 Task: Find connections with filter location Chennevières-sur-Marne with filter topic #mentalhealthwith filter profile language Spanish with filter current company Cyber Security Updates with filter school Jobs For Women with filter industry Renewable Energy Equipment Manufacturing with filter service category Interaction Design with filter keywords title Nail Technician
Action: Mouse moved to (618, 81)
Screenshot: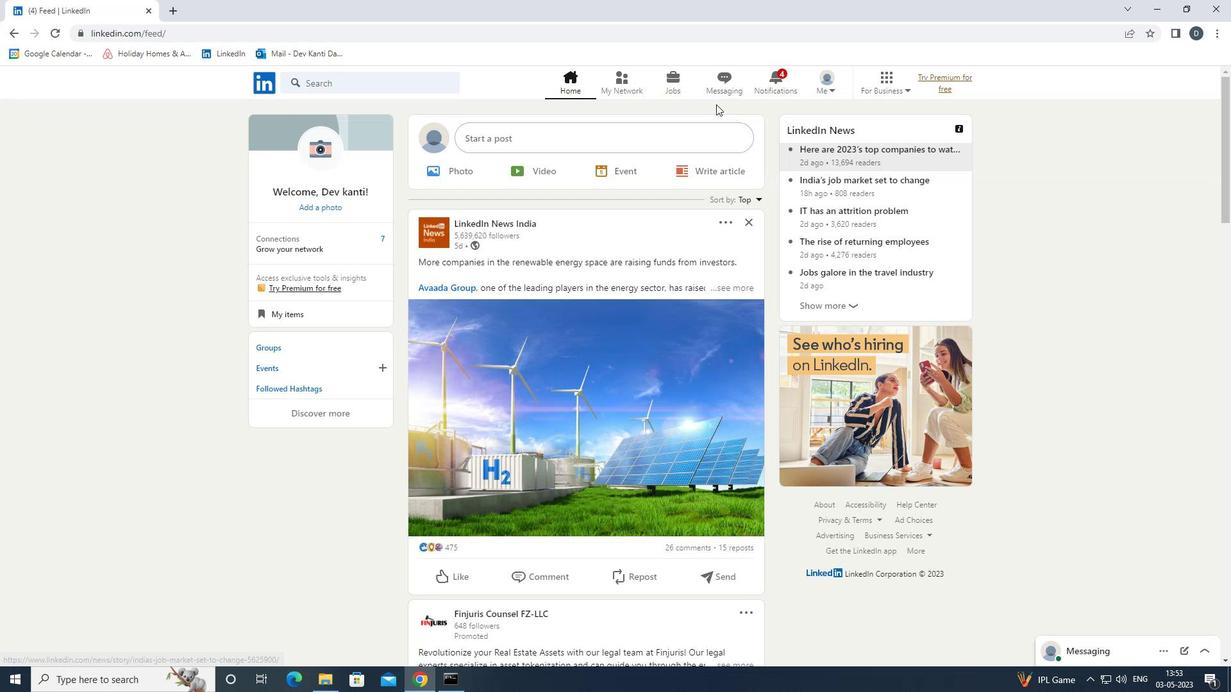 
Action: Mouse pressed left at (618, 81)
Screenshot: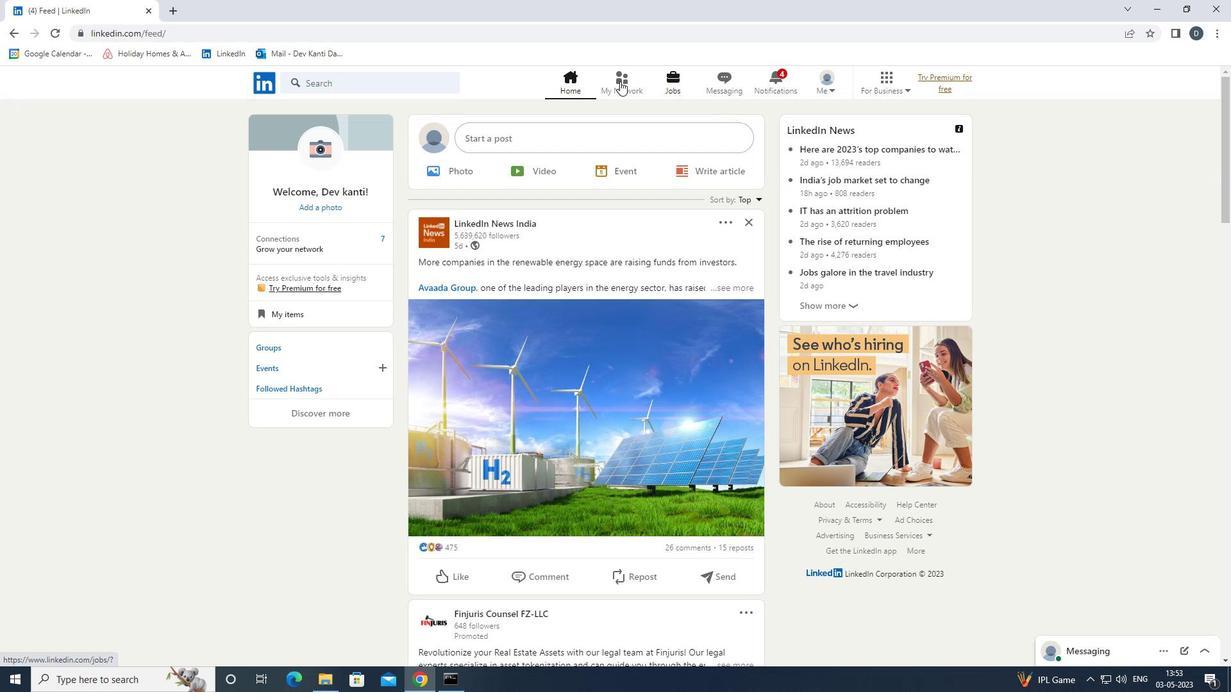 
Action: Mouse moved to (426, 151)
Screenshot: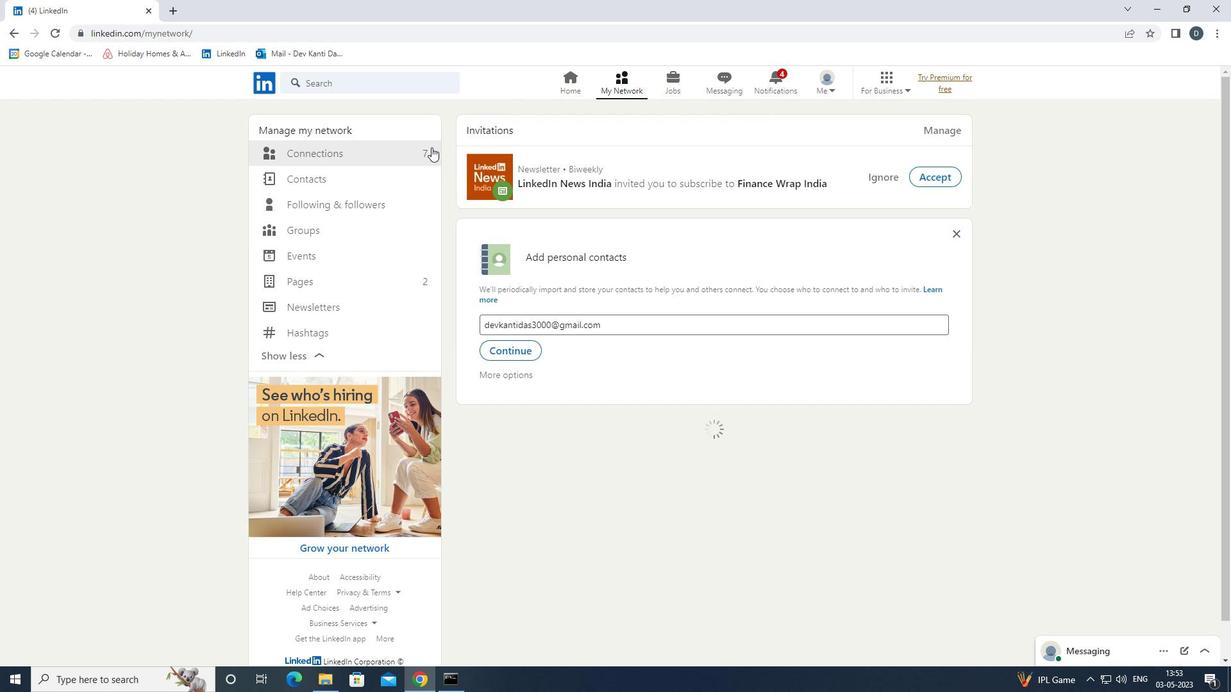 
Action: Mouse pressed left at (426, 151)
Screenshot: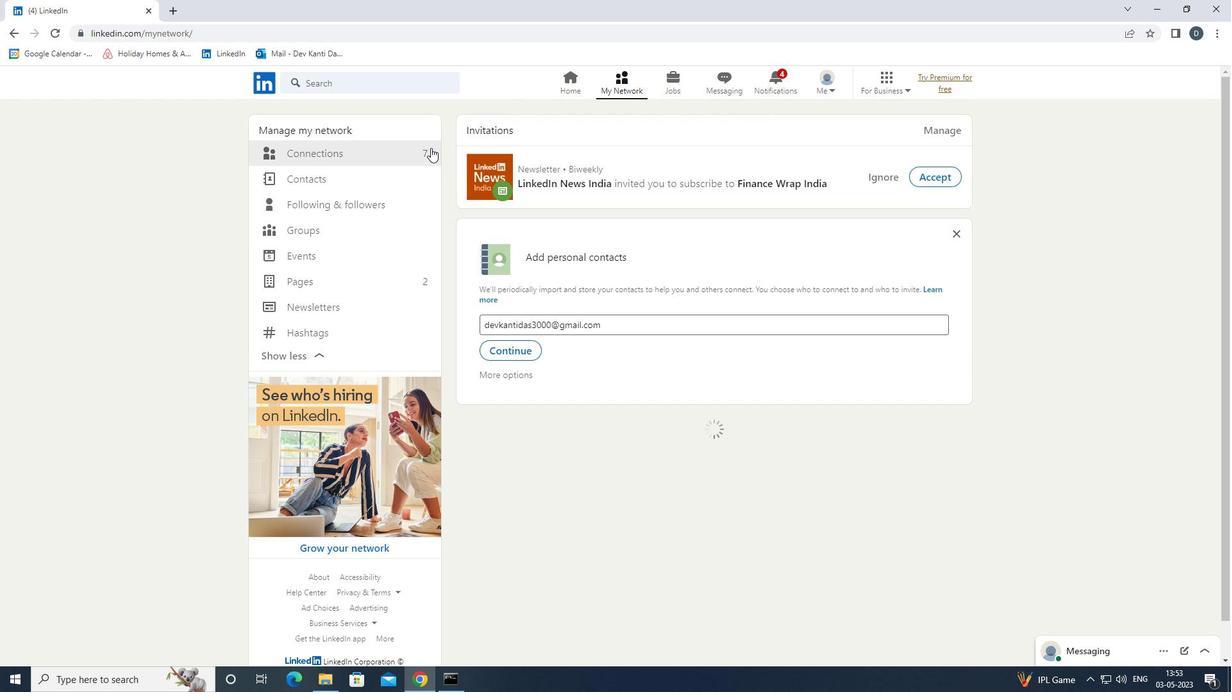 
Action: Mouse moved to (705, 148)
Screenshot: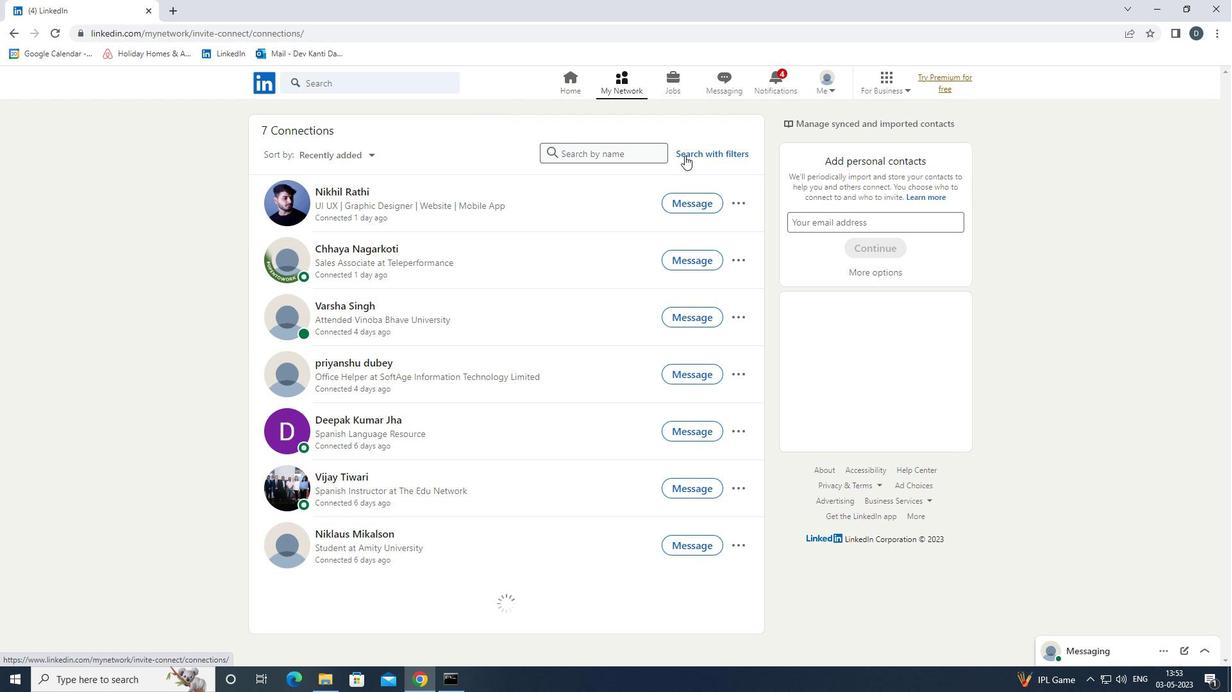 
Action: Mouse pressed left at (705, 148)
Screenshot: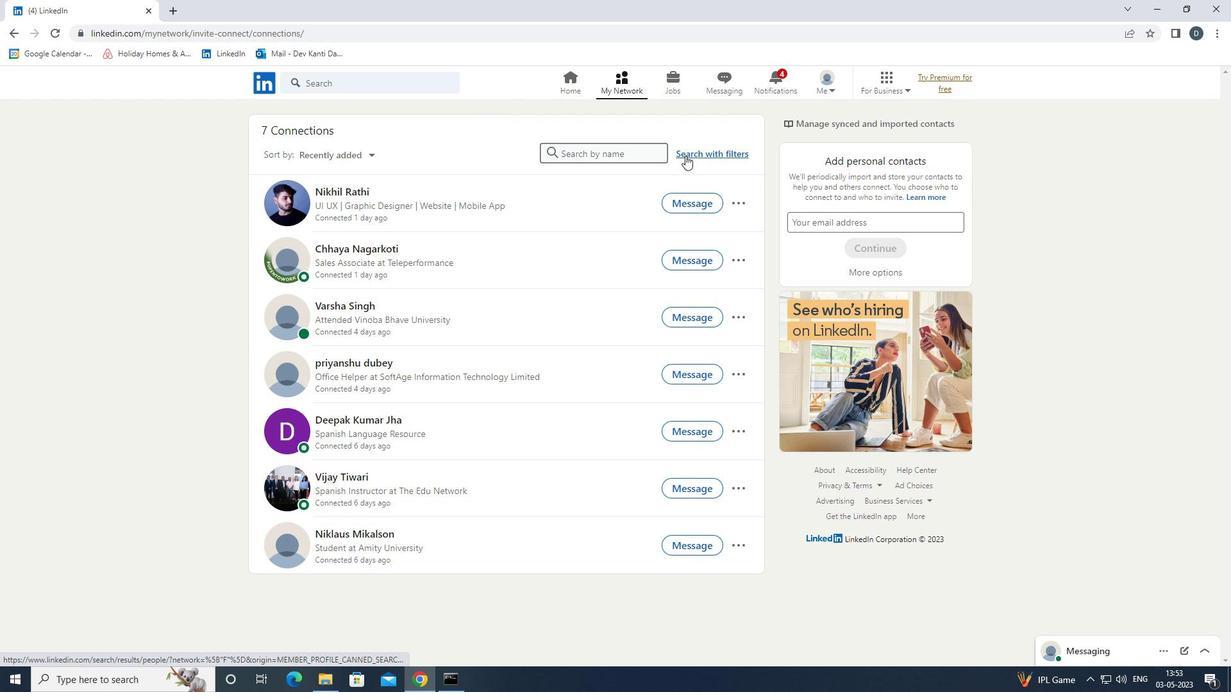
Action: Mouse moved to (645, 117)
Screenshot: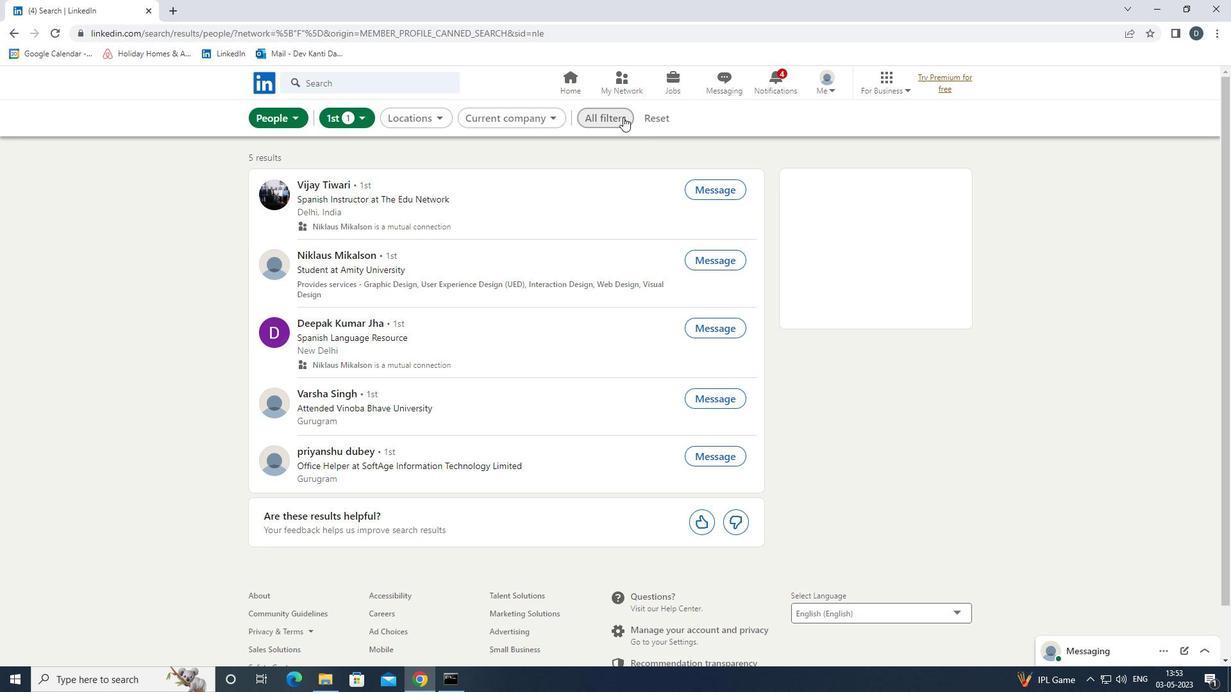 
Action: Mouse pressed left at (645, 117)
Screenshot: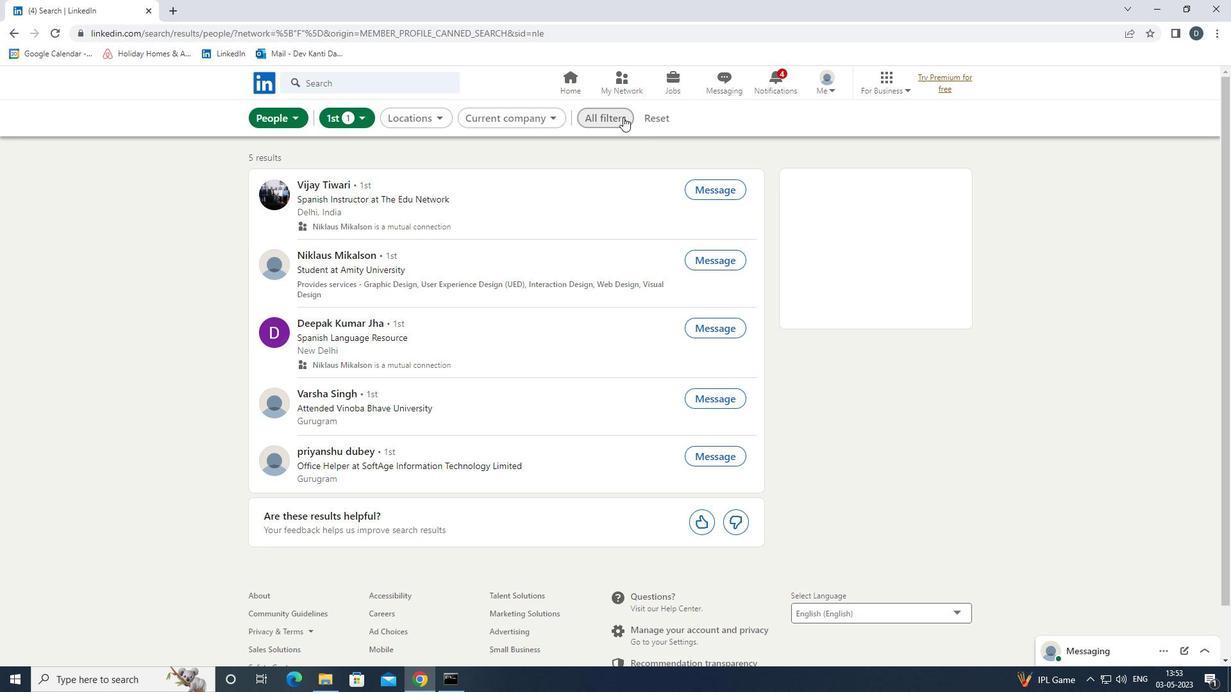
Action: Mouse moved to (623, 116)
Screenshot: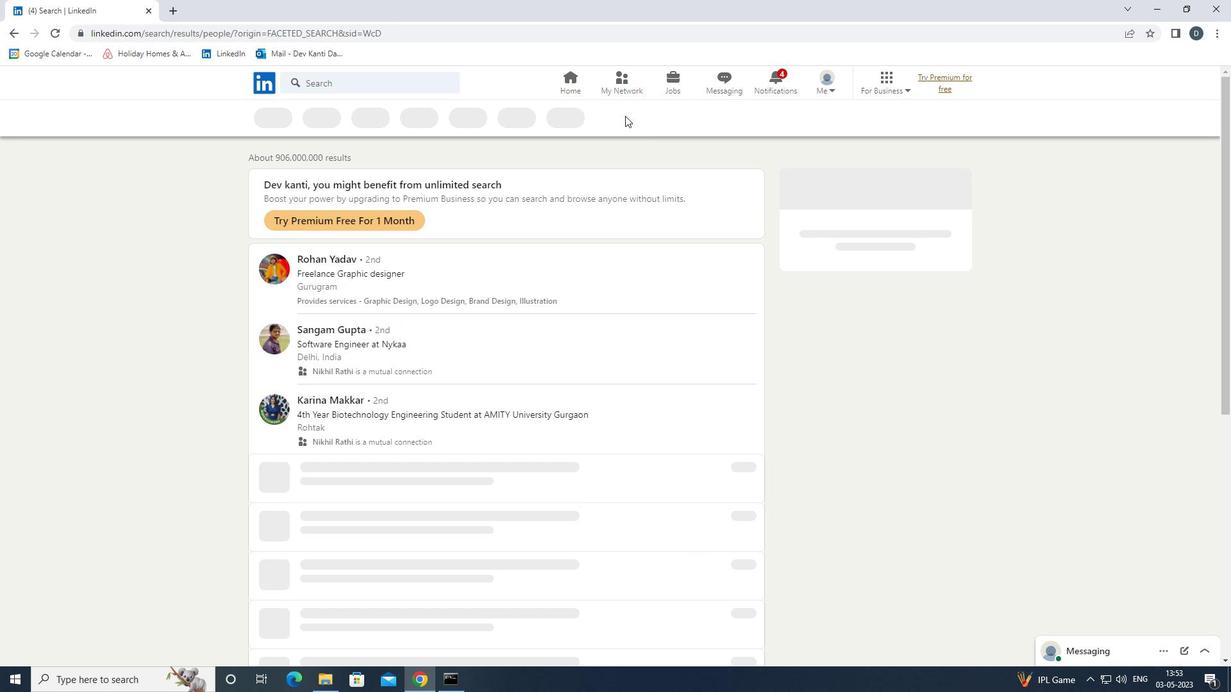 
Action: Mouse pressed left at (623, 116)
Screenshot: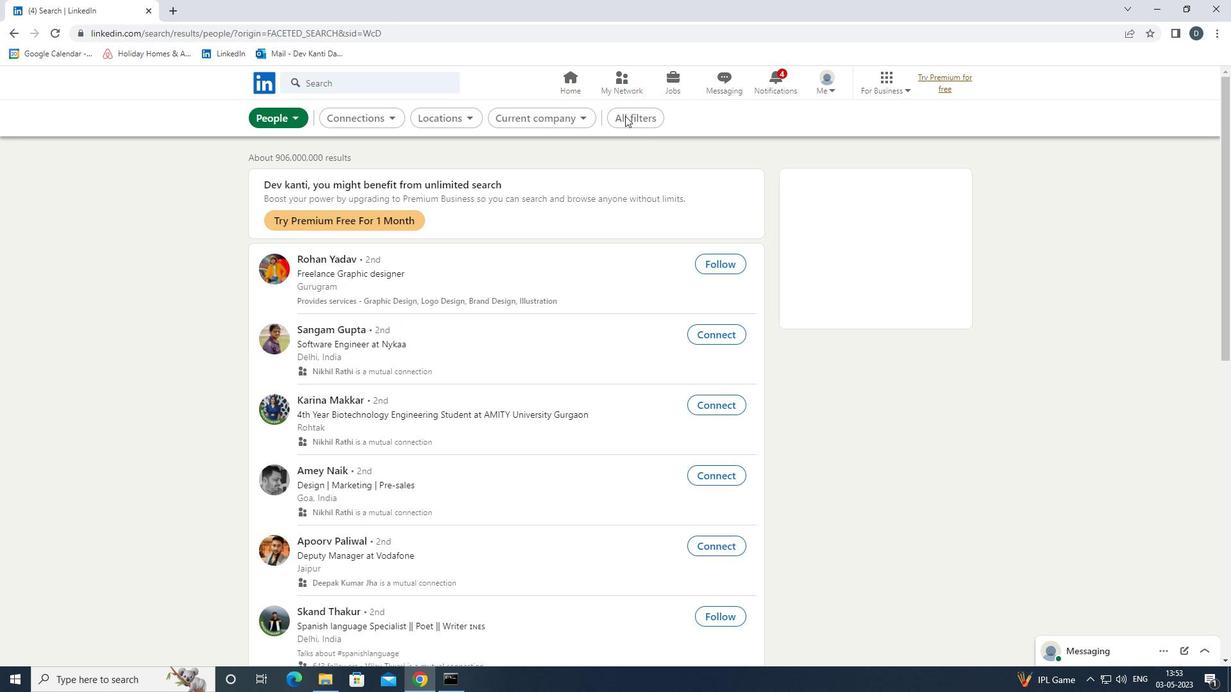 
Action: Mouse moved to (1061, 401)
Screenshot: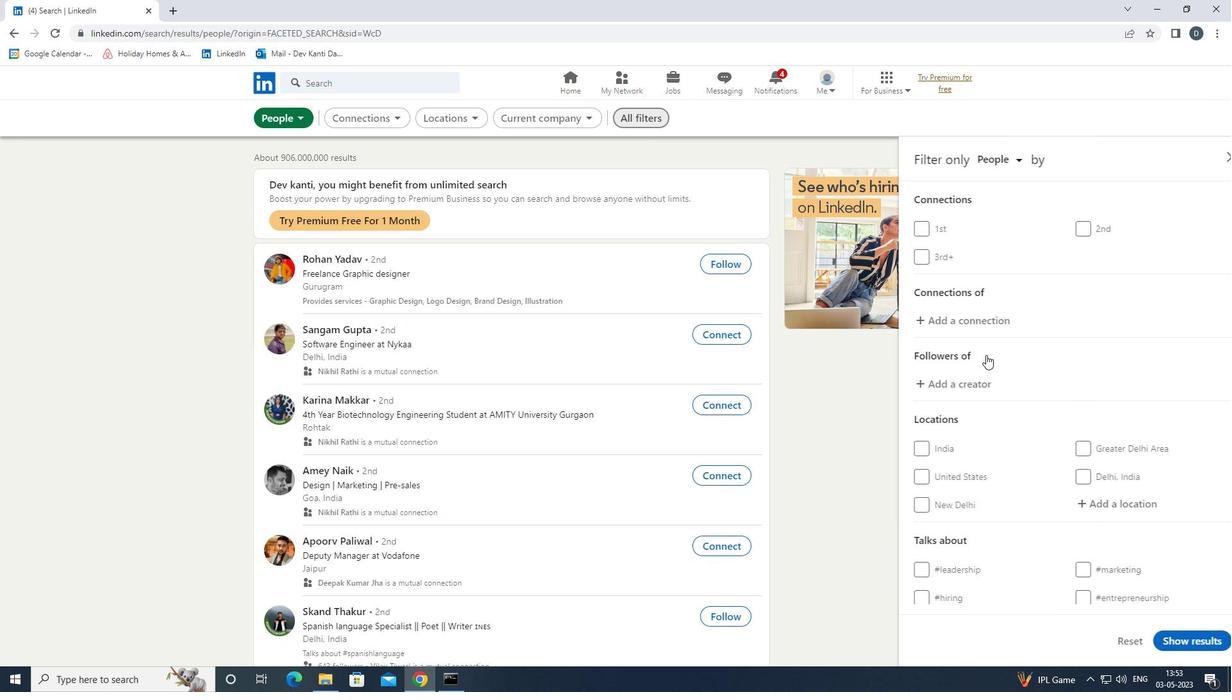 
Action: Mouse scrolled (1061, 400) with delta (0, 0)
Screenshot: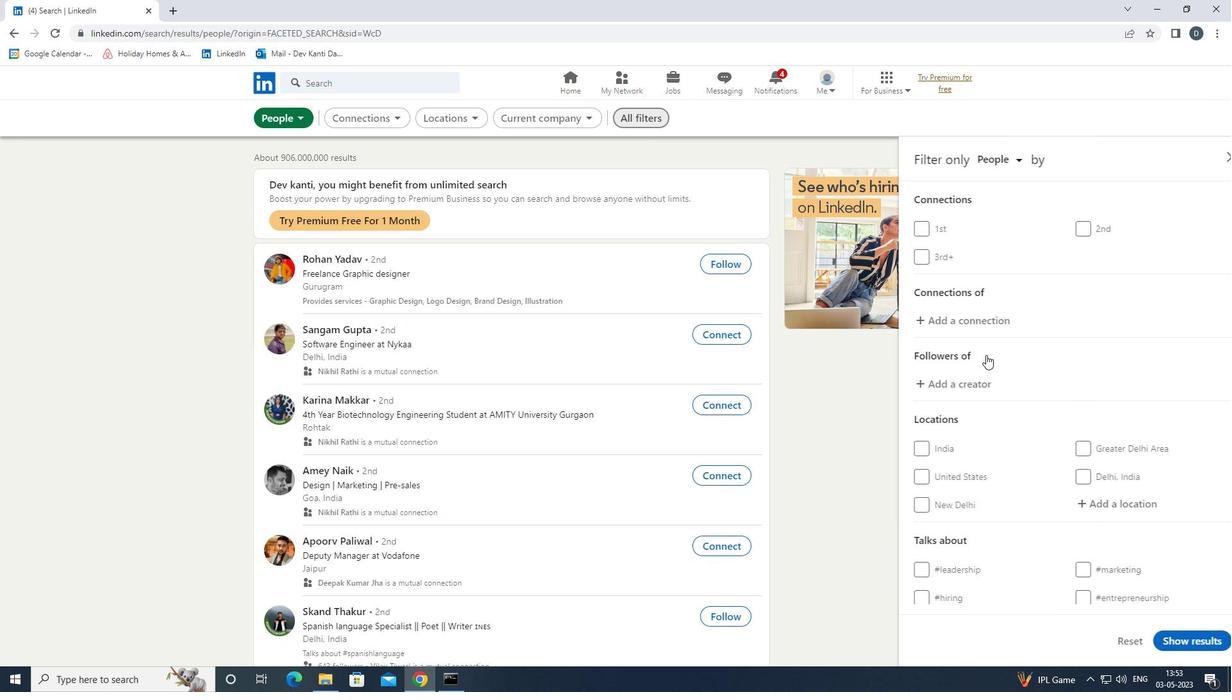 
Action: Mouse moved to (1065, 403)
Screenshot: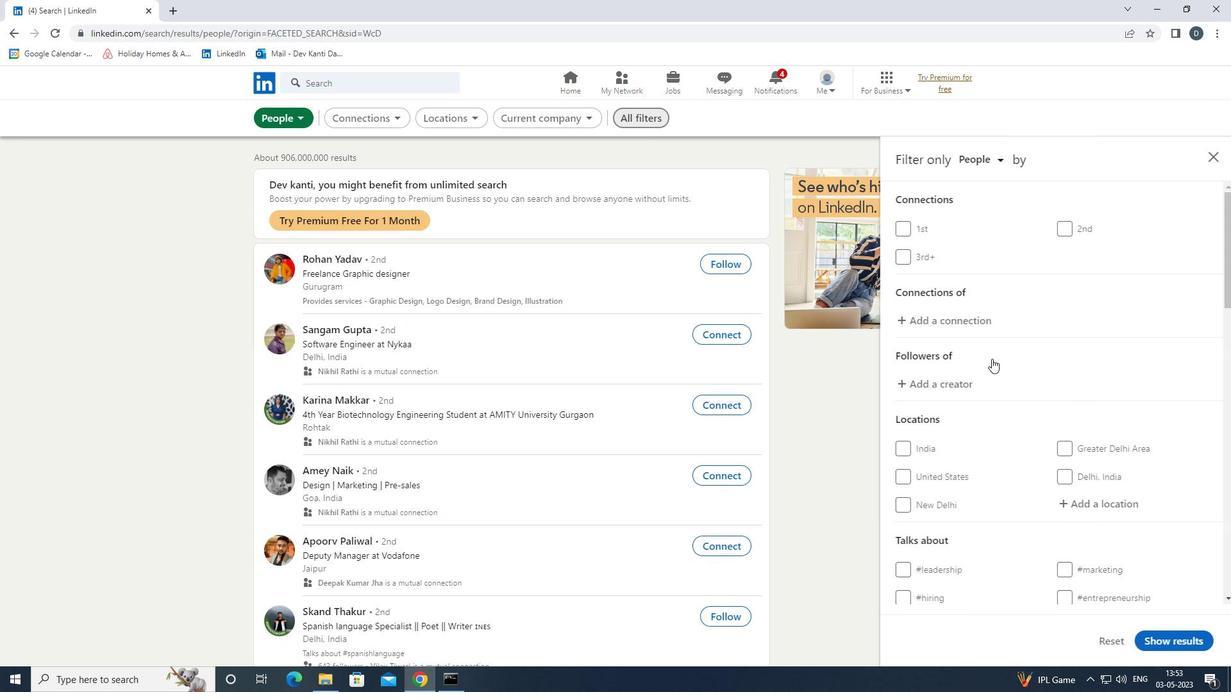 
Action: Mouse scrolled (1065, 402) with delta (0, 0)
Screenshot: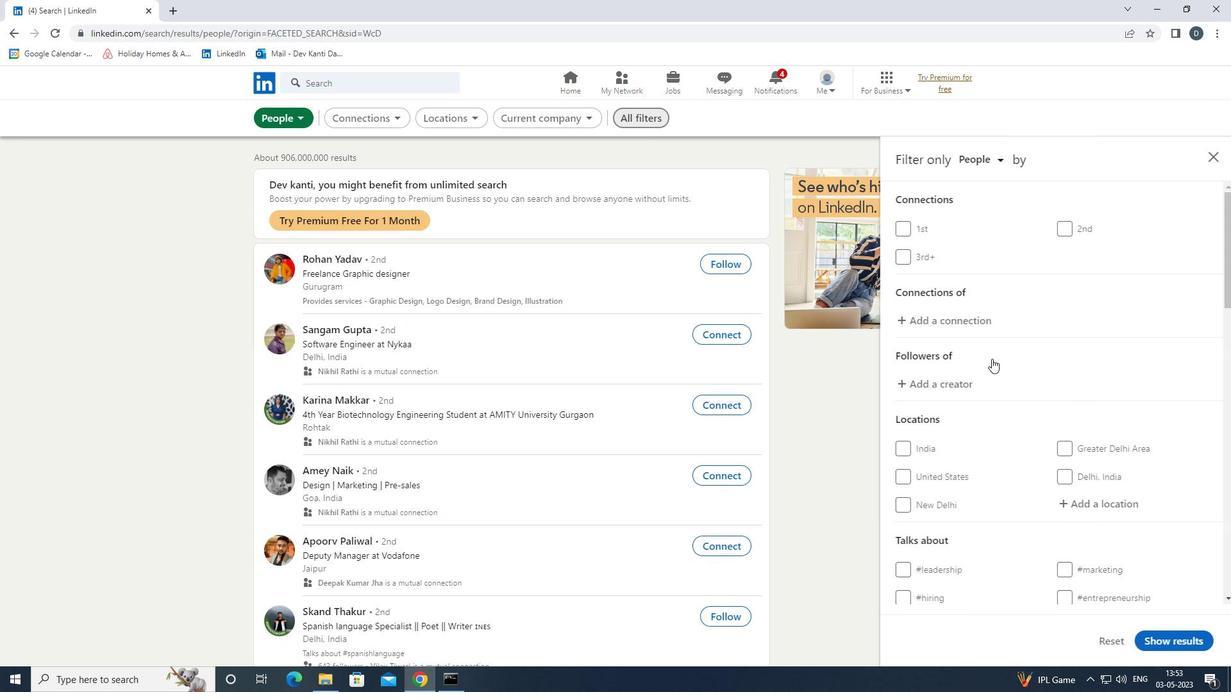 
Action: Mouse moved to (1089, 372)
Screenshot: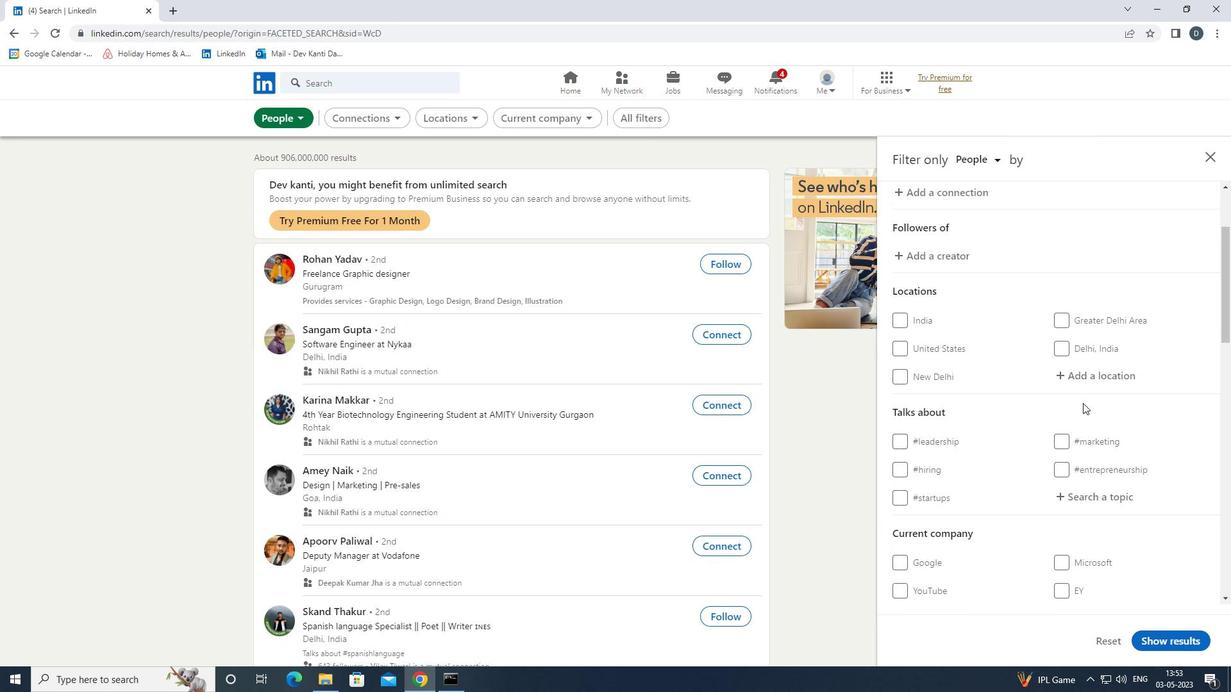 
Action: Mouse pressed left at (1089, 372)
Screenshot: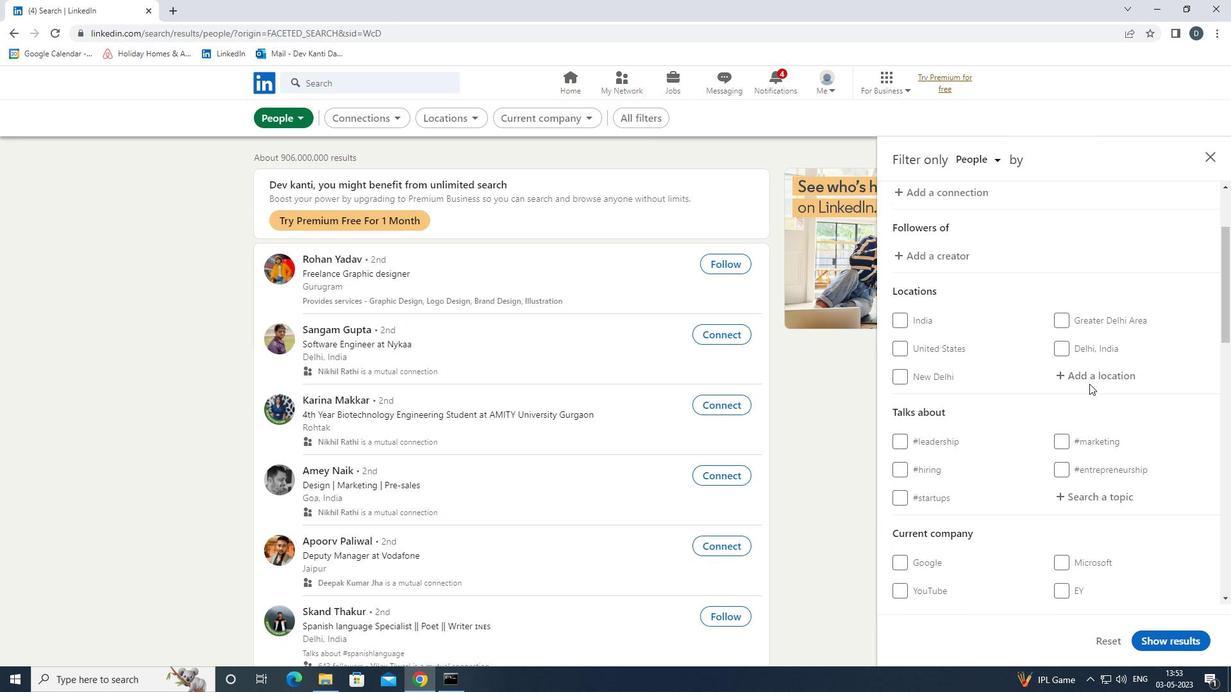 
Action: Mouse moved to (1089, 372)
Screenshot: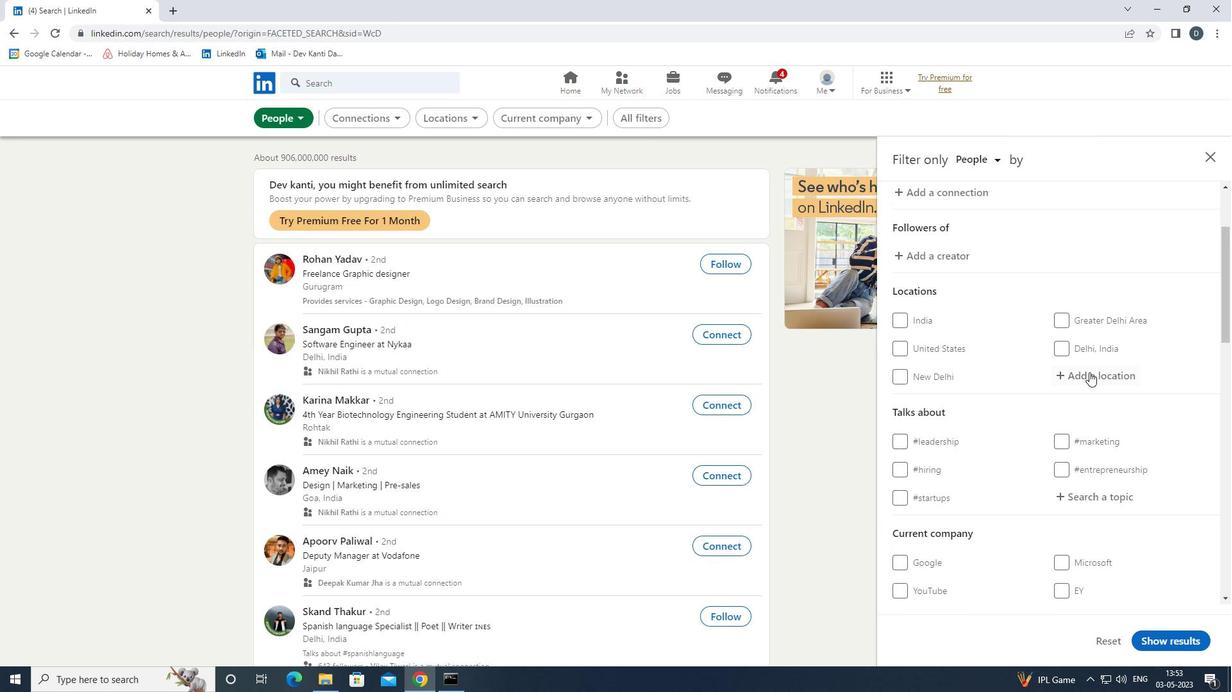 
Action: Key pressed <Key.shift>CHENNEVIERES<Key.down><Key.enter>
Screenshot: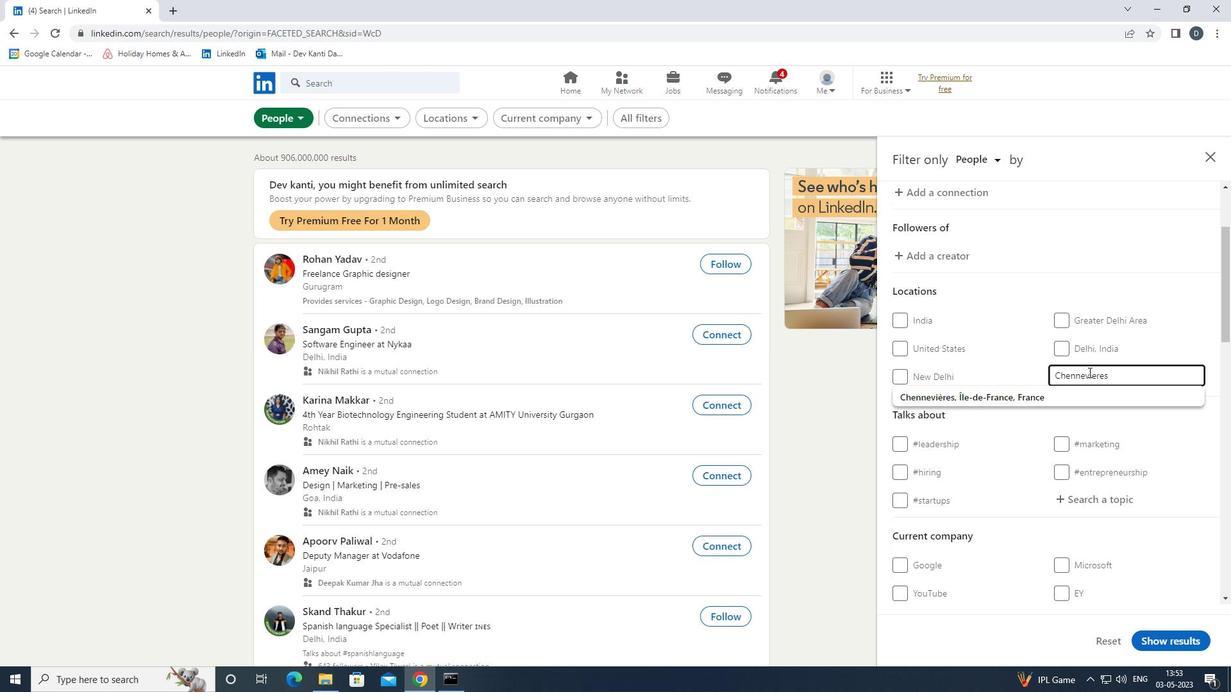 
Action: Mouse moved to (983, 232)
Screenshot: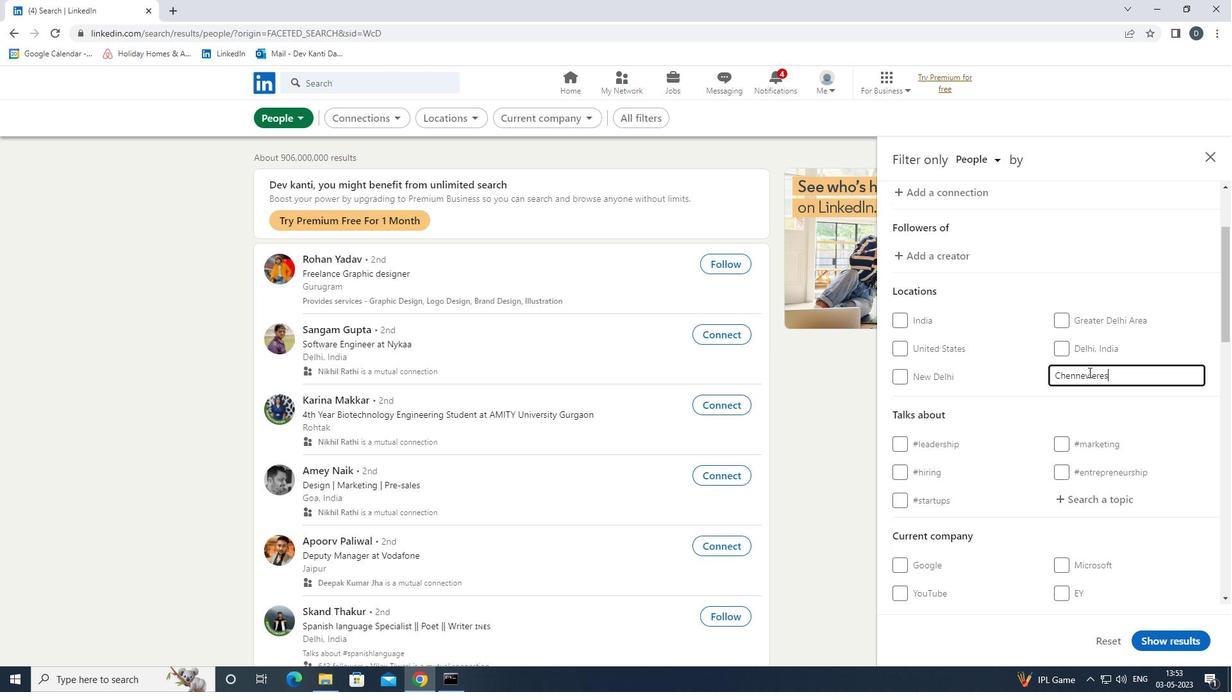 
Action: Mouse scrolled (983, 232) with delta (0, 0)
Screenshot: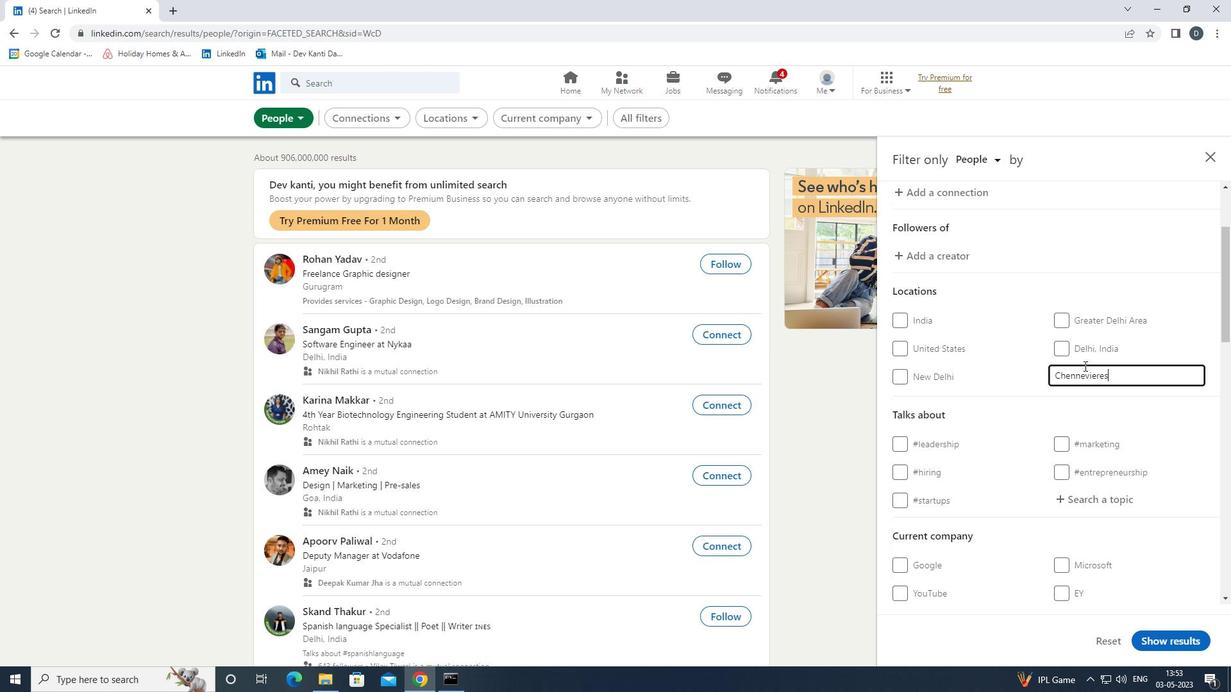 
Action: Mouse scrolled (983, 232) with delta (0, 0)
Screenshot: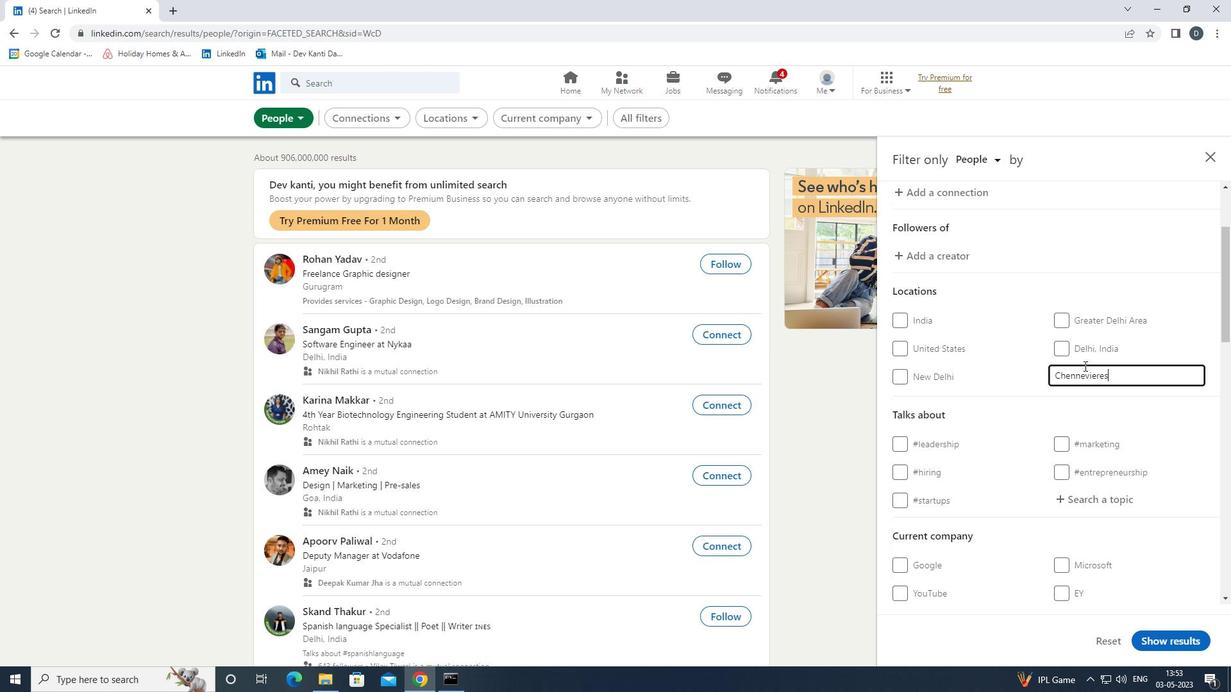 
Action: Mouse moved to (1097, 371)
Screenshot: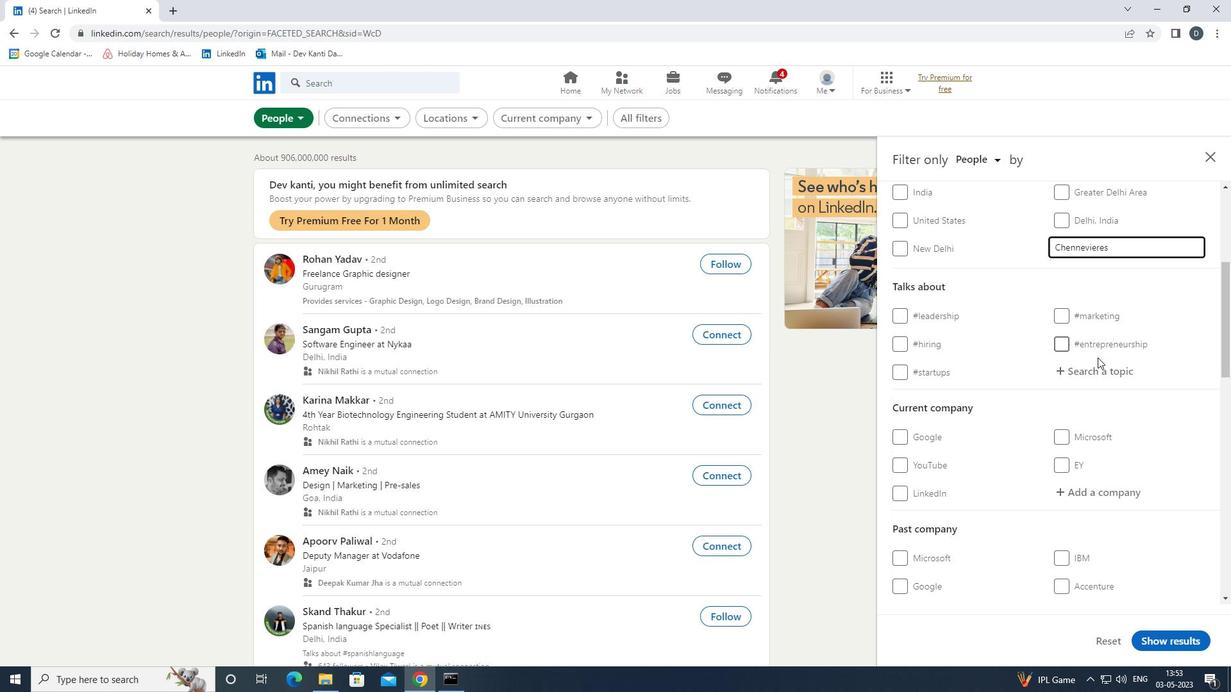 
Action: Mouse pressed left at (1097, 371)
Screenshot: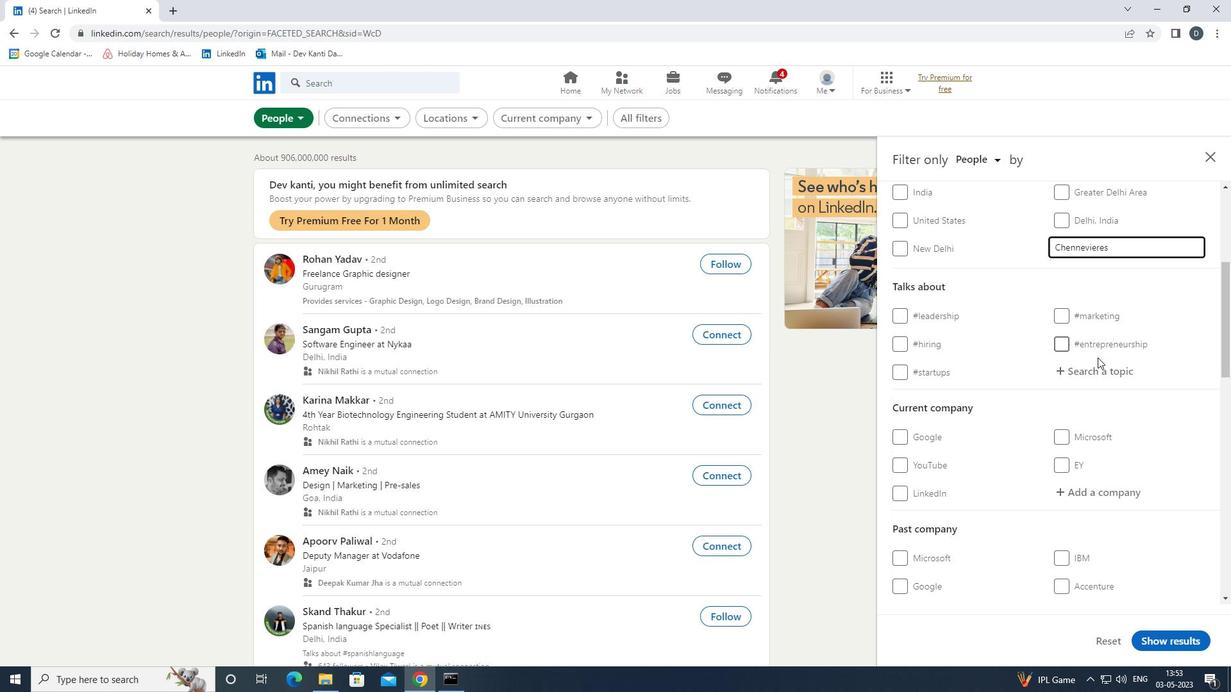 
Action: Mouse moved to (1132, 256)
Screenshot: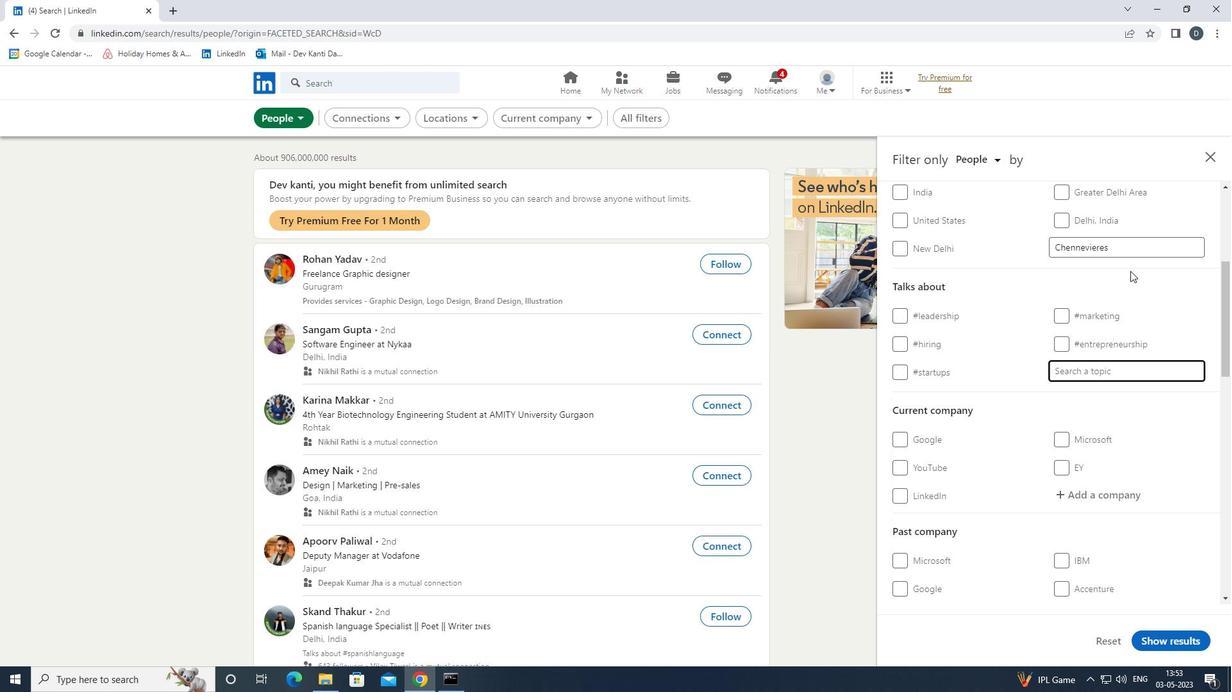 
Action: Mouse pressed left at (1132, 256)
Screenshot: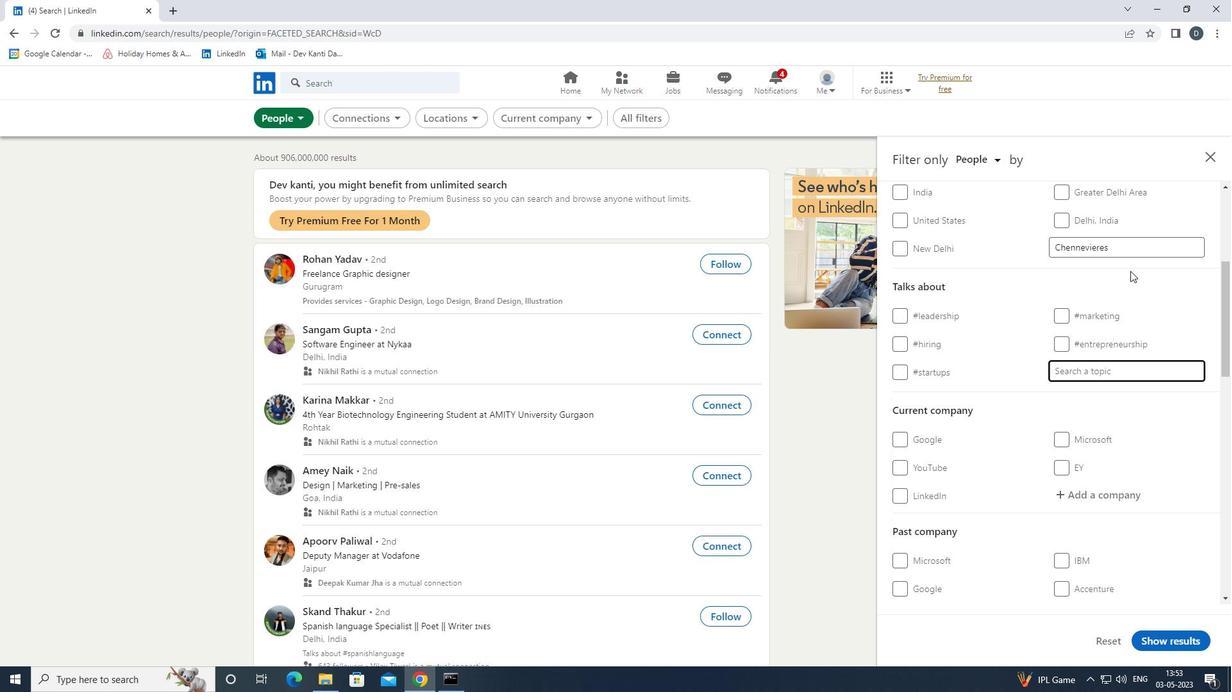 
Action: Key pressed <Key.down><Key.enter>
Screenshot: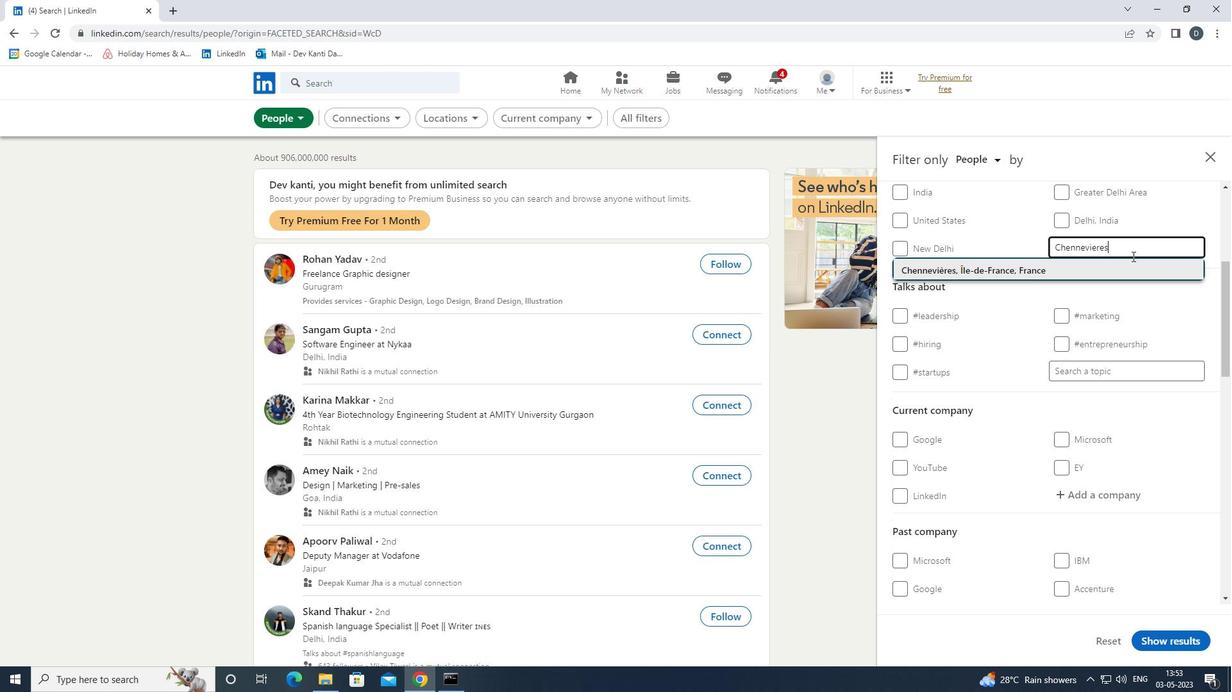
Action: Mouse moved to (1105, 409)
Screenshot: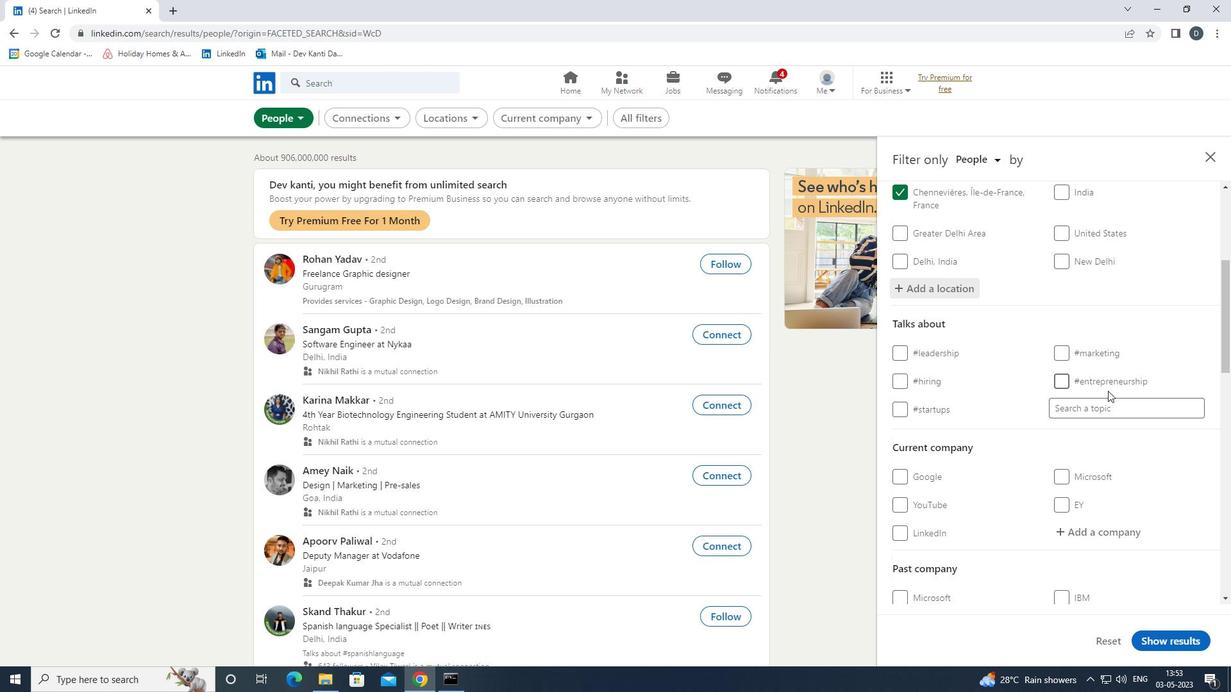 
Action: Mouse pressed left at (1105, 409)
Screenshot: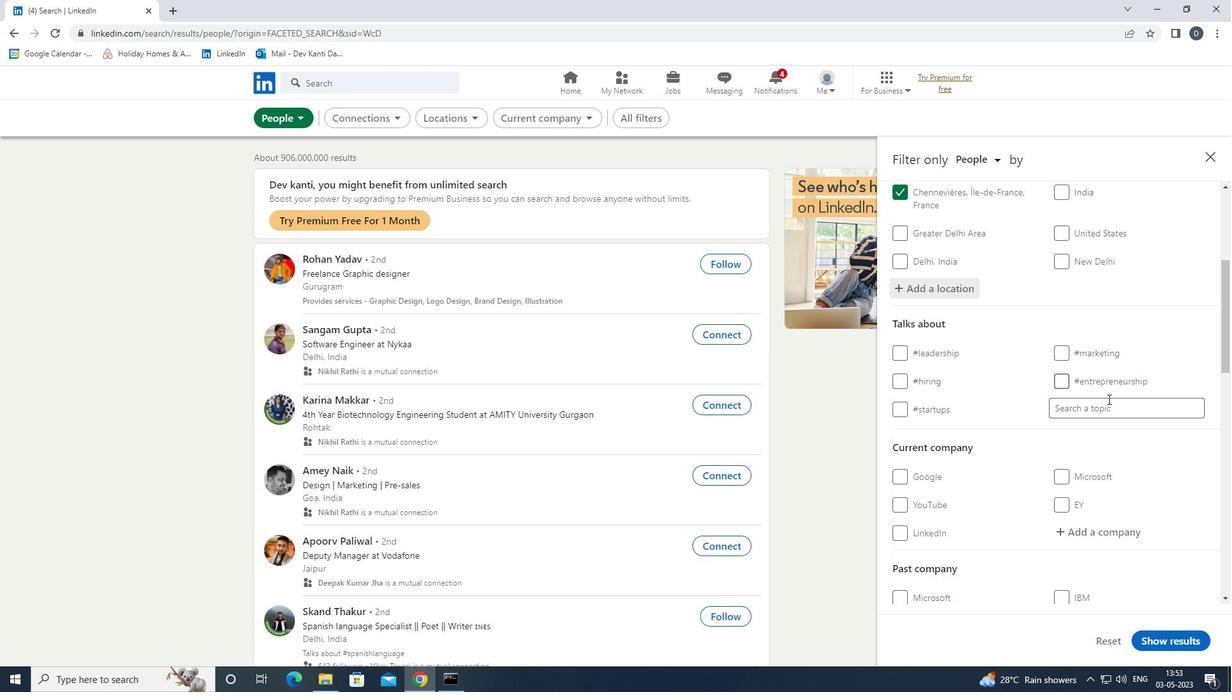 
Action: Mouse moved to (1104, 409)
Screenshot: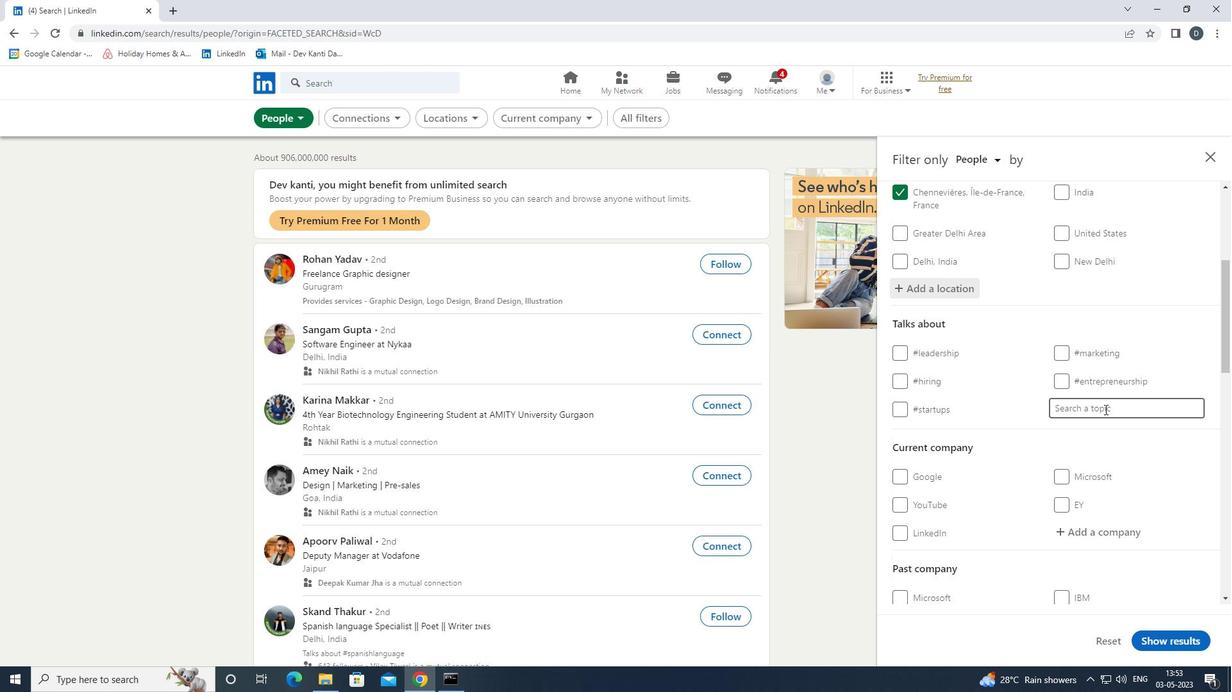 
Action: Key pressed MENTALHEALTH<Key.down><Key.enter>
Screenshot: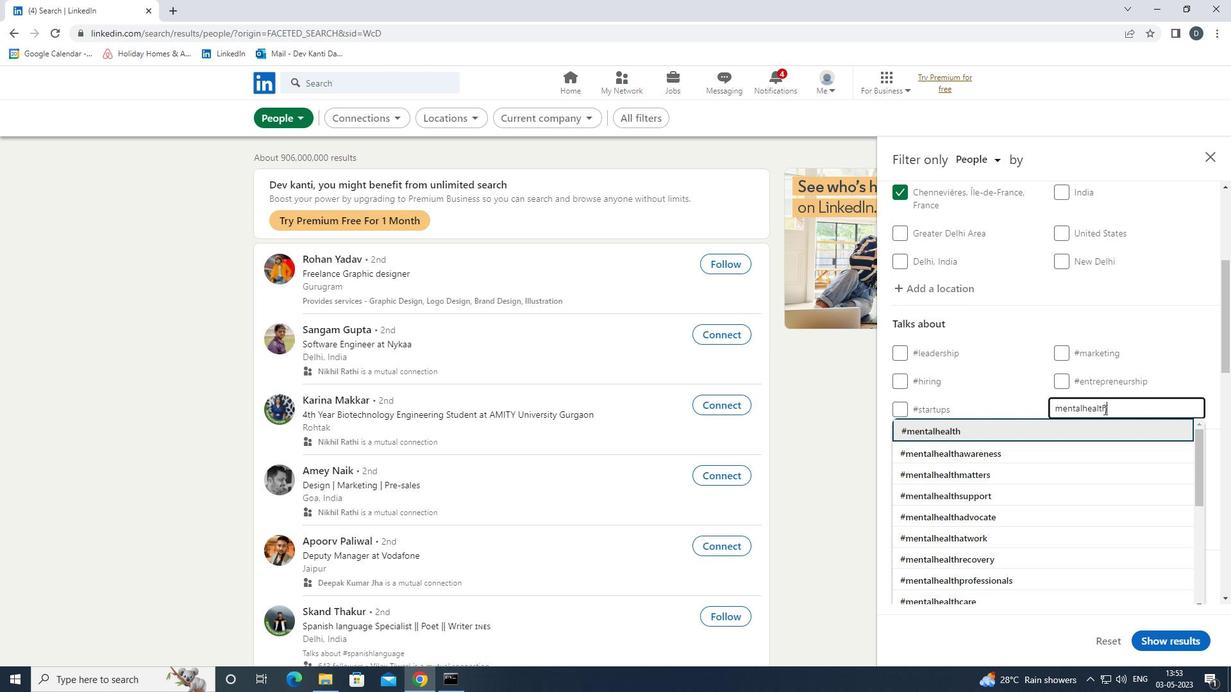 
Action: Mouse moved to (1106, 418)
Screenshot: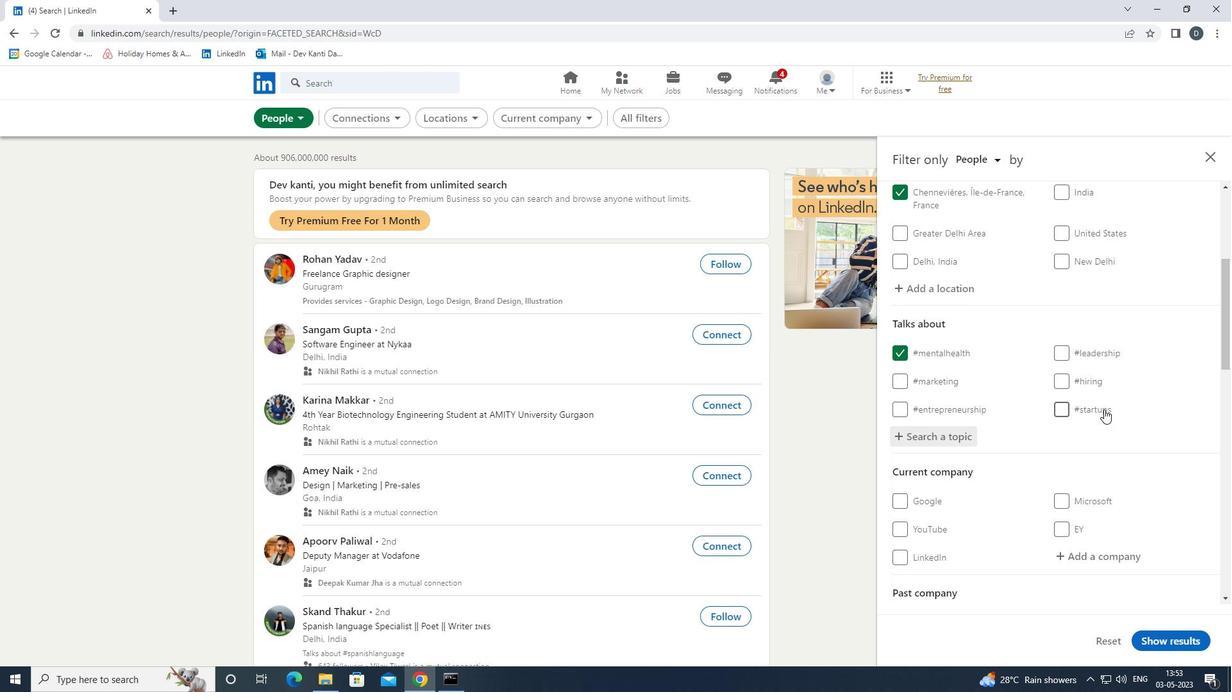 
Action: Mouse scrolled (1106, 417) with delta (0, 0)
Screenshot: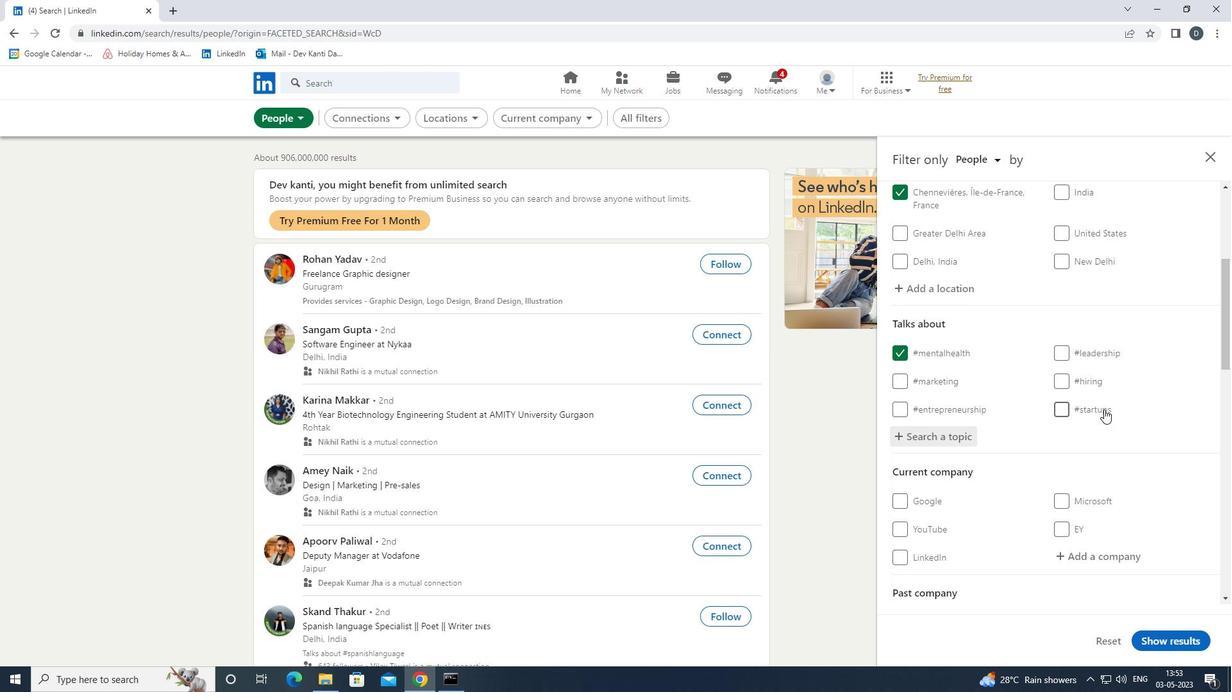 
Action: Mouse moved to (1106, 420)
Screenshot: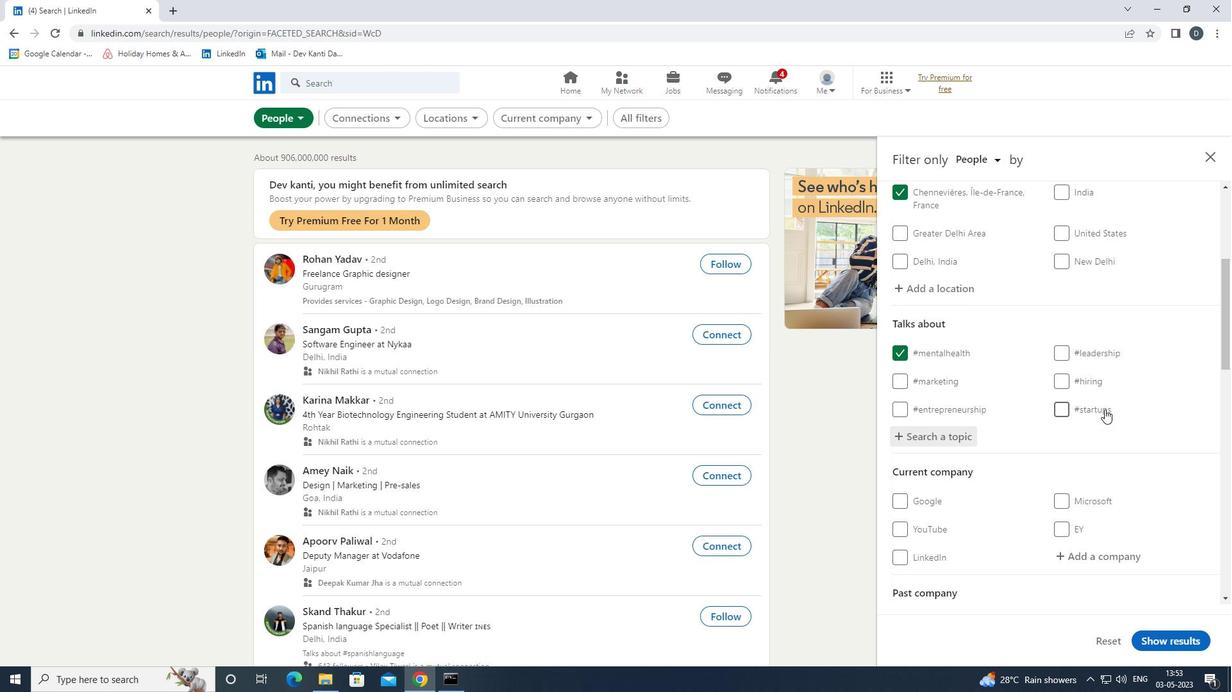 
Action: Mouse scrolled (1106, 419) with delta (0, 0)
Screenshot: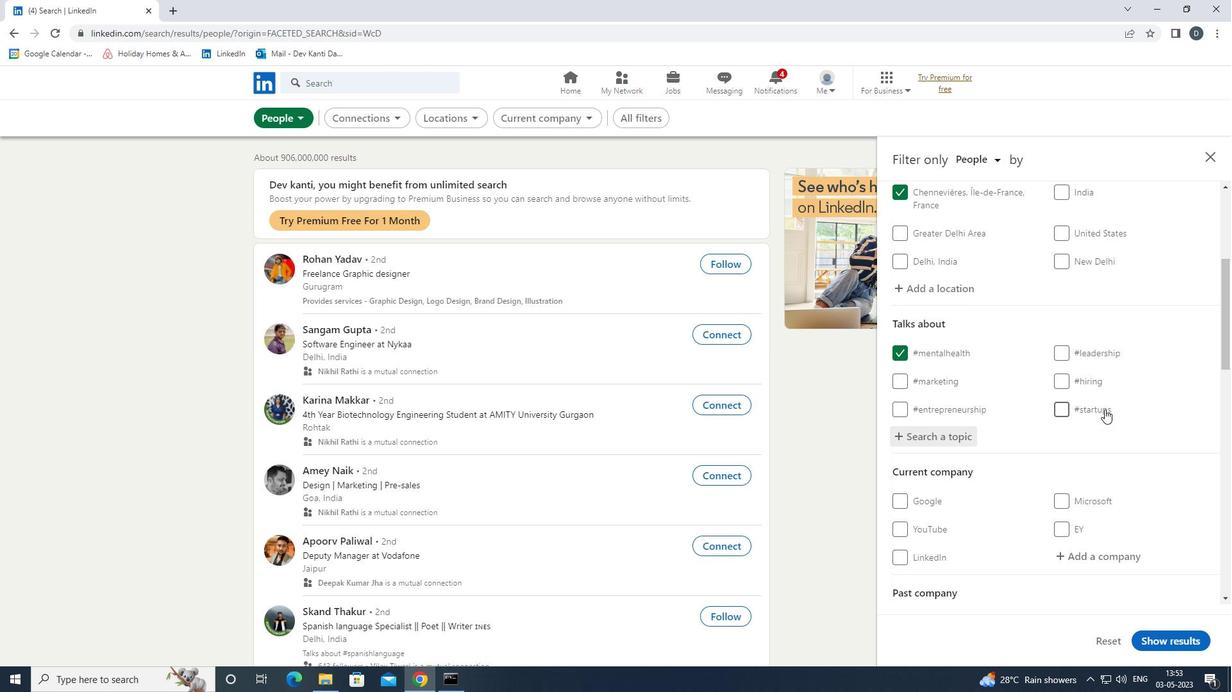 
Action: Mouse scrolled (1106, 419) with delta (0, 0)
Screenshot: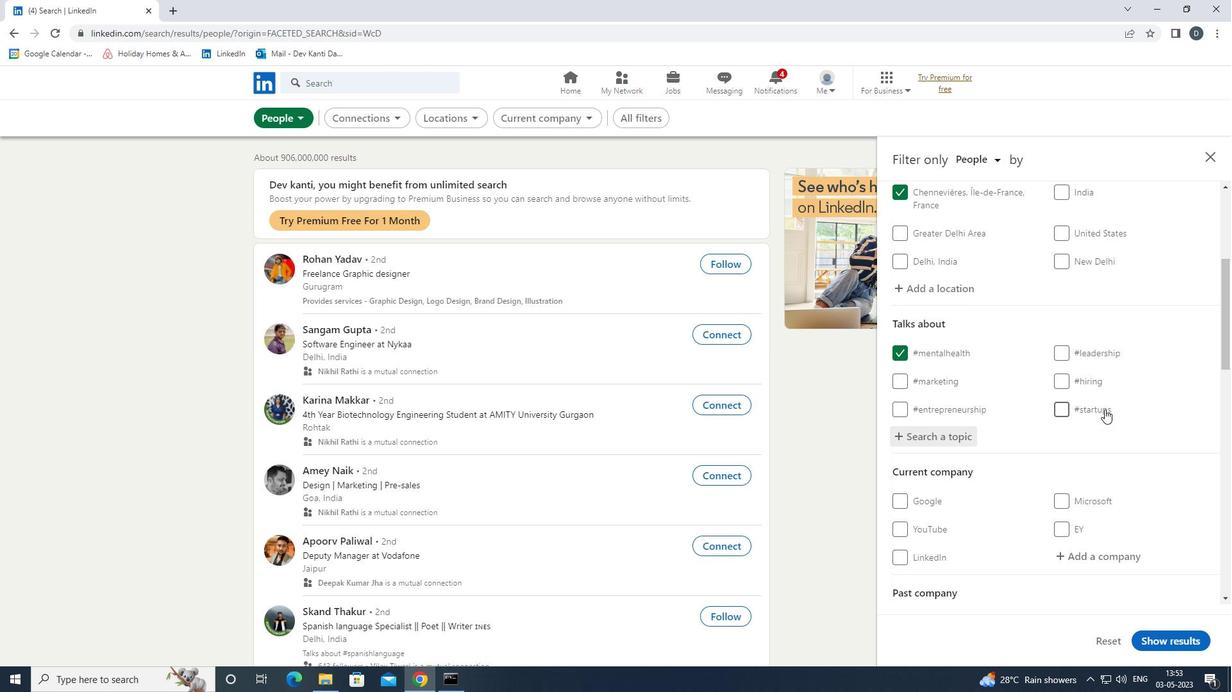 
Action: Mouse moved to (1082, 410)
Screenshot: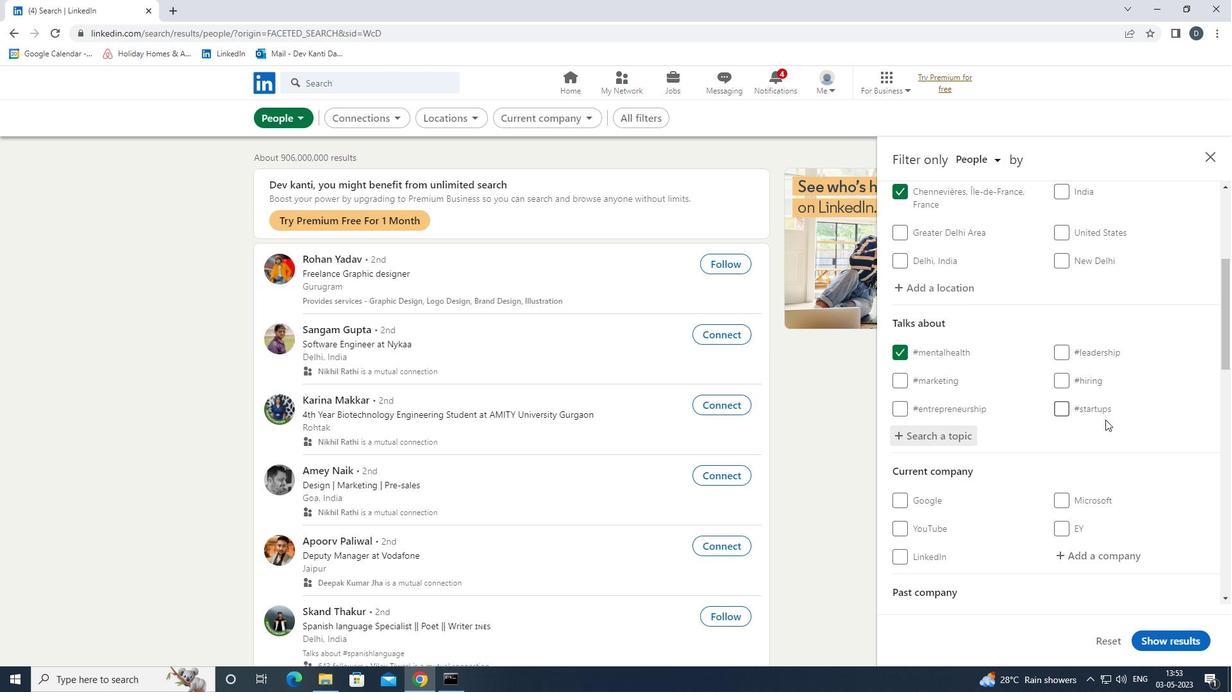 
Action: Mouse scrolled (1082, 409) with delta (0, 0)
Screenshot: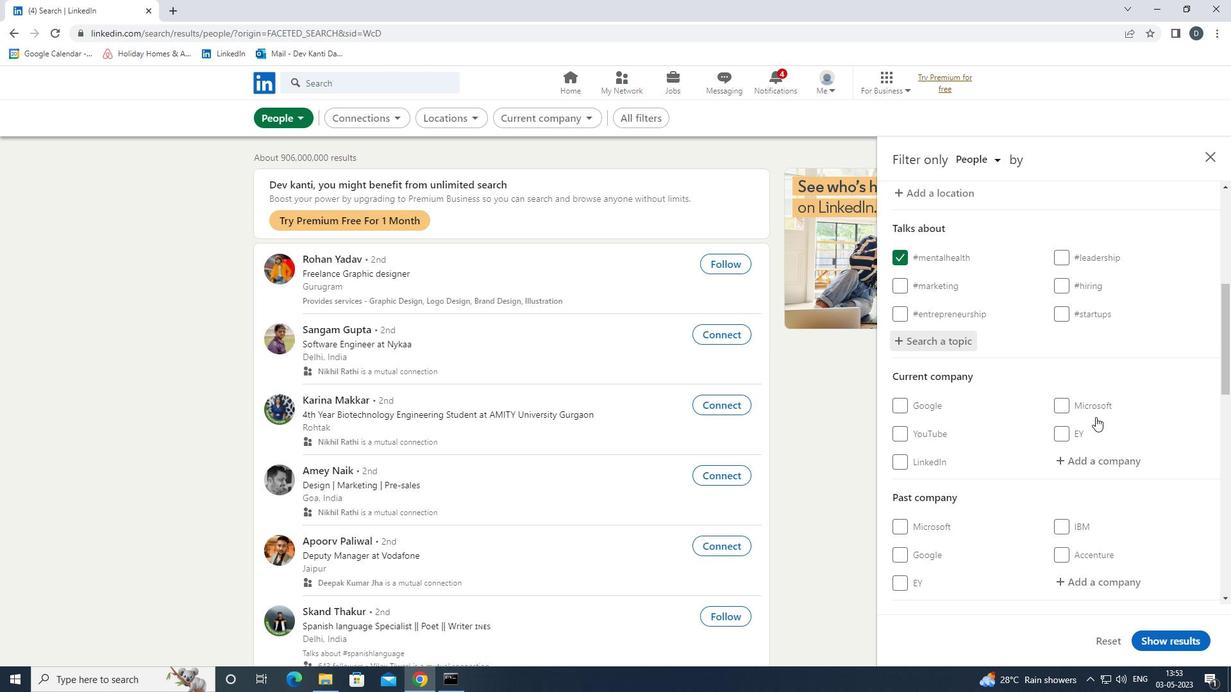 
Action: Mouse scrolled (1082, 409) with delta (0, 0)
Screenshot: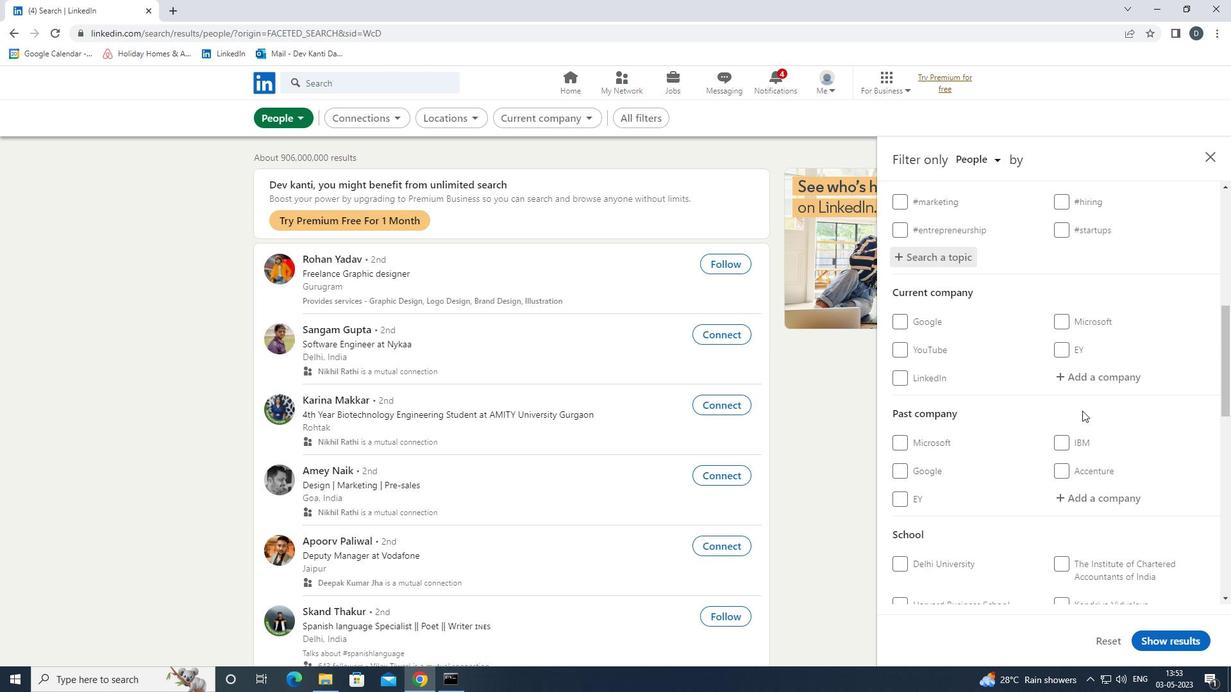 
Action: Mouse scrolled (1082, 409) with delta (0, 0)
Screenshot: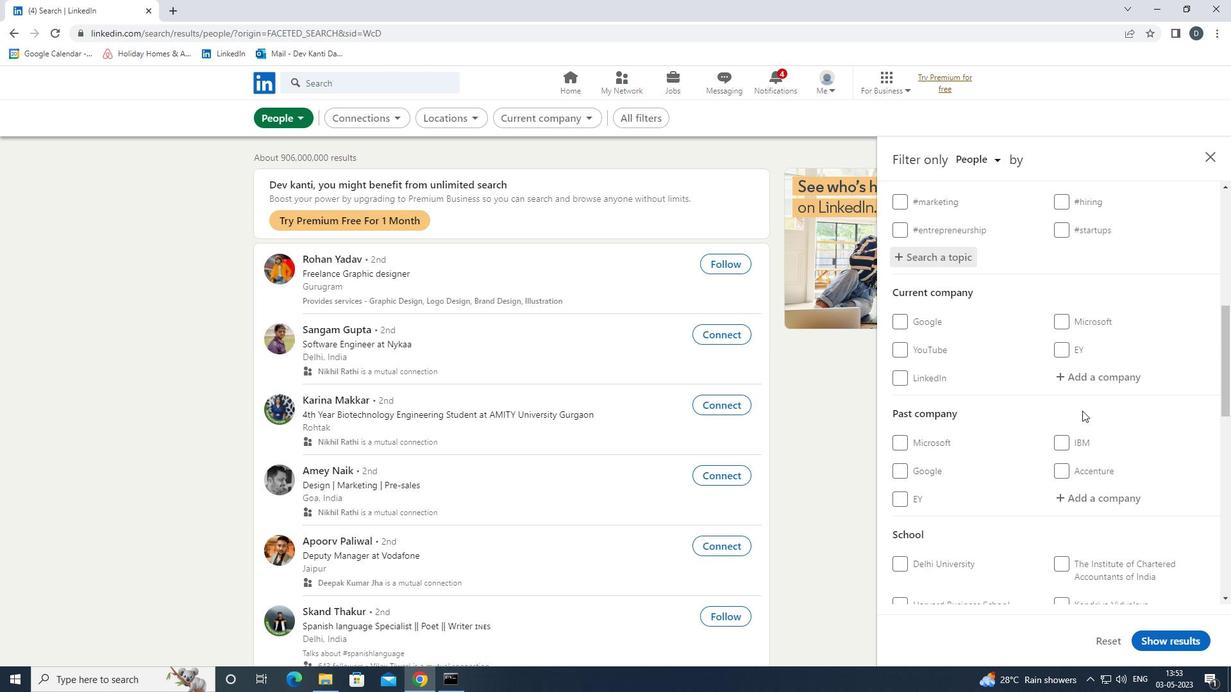 
Action: Mouse scrolled (1082, 409) with delta (0, 0)
Screenshot: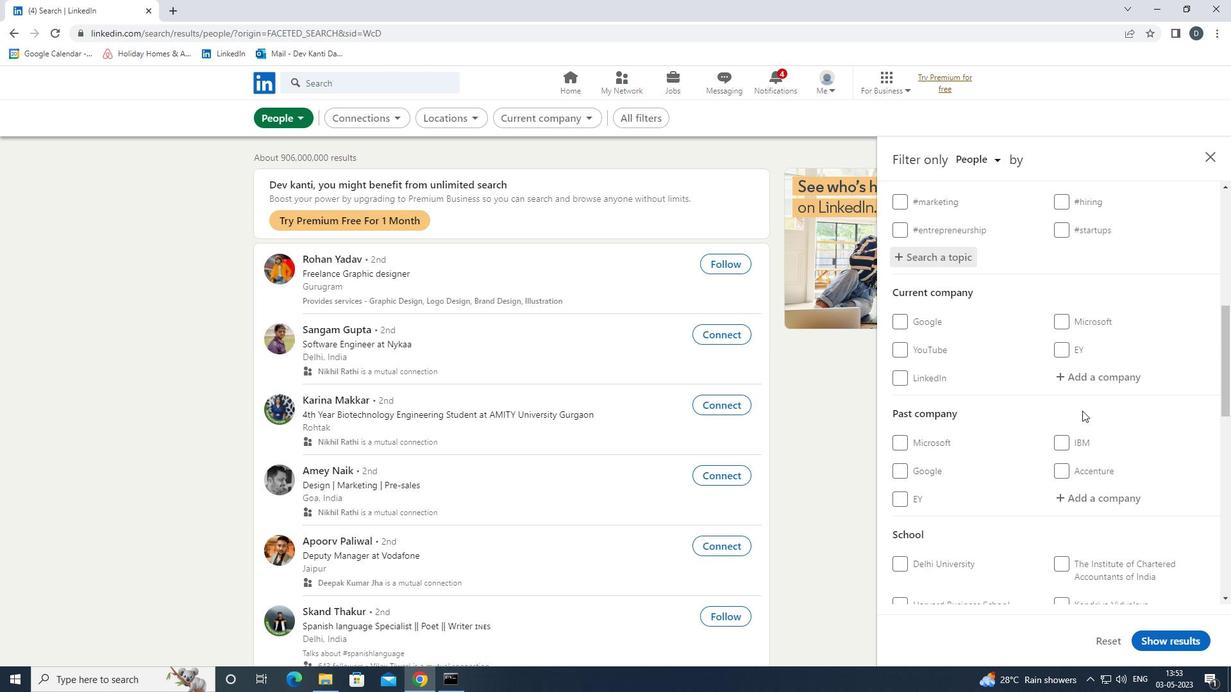 
Action: Mouse scrolled (1082, 409) with delta (0, 0)
Screenshot: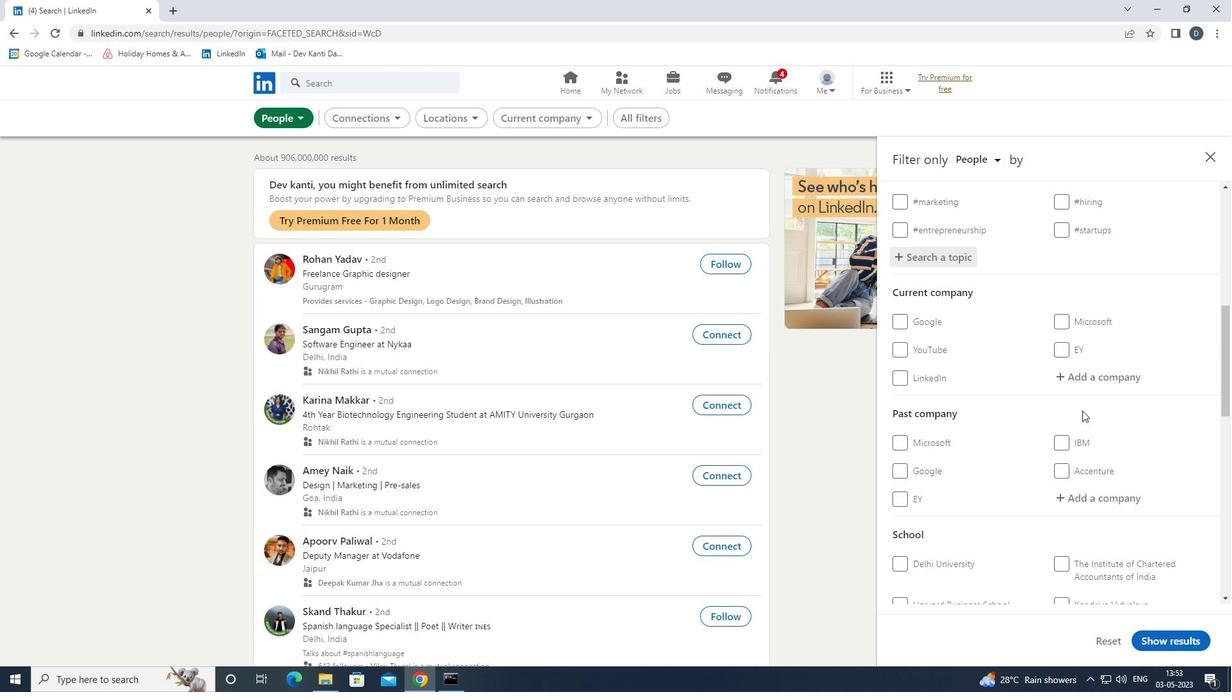 
Action: Mouse moved to (931, 544)
Screenshot: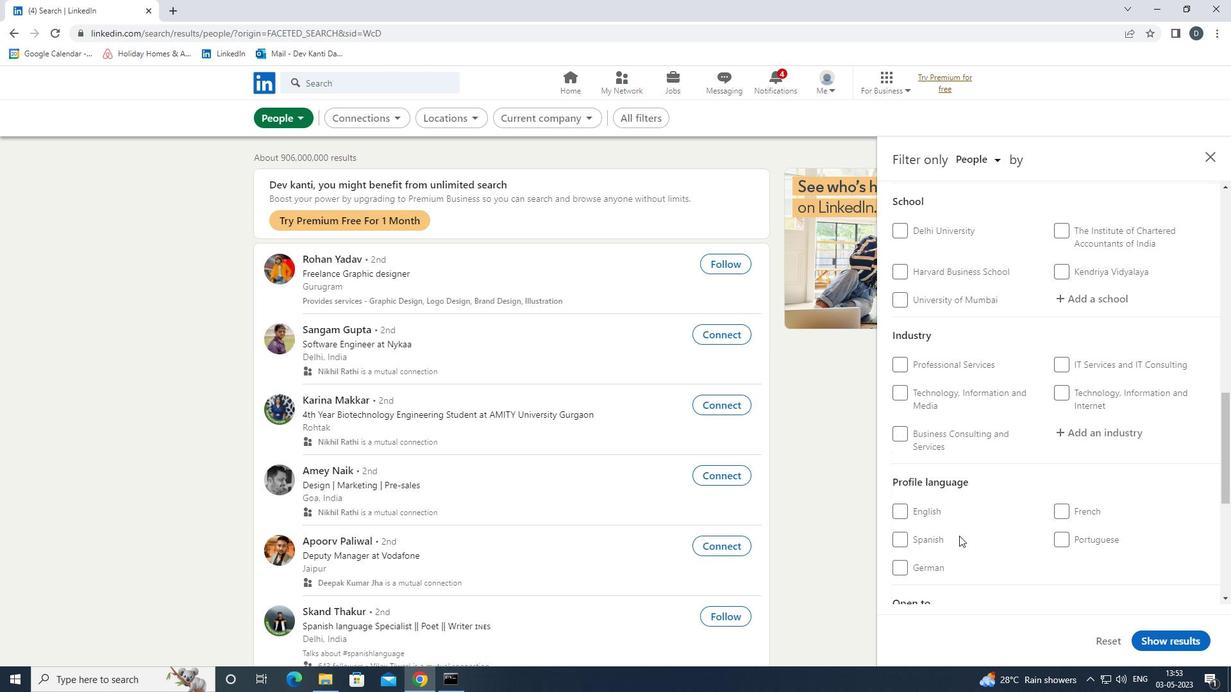 
Action: Mouse pressed left at (931, 544)
Screenshot: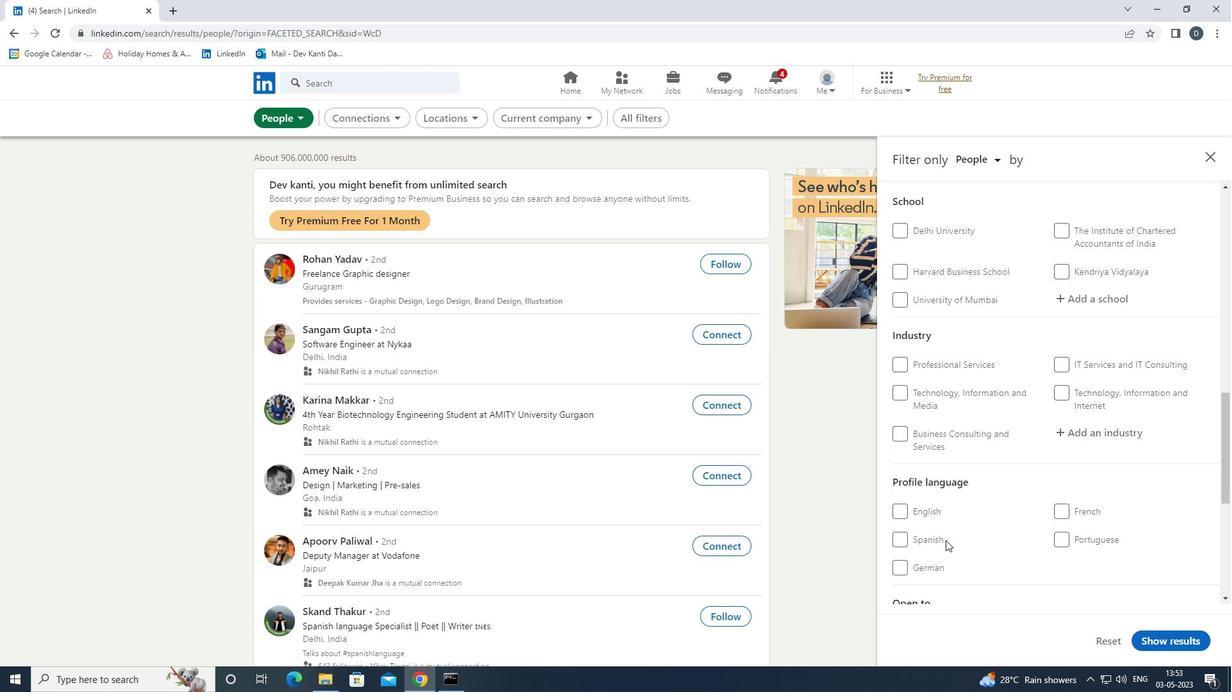 
Action: Mouse moved to (932, 544)
Screenshot: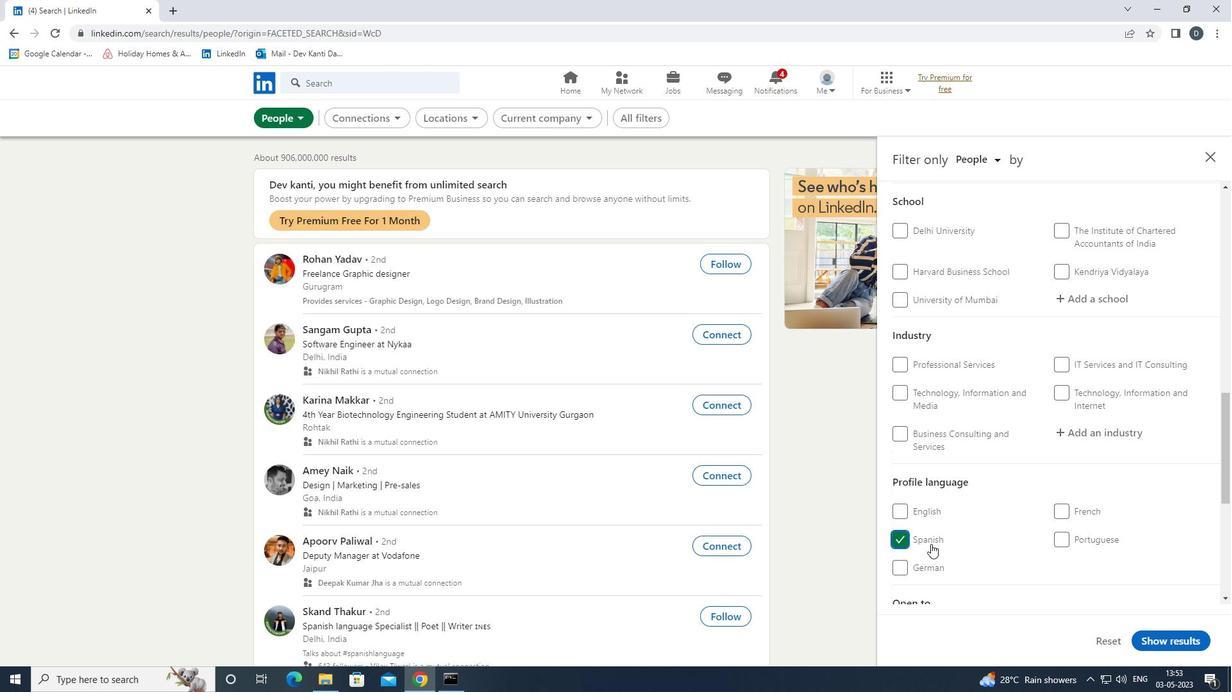 
Action: Mouse scrolled (932, 545) with delta (0, 0)
Screenshot: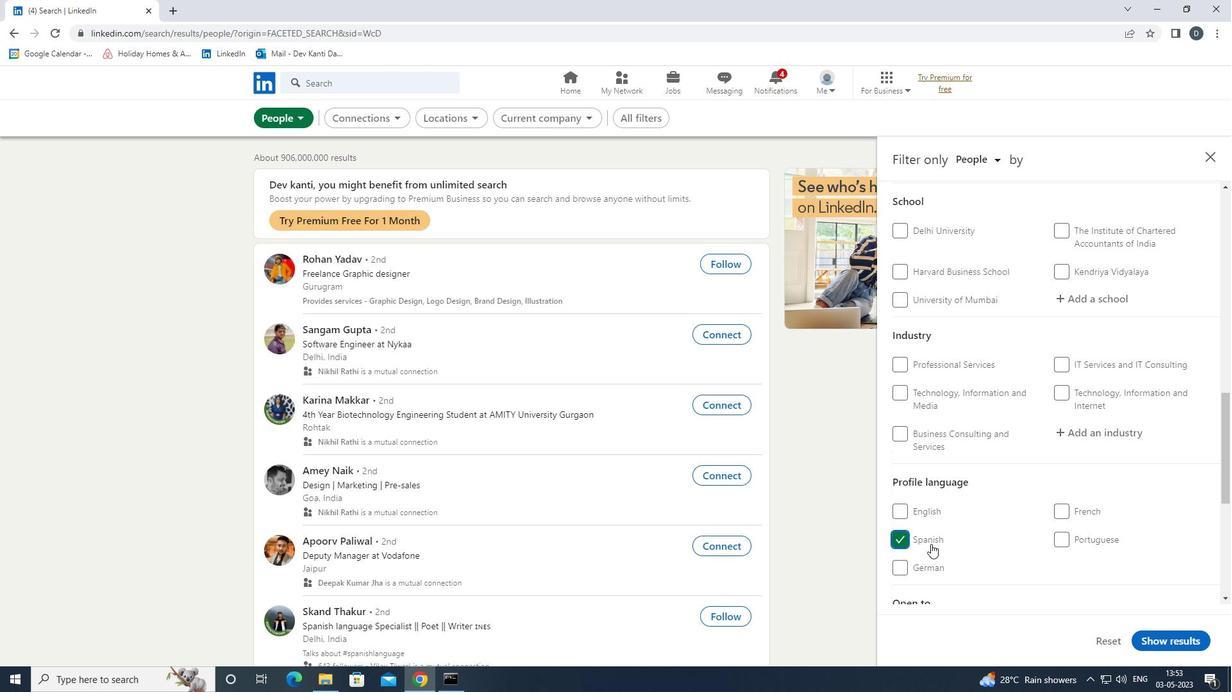 
Action: Mouse scrolled (932, 545) with delta (0, 0)
Screenshot: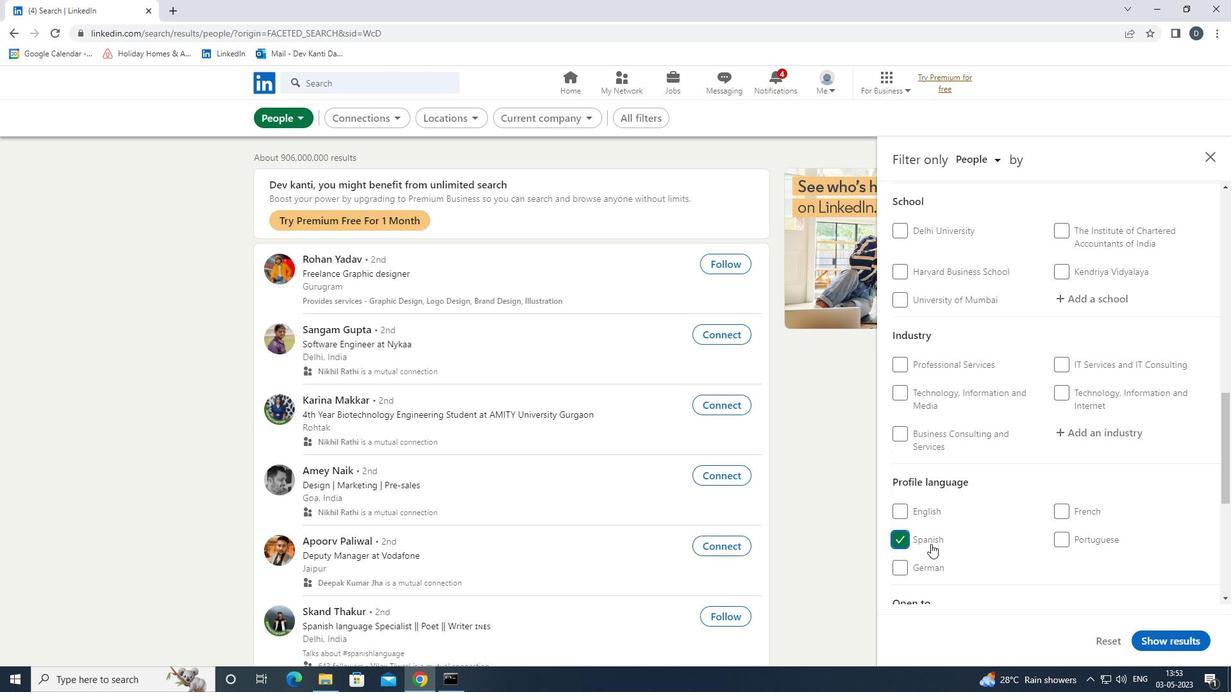 
Action: Mouse scrolled (932, 545) with delta (0, 0)
Screenshot: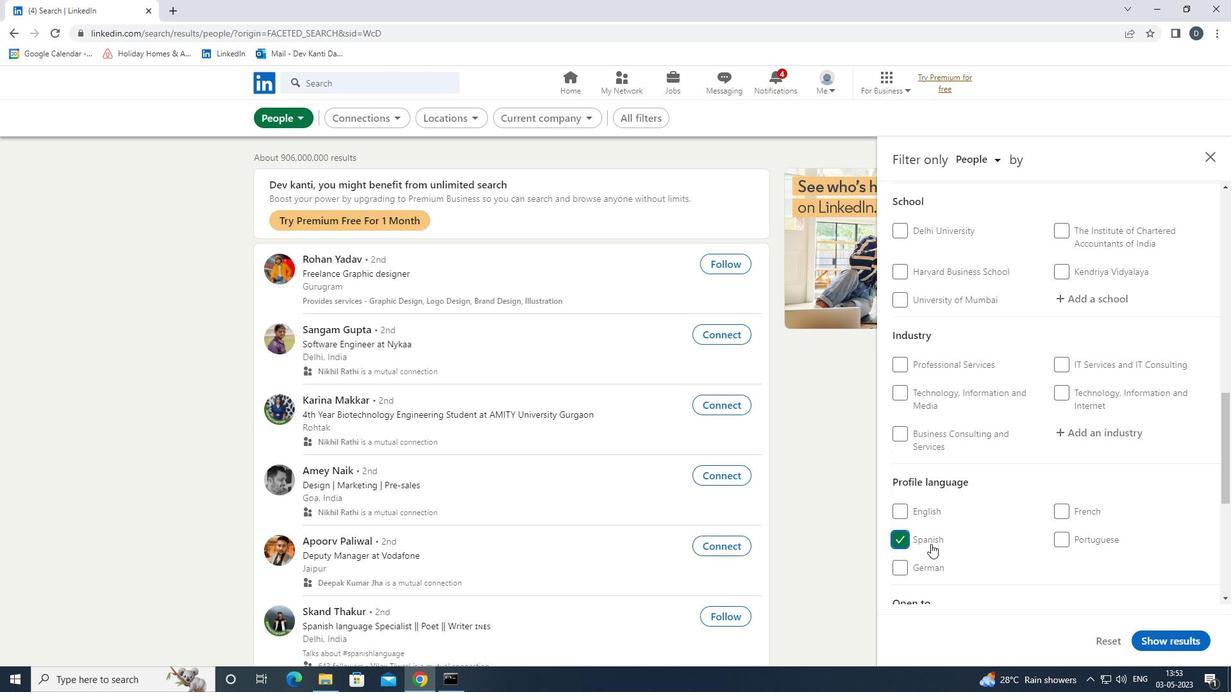 
Action: Mouse scrolled (932, 545) with delta (0, 0)
Screenshot: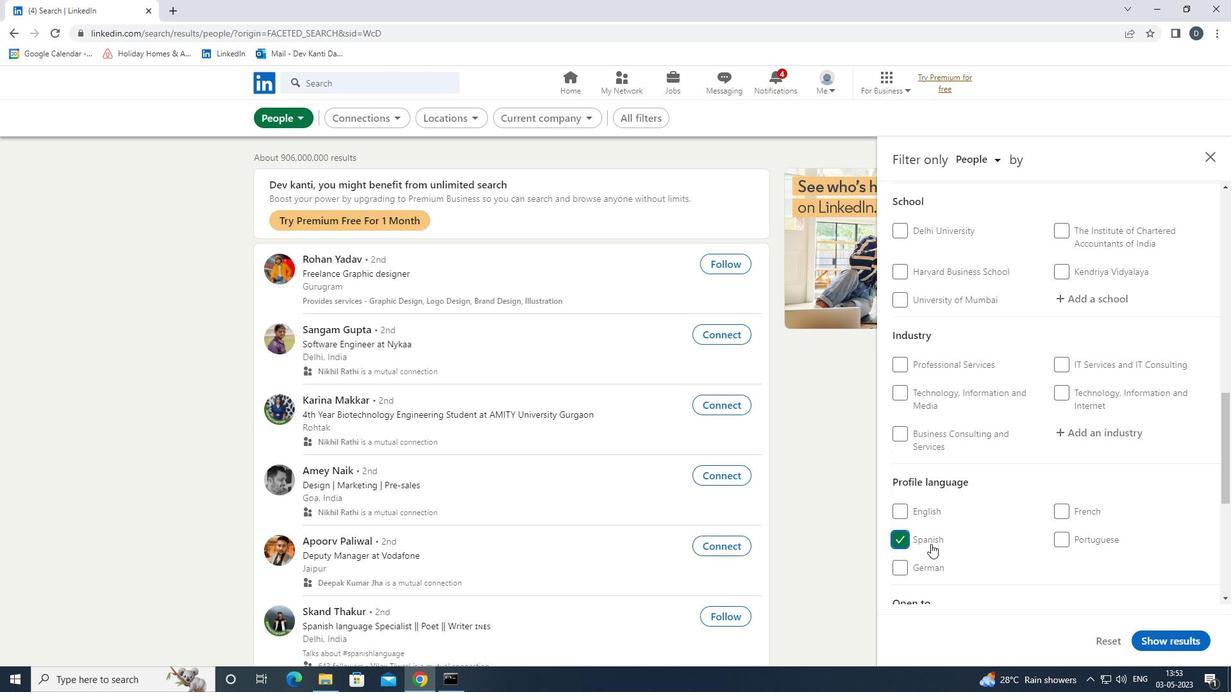 
Action: Mouse scrolled (932, 545) with delta (0, 0)
Screenshot: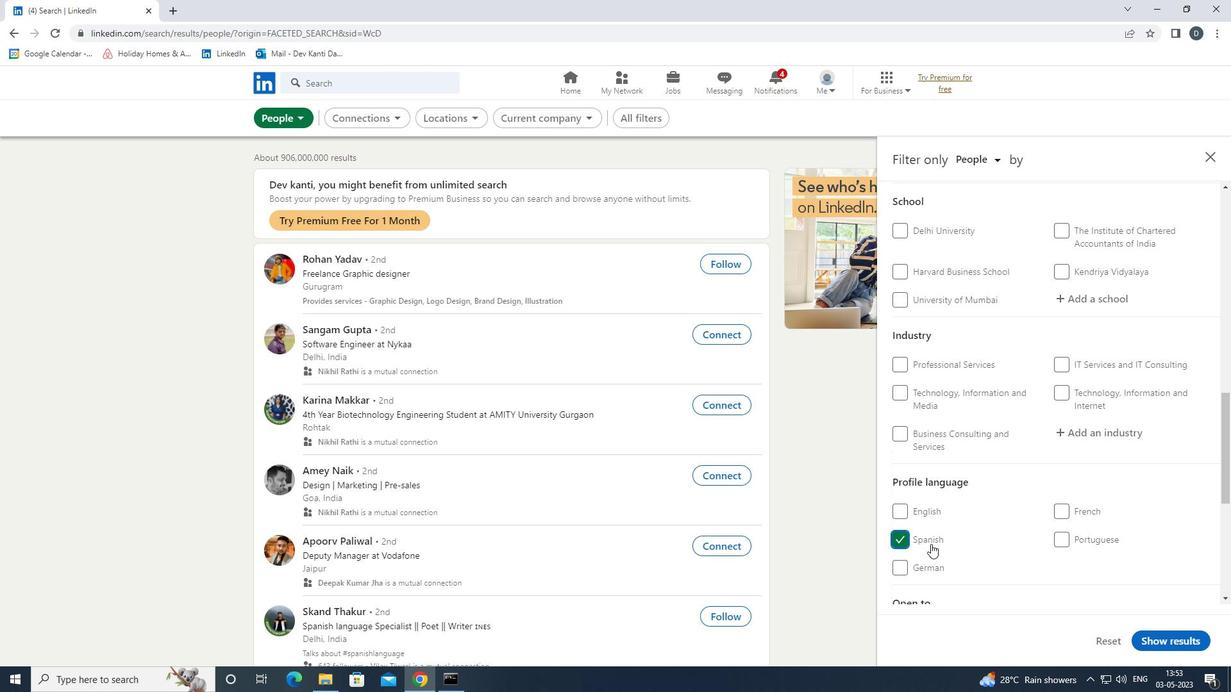 
Action: Mouse scrolled (932, 545) with delta (0, 0)
Screenshot: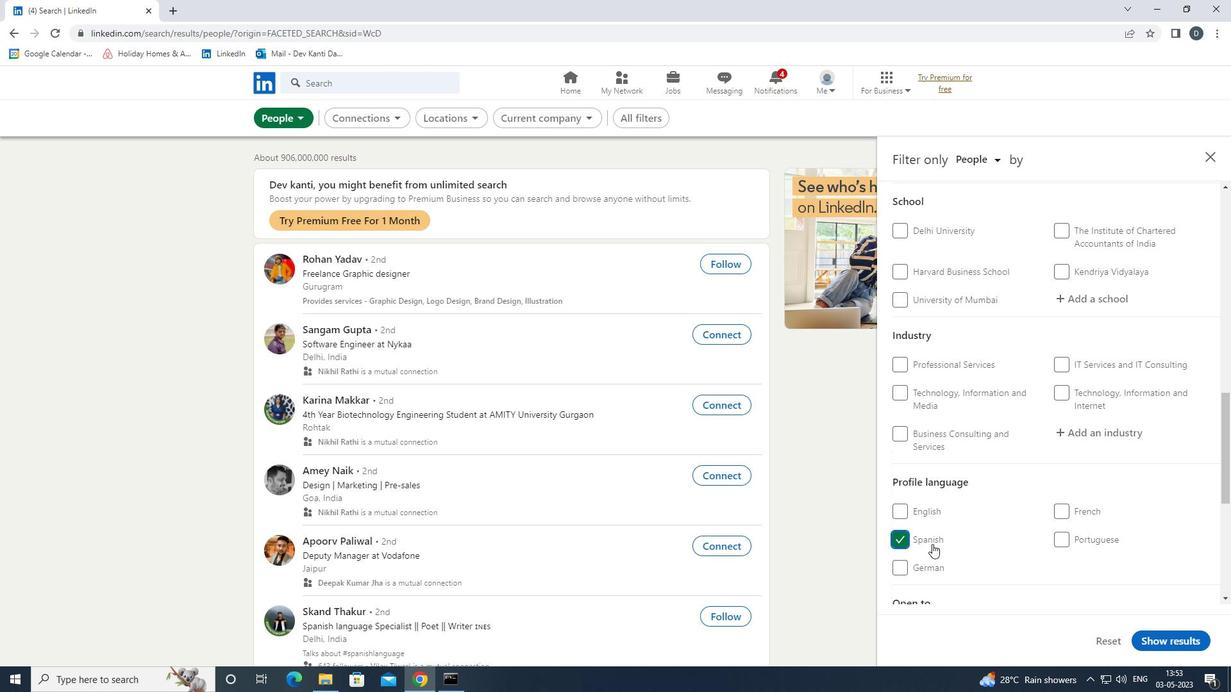 
Action: Mouse moved to (1111, 427)
Screenshot: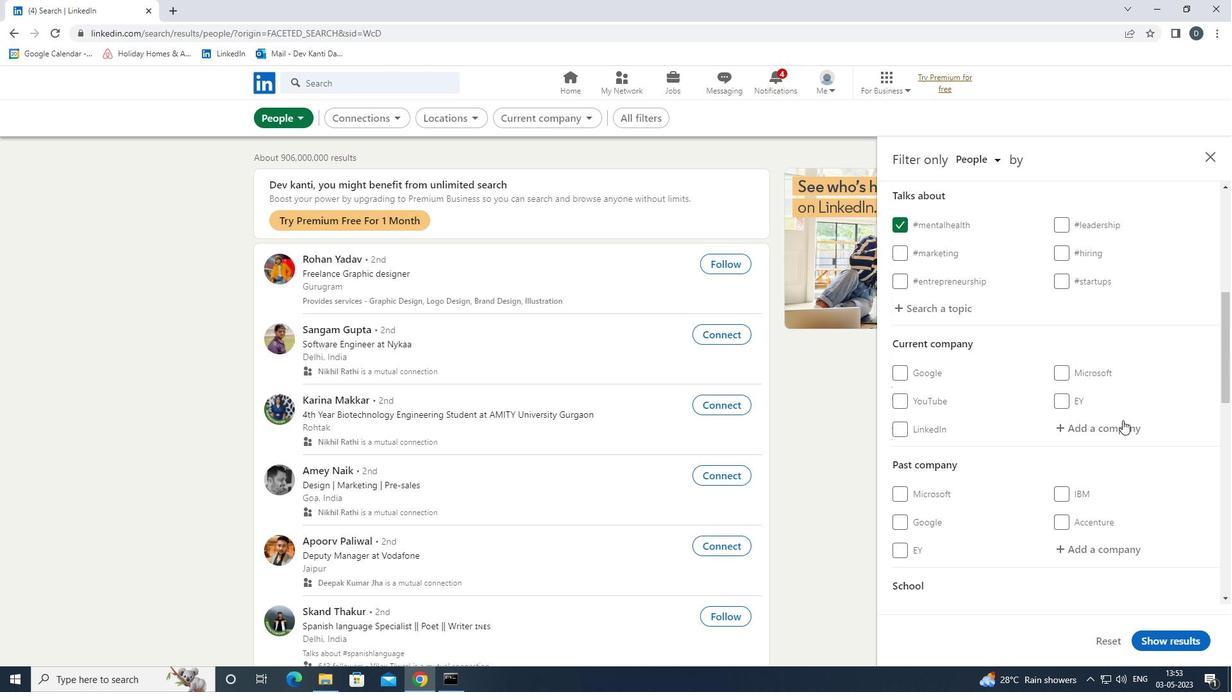 
Action: Mouse pressed left at (1111, 427)
Screenshot: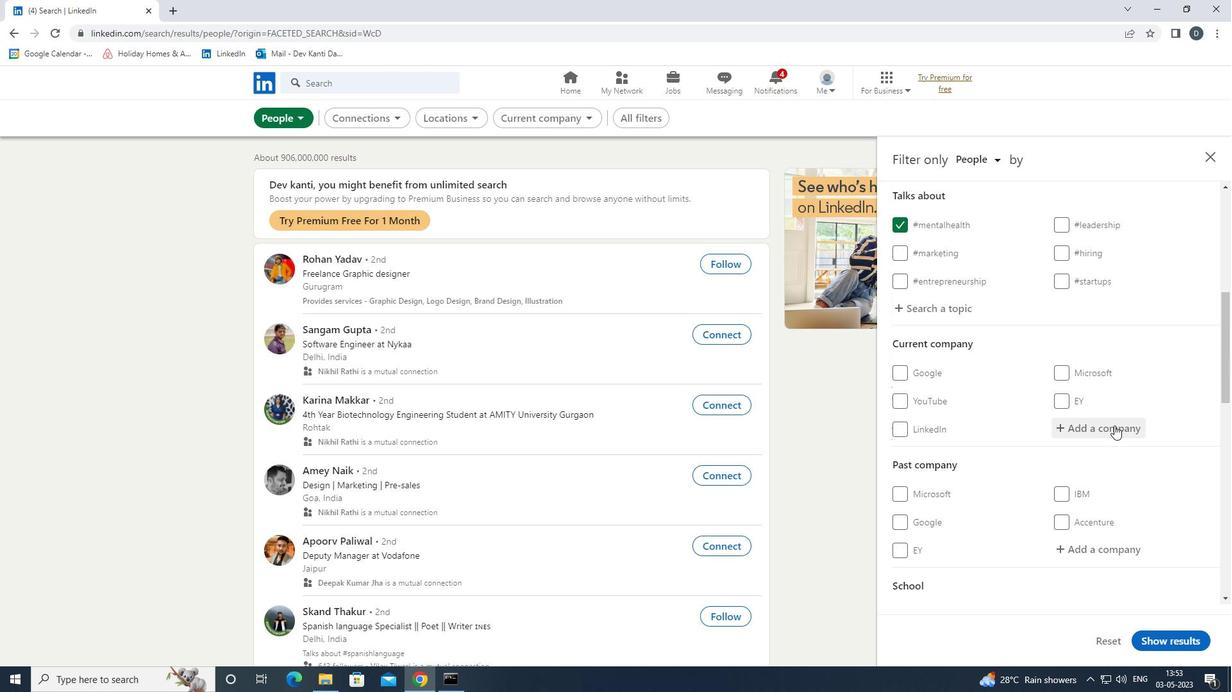 
Action: Mouse moved to (1079, 437)
Screenshot: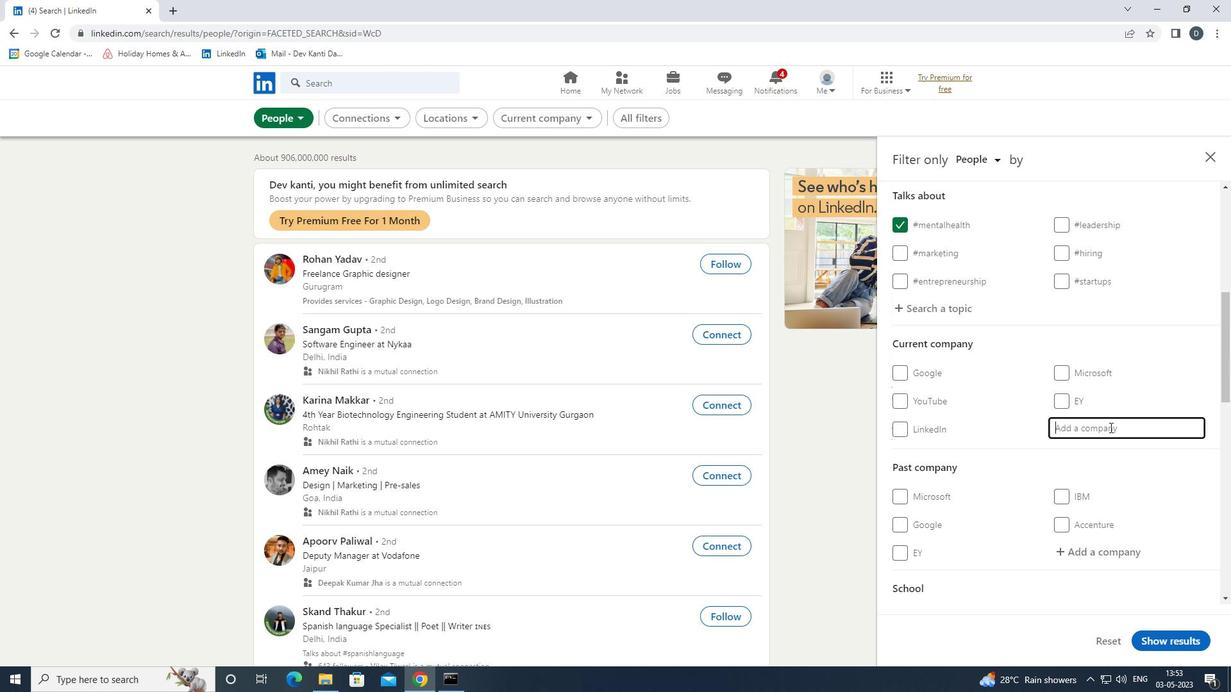 
Action: Key pressed <Key.shift>CYBER<Key.space><Key.shift>SECURITY<Key.down><Key.down><Key.down><Key.enter>
Screenshot: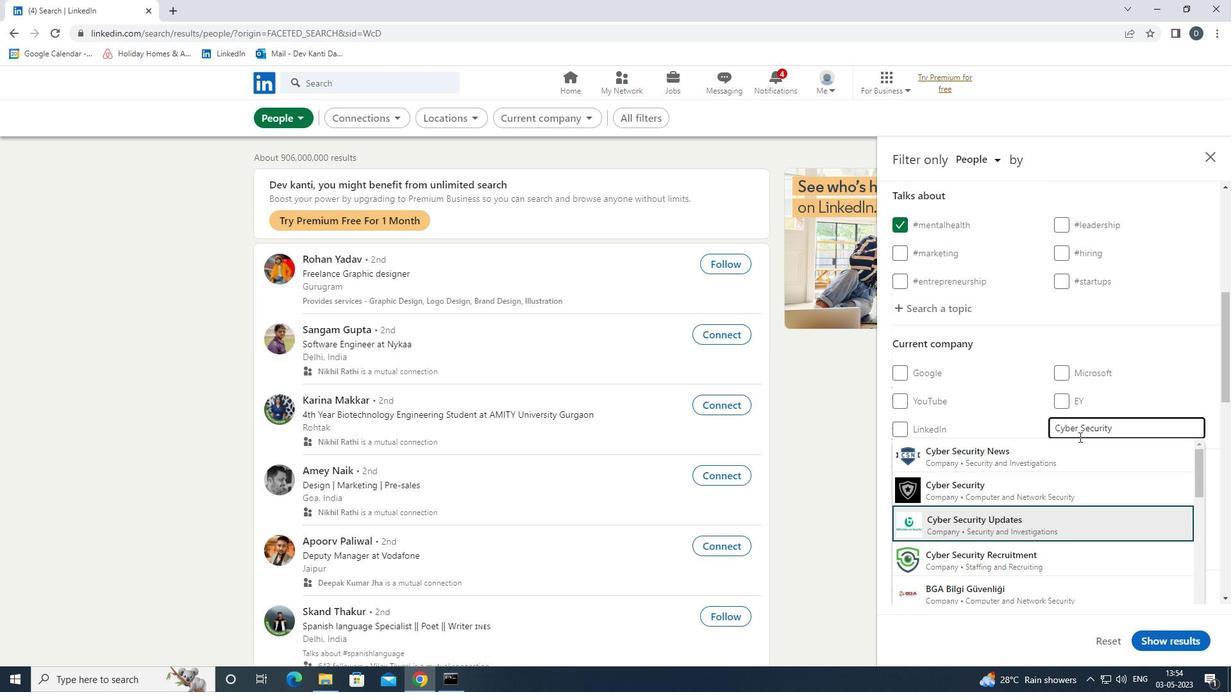 
Action: Mouse moved to (1079, 437)
Screenshot: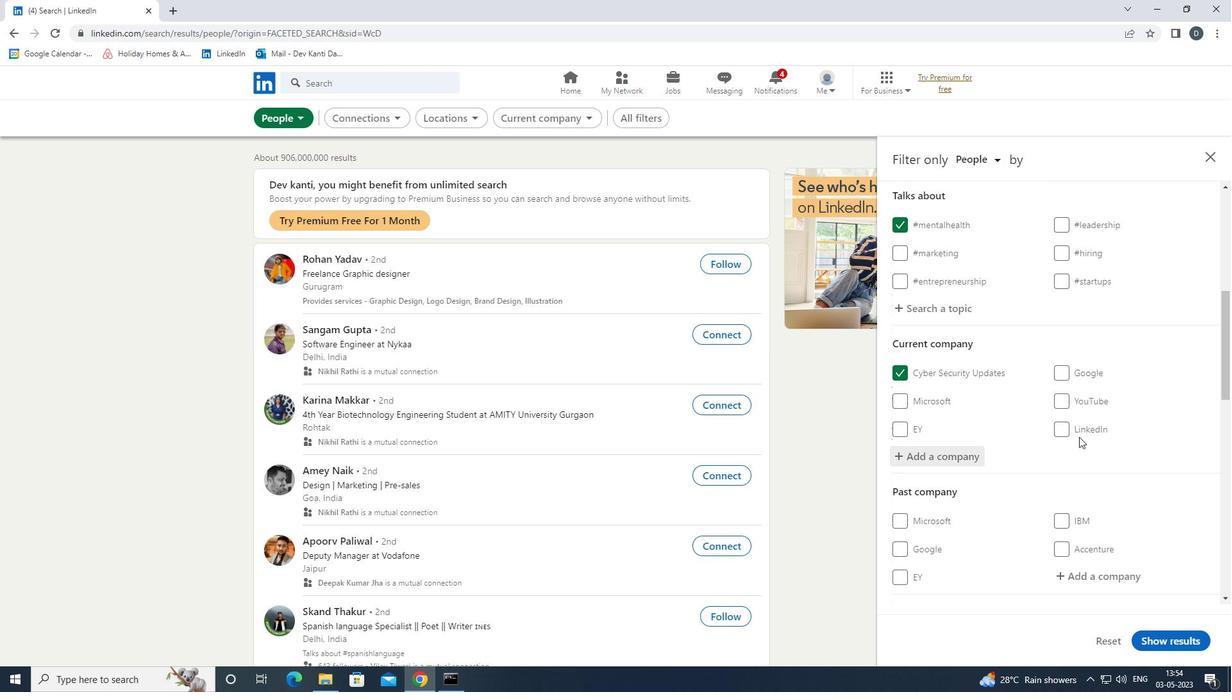 
Action: Mouse scrolled (1079, 436) with delta (0, 0)
Screenshot: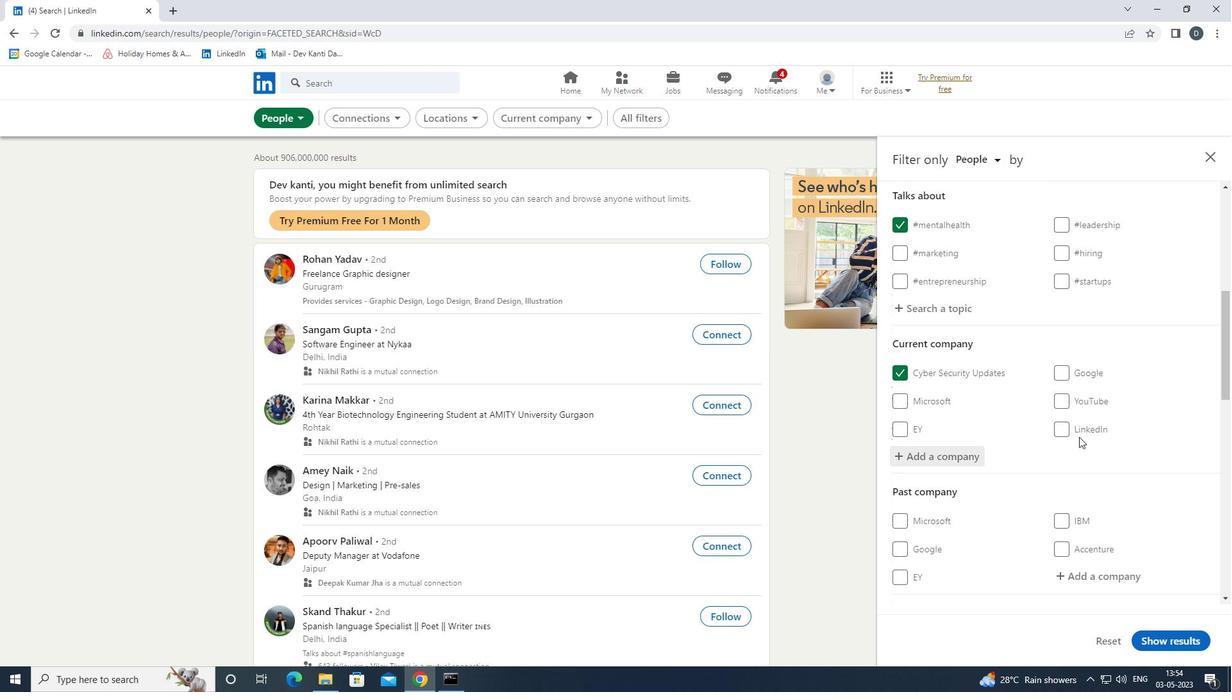 
Action: Mouse moved to (1079, 440)
Screenshot: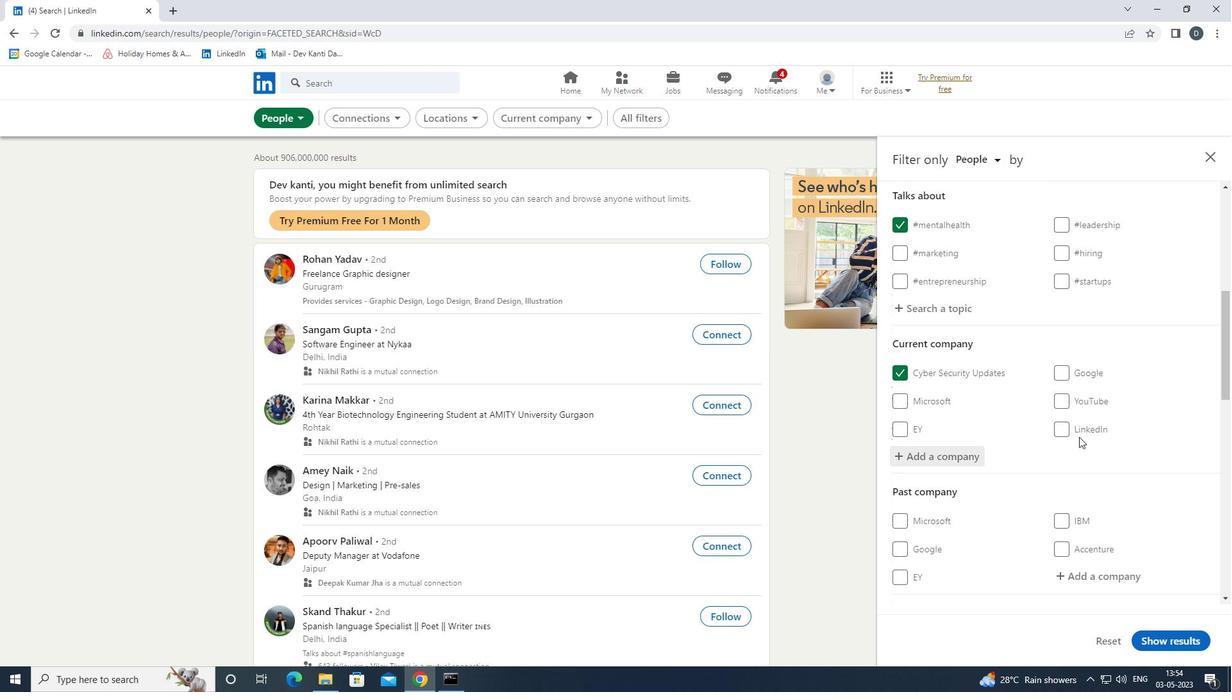 
Action: Mouse scrolled (1079, 439) with delta (0, 0)
Screenshot: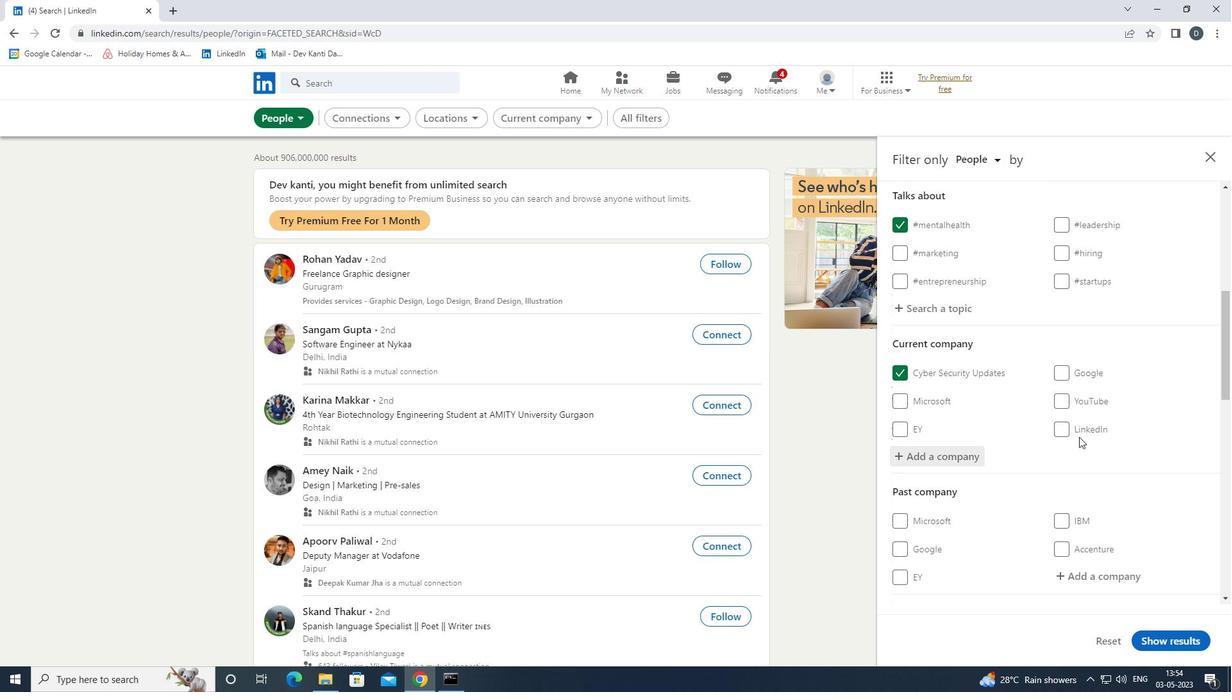 
Action: Mouse moved to (1082, 443)
Screenshot: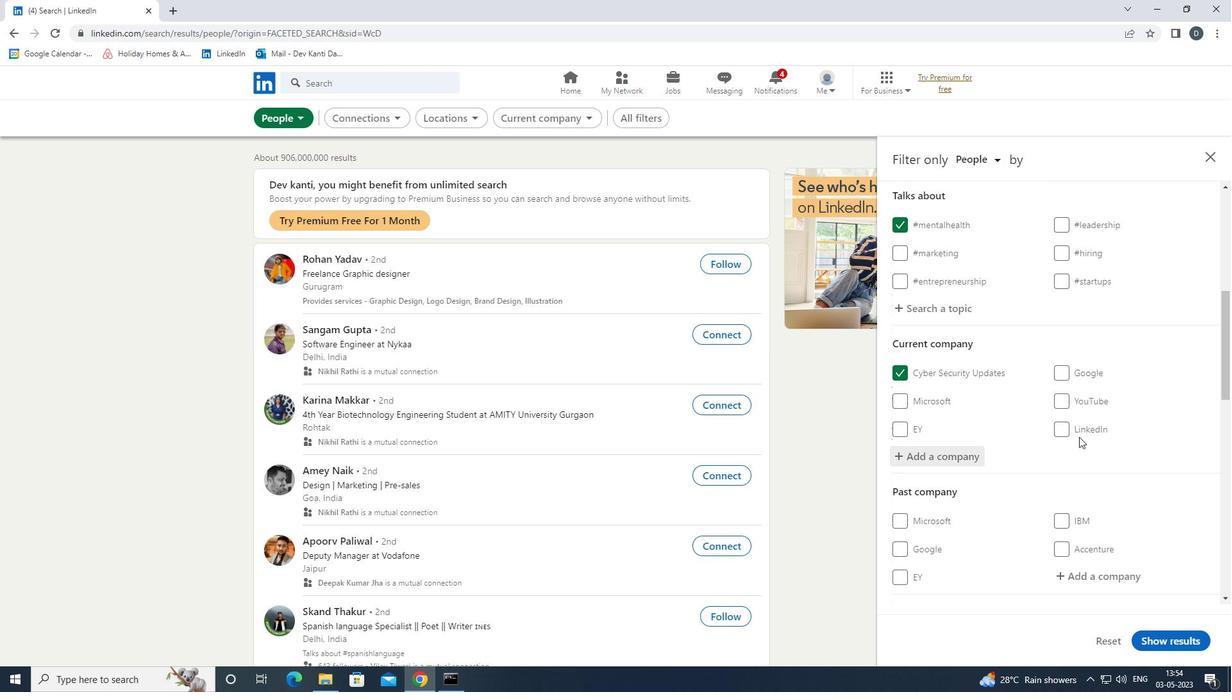 
Action: Mouse scrolled (1082, 442) with delta (0, 0)
Screenshot: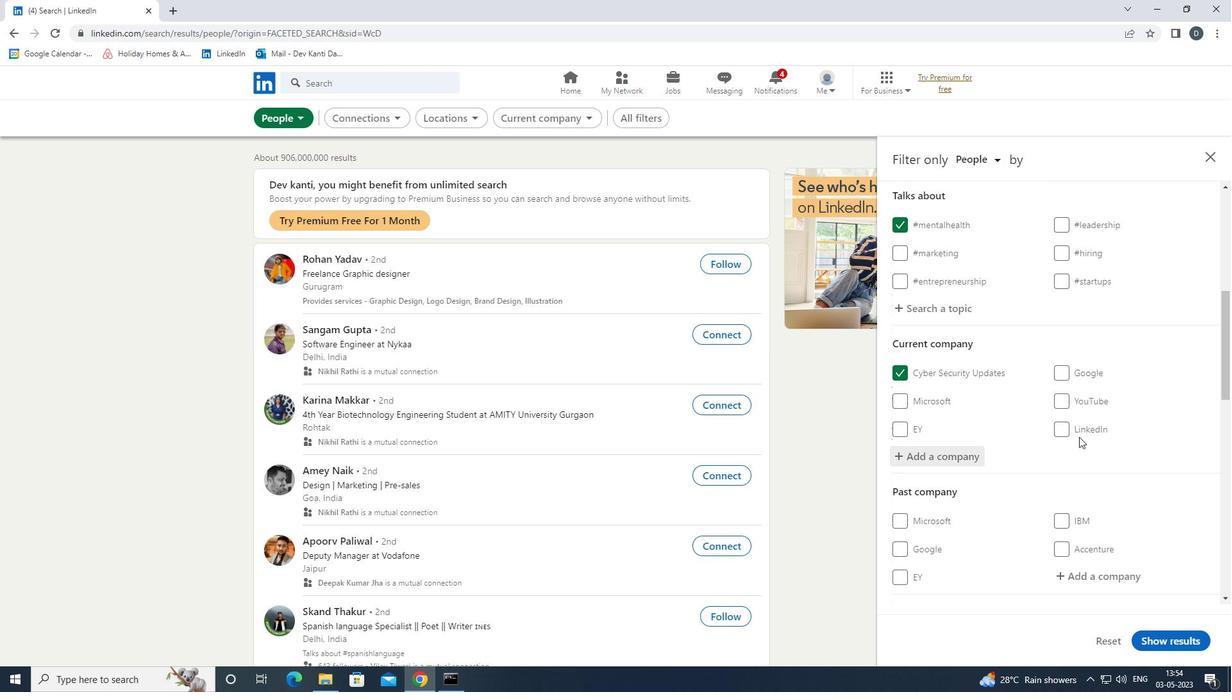 
Action: Mouse moved to (1095, 517)
Screenshot: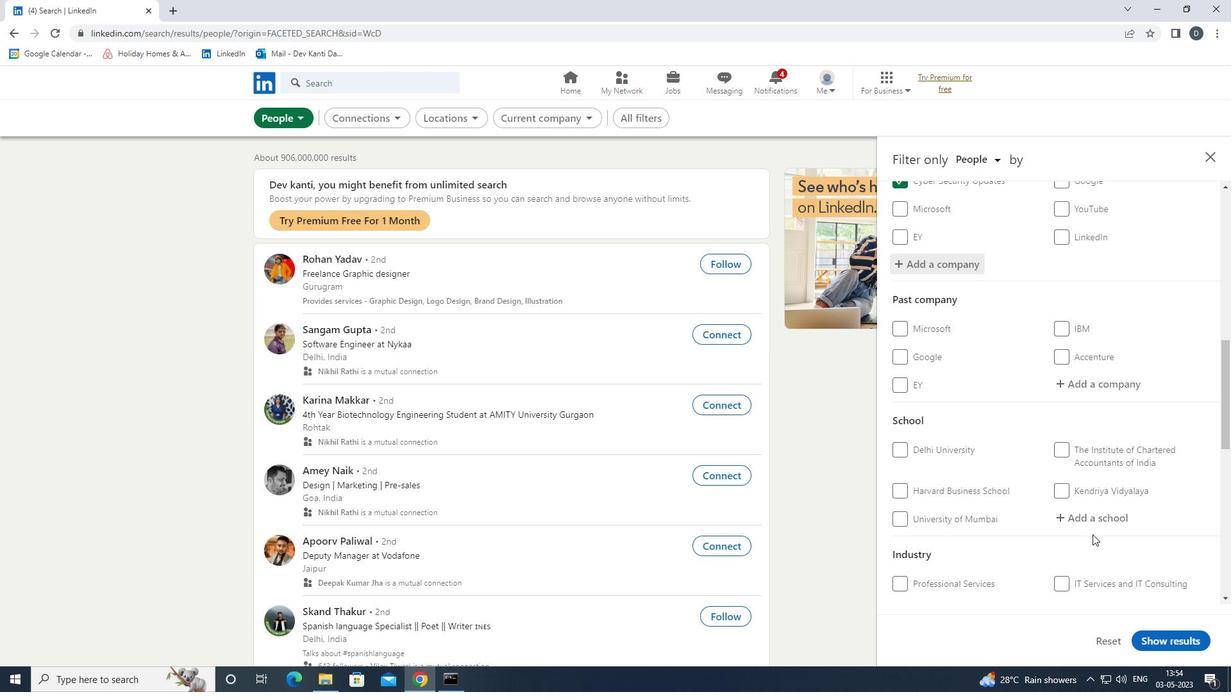 
Action: Mouse pressed left at (1095, 517)
Screenshot: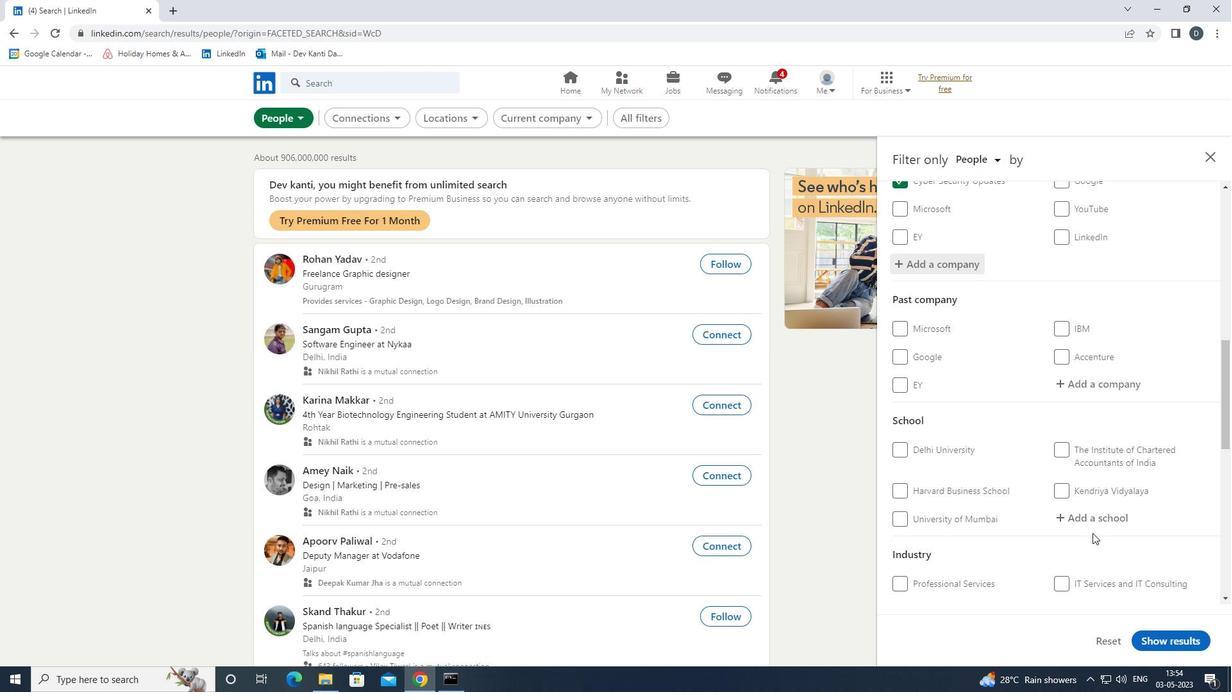 
Action: Mouse moved to (1098, 481)
Screenshot: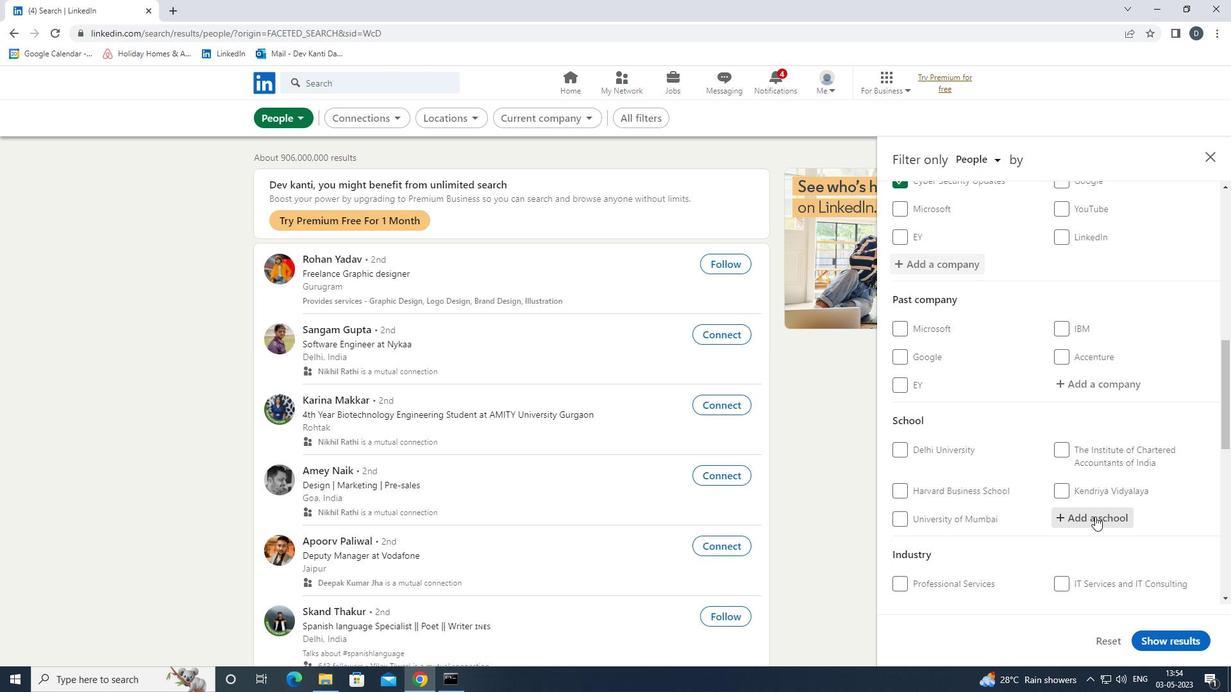 
Action: Mouse scrolled (1098, 480) with delta (0, 0)
Screenshot: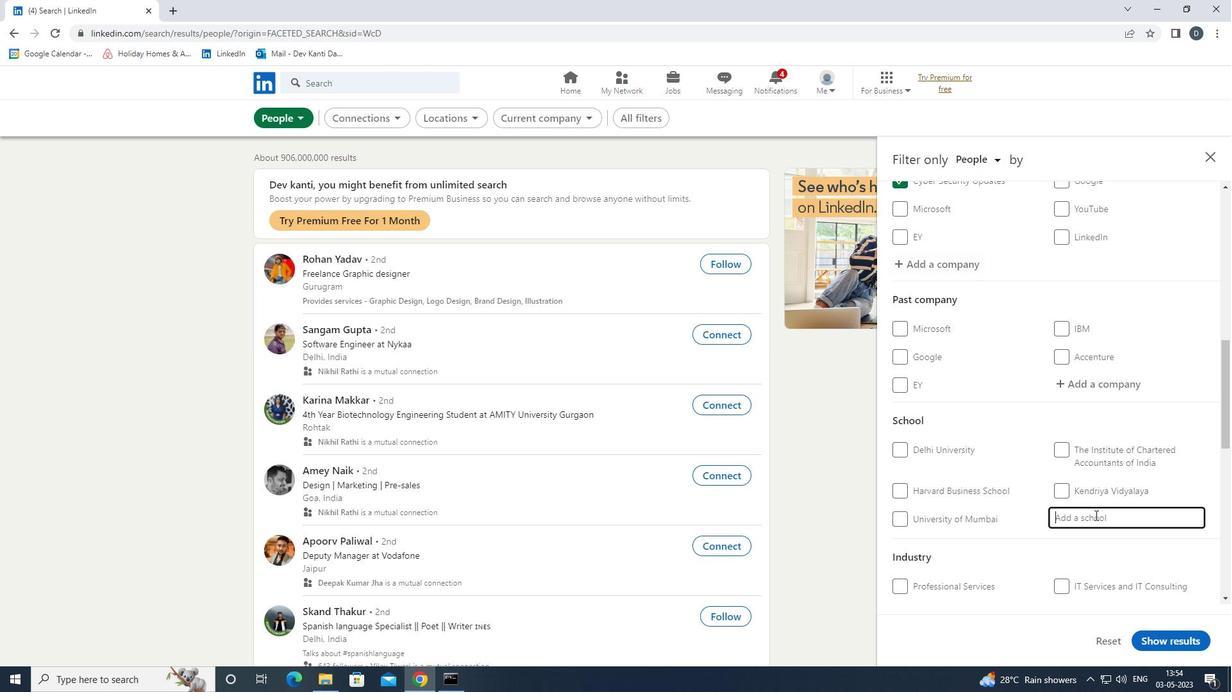 
Action: Mouse scrolled (1098, 480) with delta (0, 0)
Screenshot: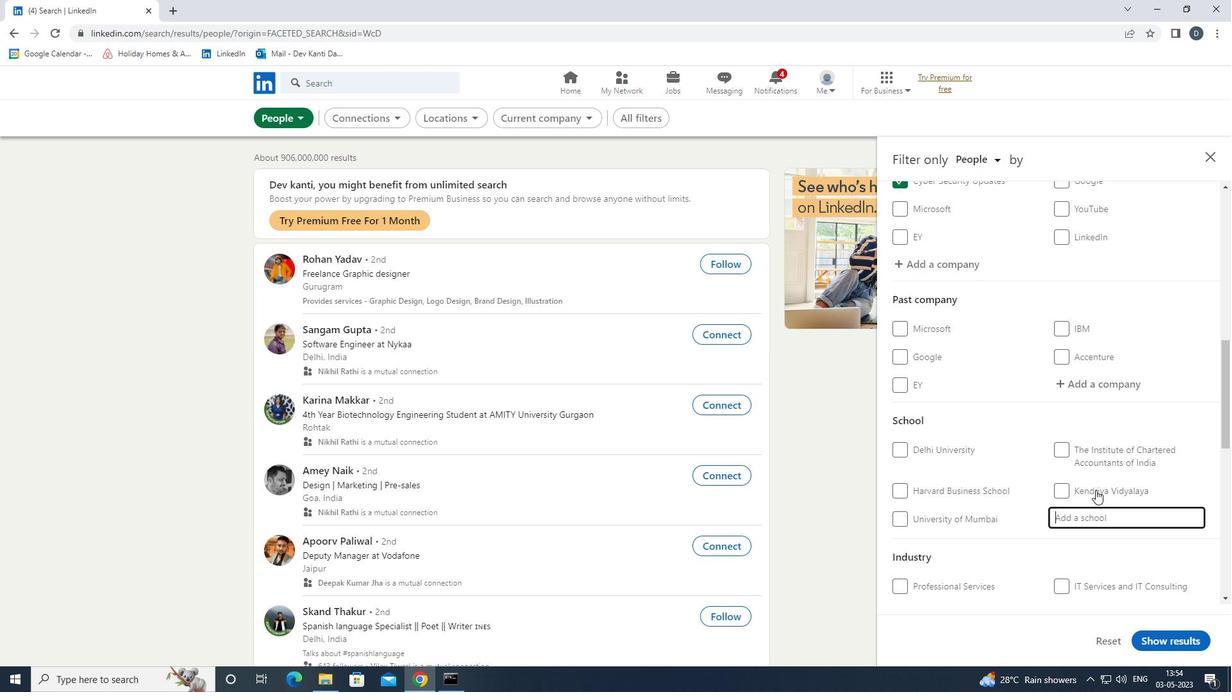 
Action: Mouse moved to (1109, 316)
Screenshot: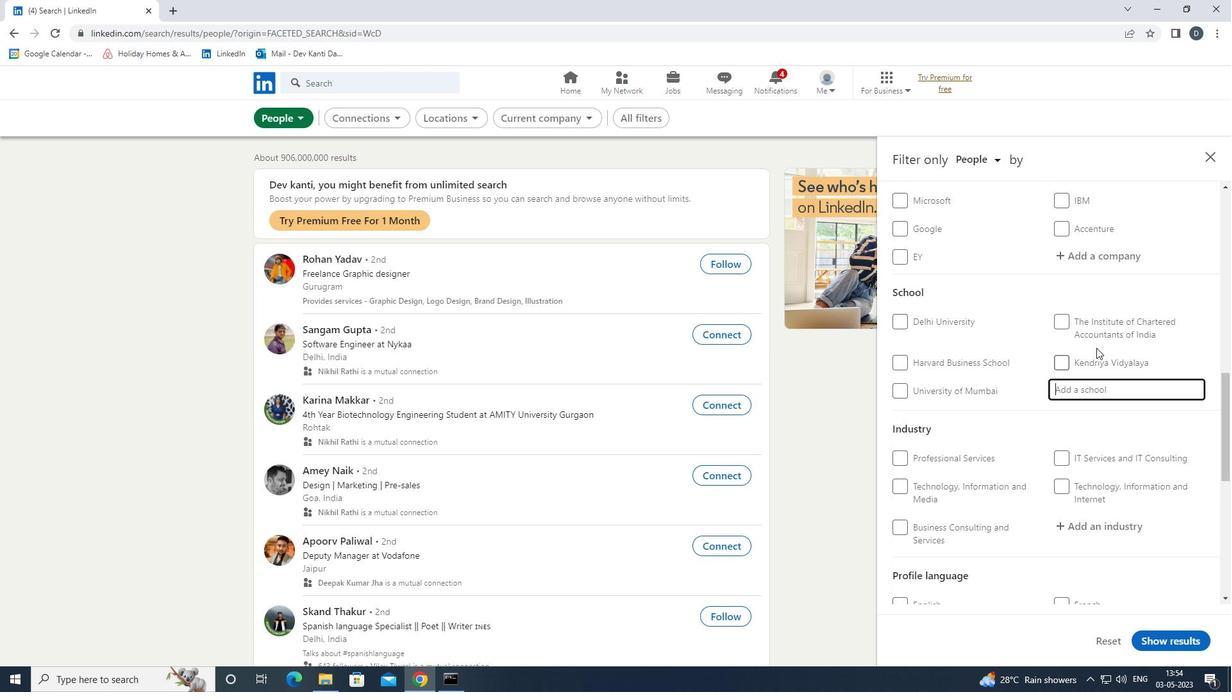
Action: Key pressed <Key.shift><Key.shift><Key.shift><Key.shift>JOBS<Key.space><Key.shift>FOR<Key.space><Key.down><Key.enter>
Screenshot: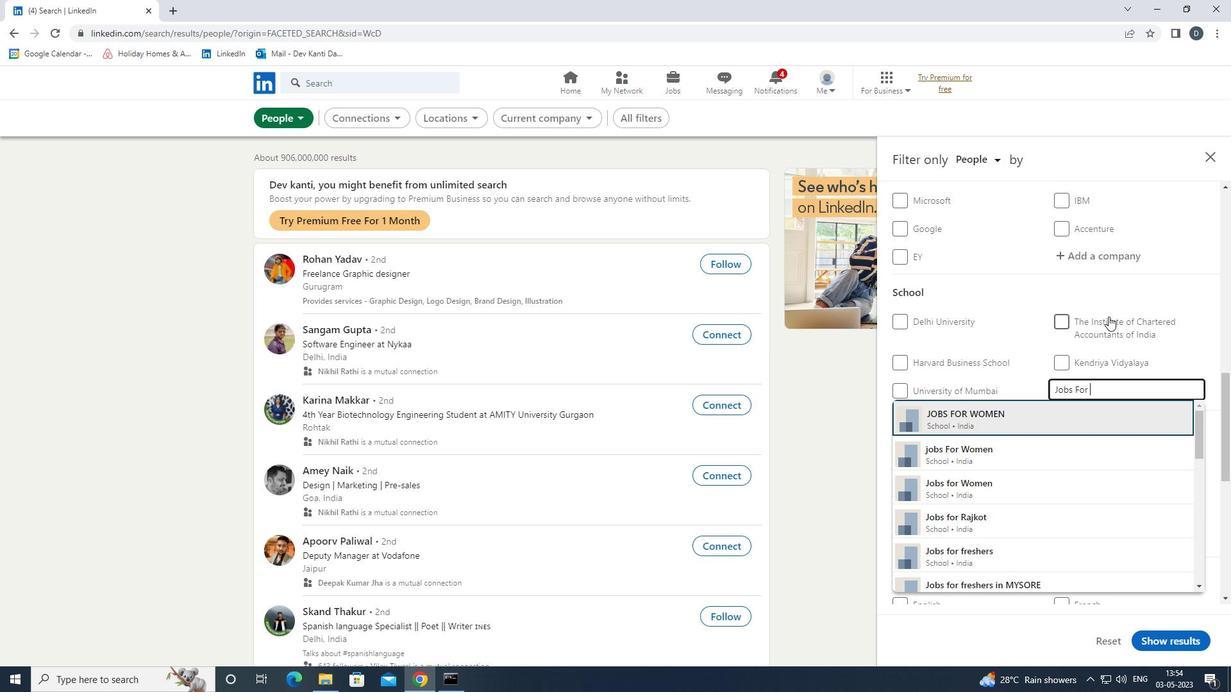 
Action: Mouse scrolled (1109, 316) with delta (0, 0)
Screenshot: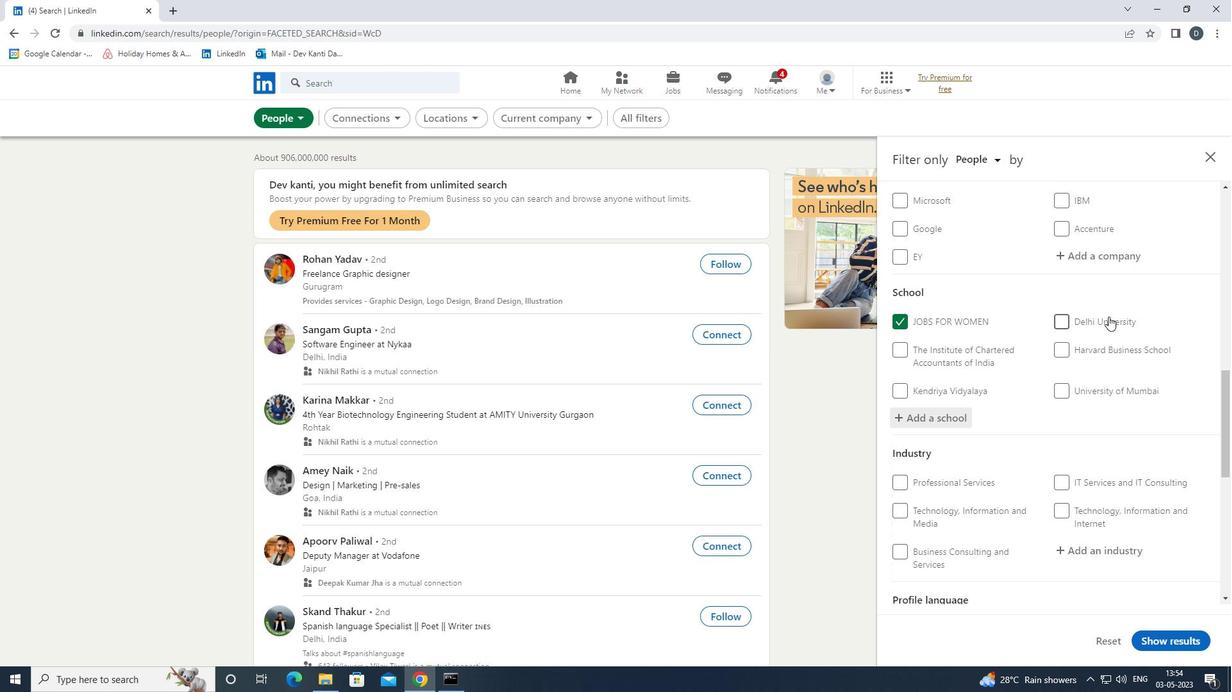 
Action: Mouse moved to (1109, 318)
Screenshot: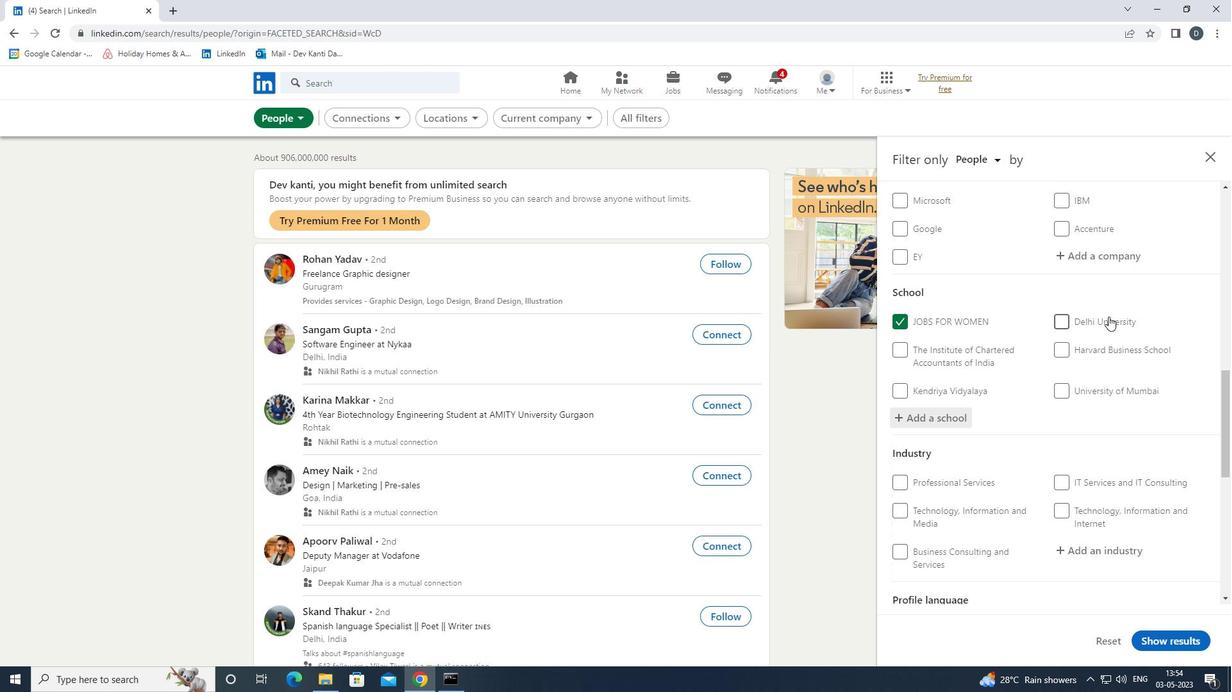 
Action: Mouse scrolled (1109, 318) with delta (0, 0)
Screenshot: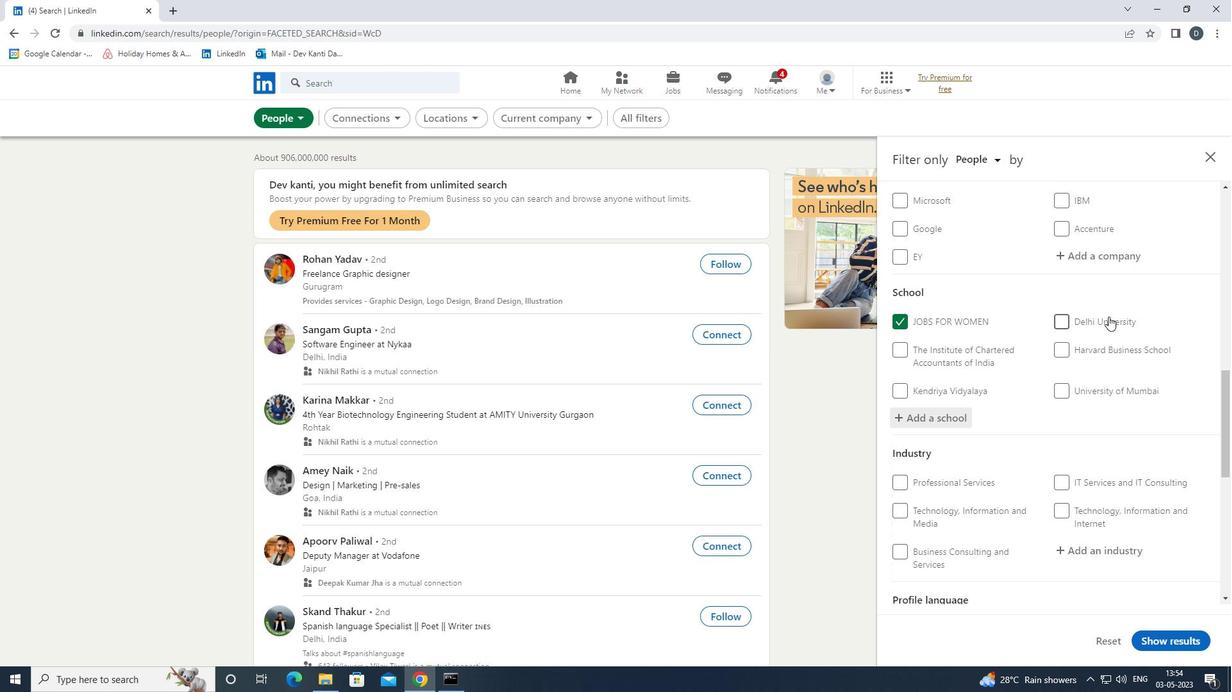 
Action: Mouse scrolled (1109, 318) with delta (0, 0)
Screenshot: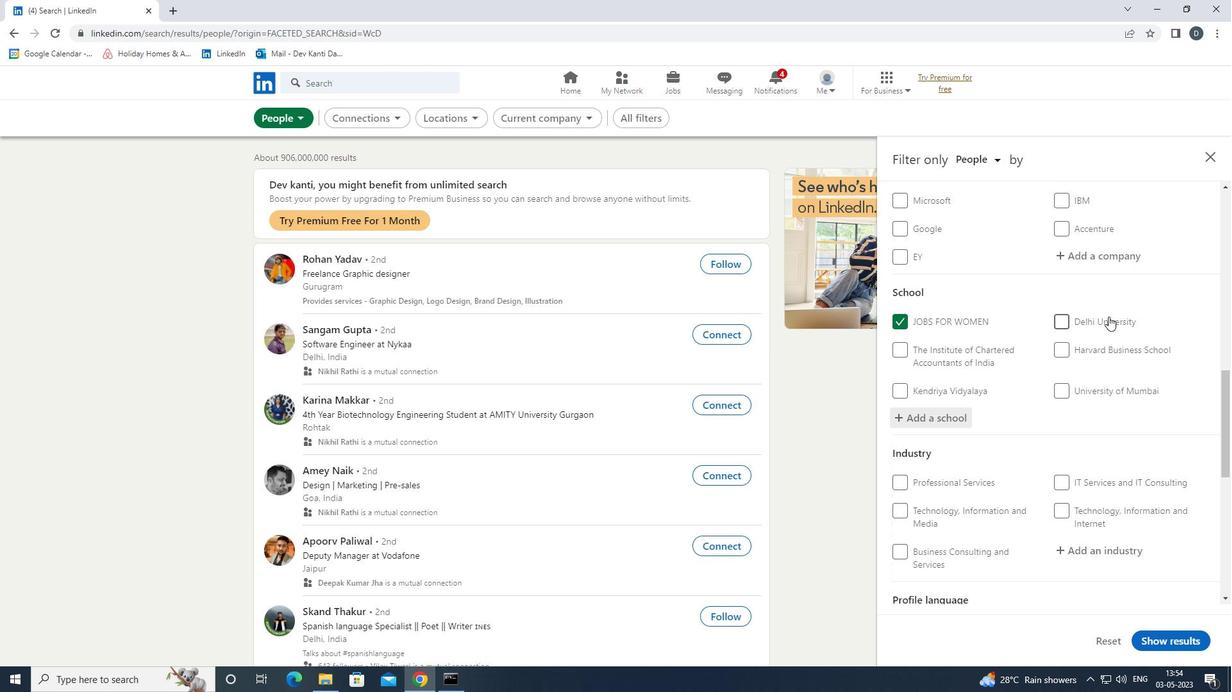
Action: Mouse moved to (1120, 370)
Screenshot: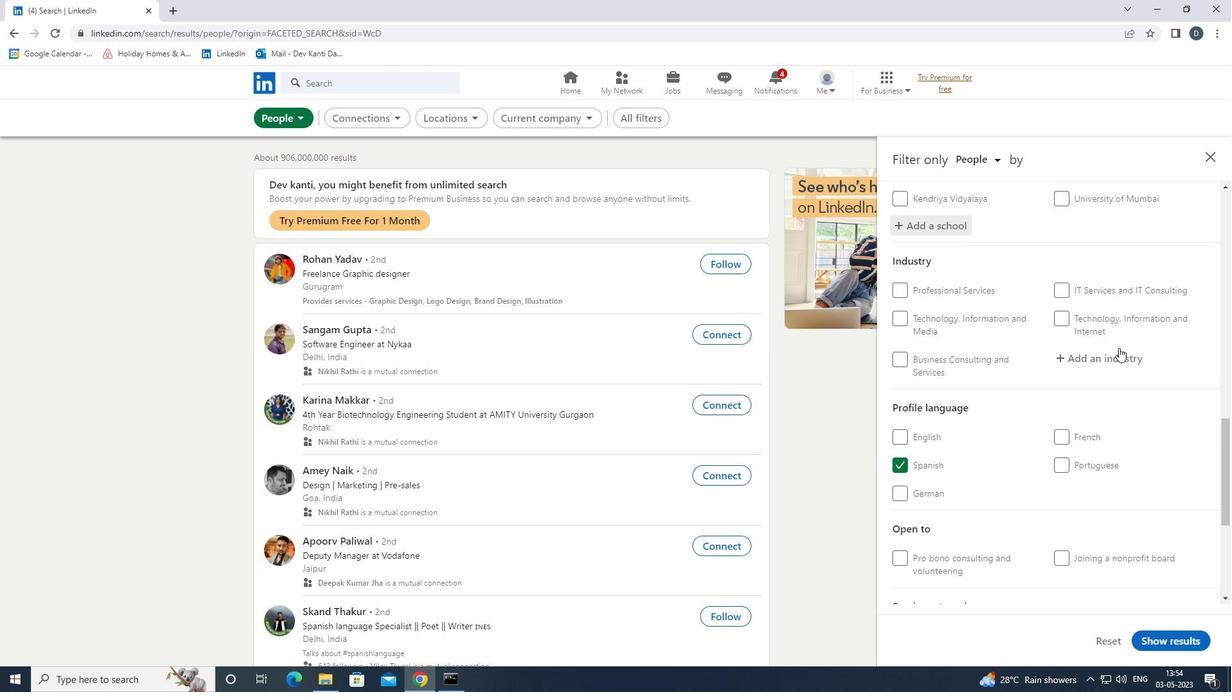 
Action: Mouse pressed left at (1120, 370)
Screenshot: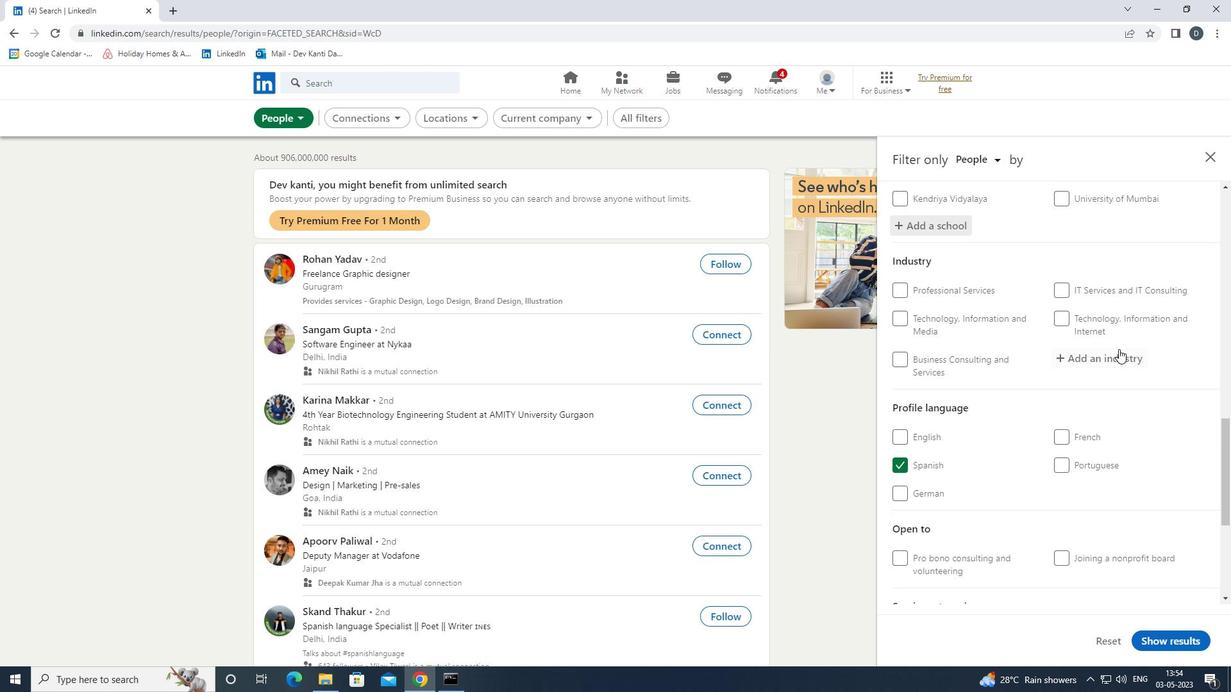 
Action: Mouse moved to (1118, 357)
Screenshot: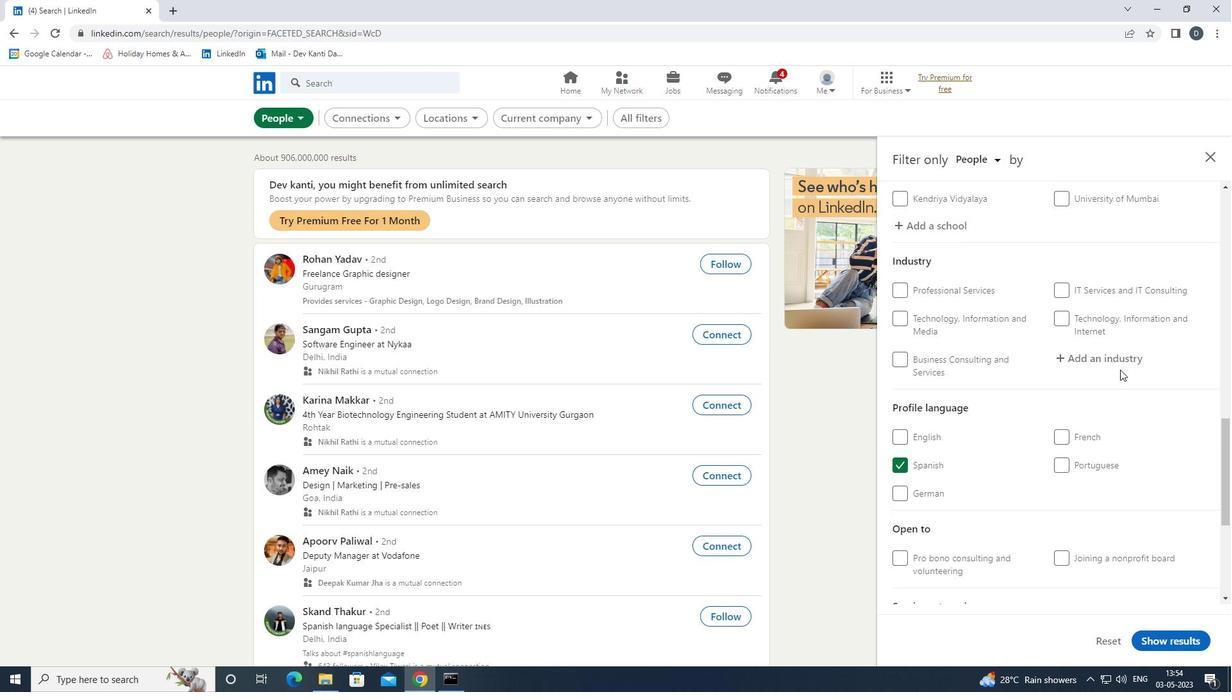 
Action: Mouse pressed left at (1118, 357)
Screenshot: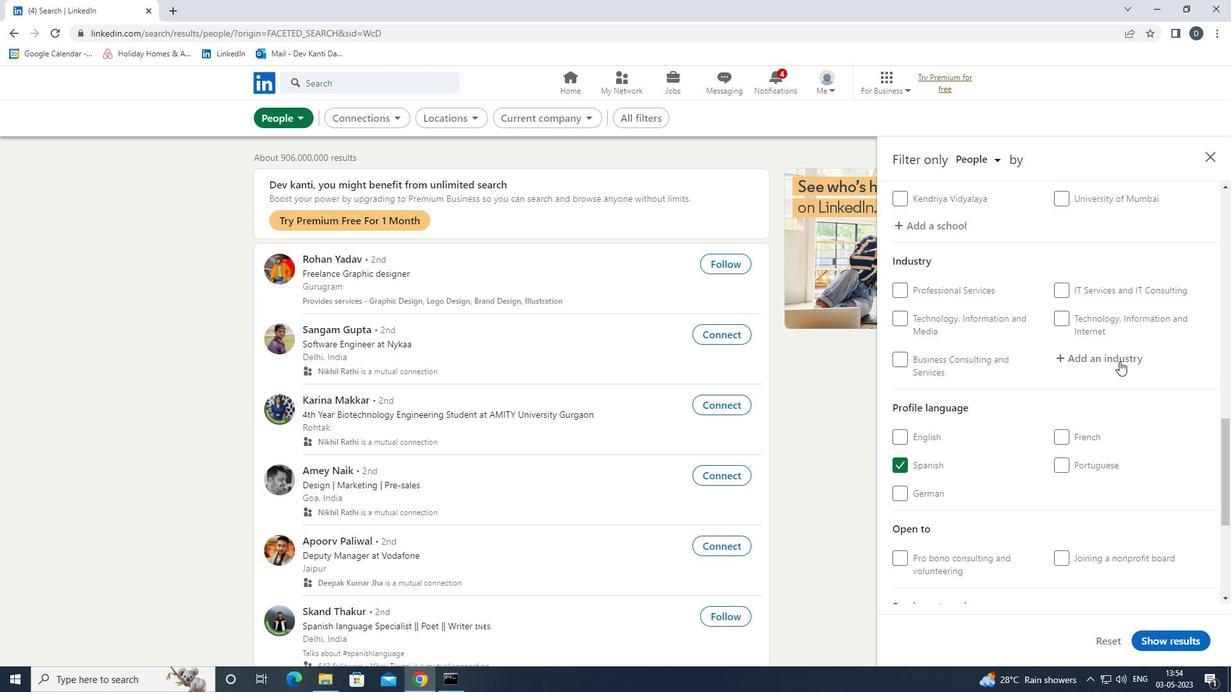 
Action: Key pressed <Key.shift>RENEW<Key.down><Key.enter>
Screenshot: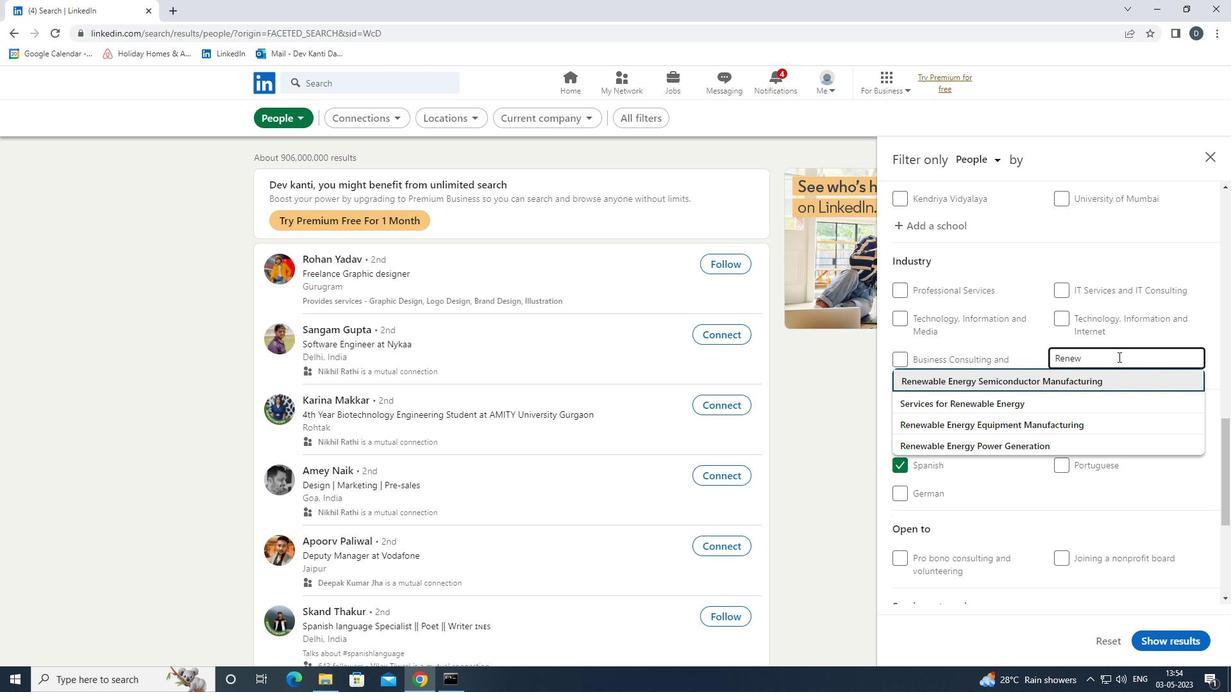 
Action: Mouse moved to (975, 299)
Screenshot: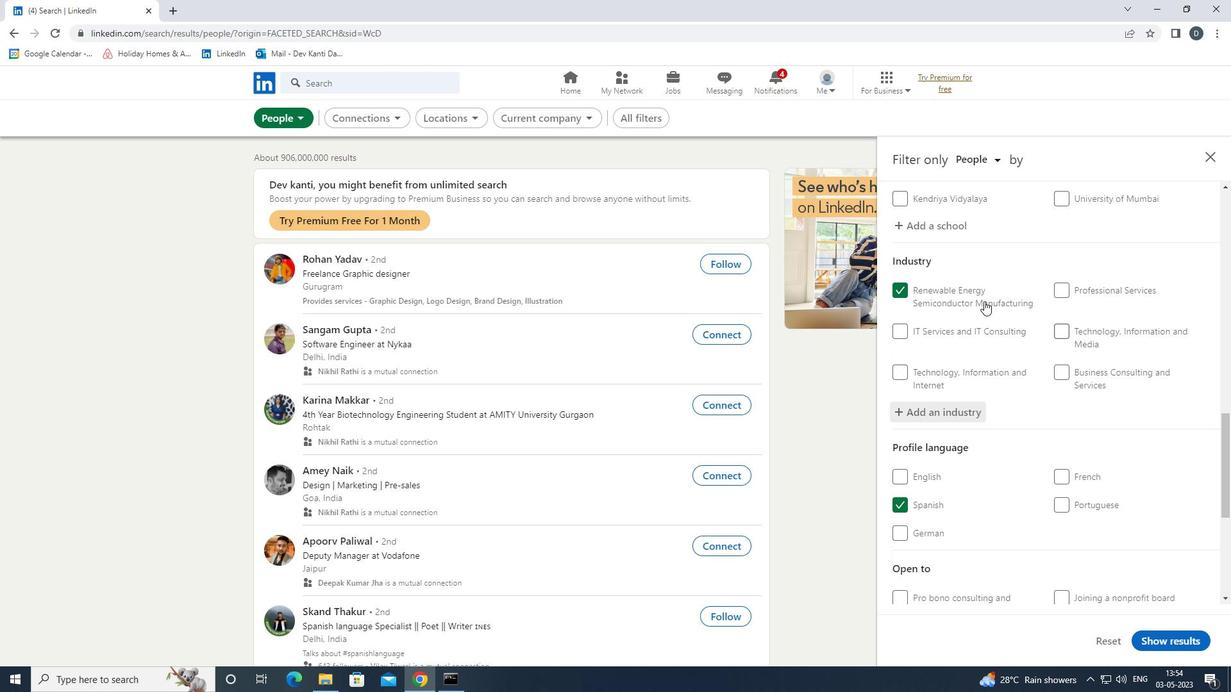 
Action: Mouse pressed left at (975, 299)
Screenshot: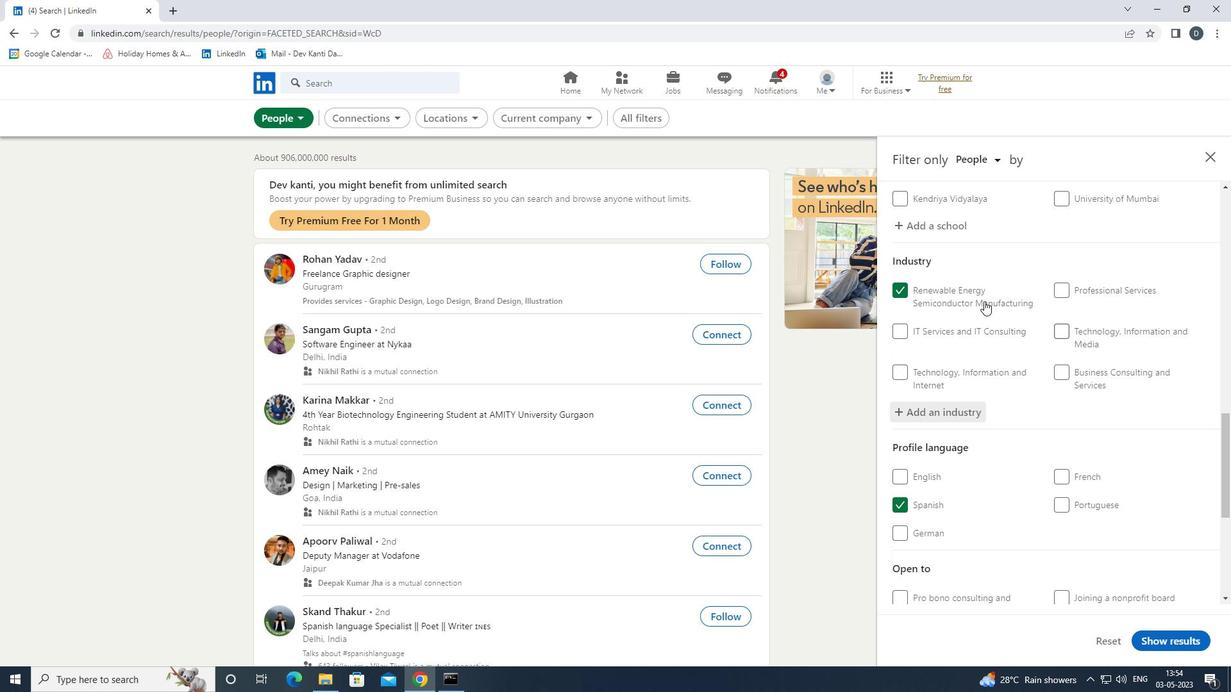 
Action: Mouse moved to (929, 419)
Screenshot: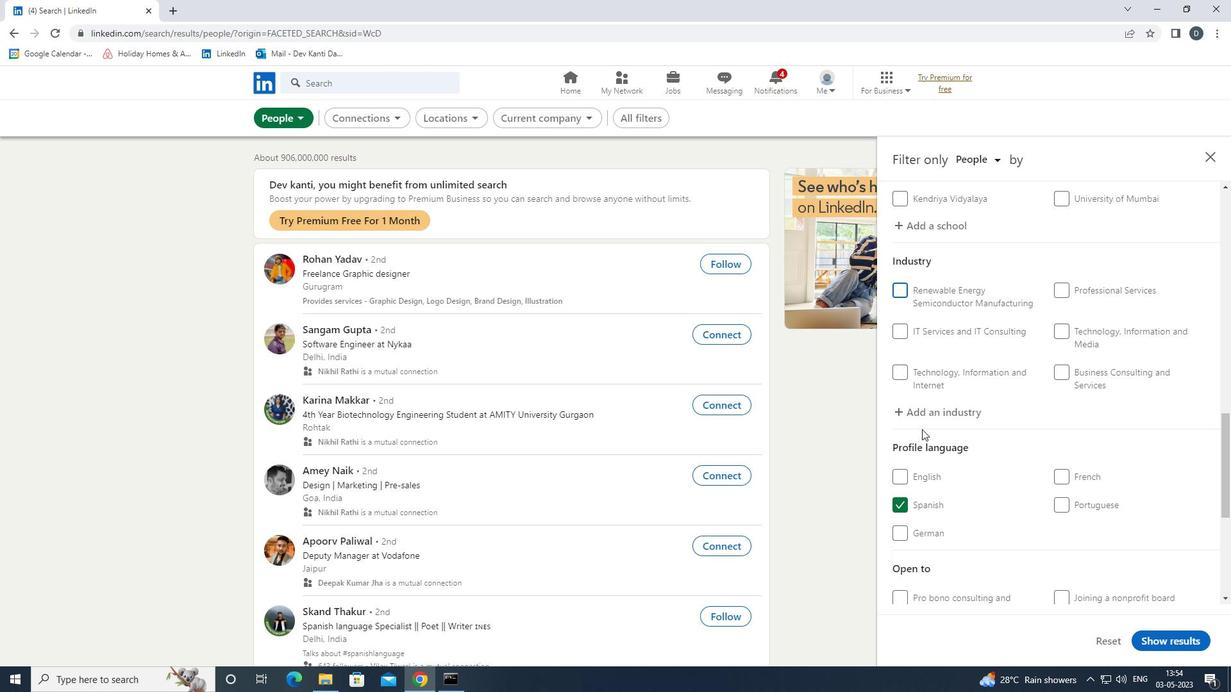 
Action: Mouse pressed left at (929, 419)
Screenshot: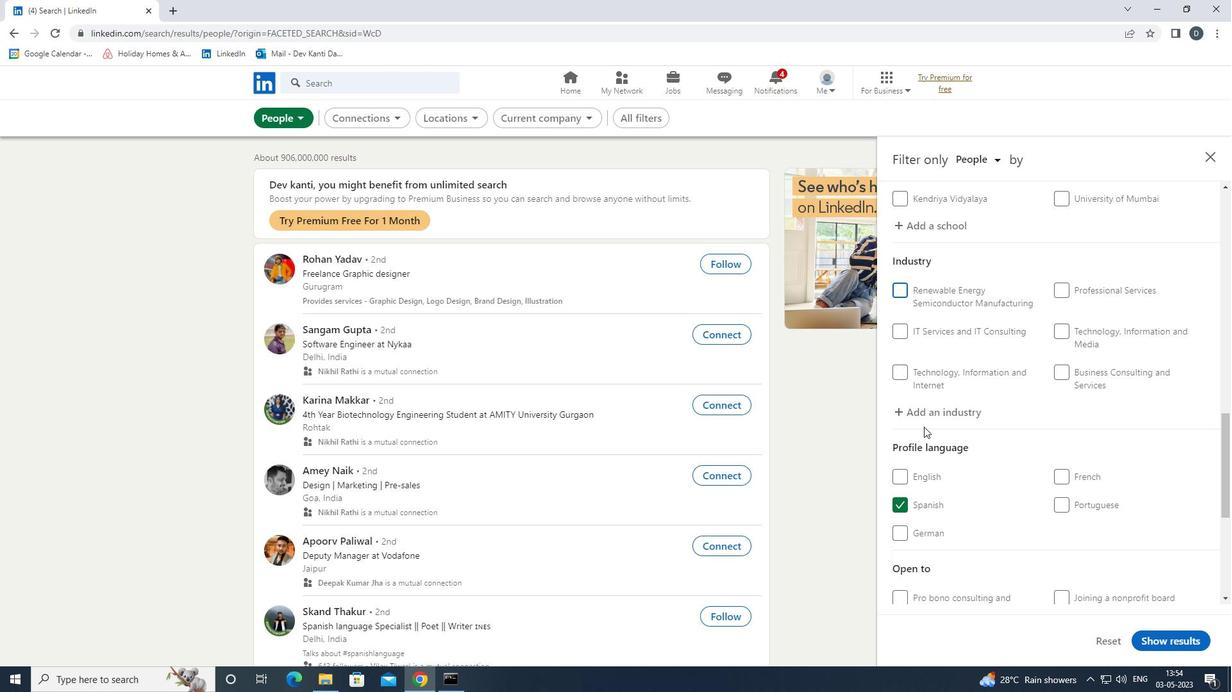 
Action: Key pressed <Key.shift>RTE<Key.backspace><Key.backspace>ENEWAB<Key.down><Key.down><Key.down><Key.enter>
Screenshot: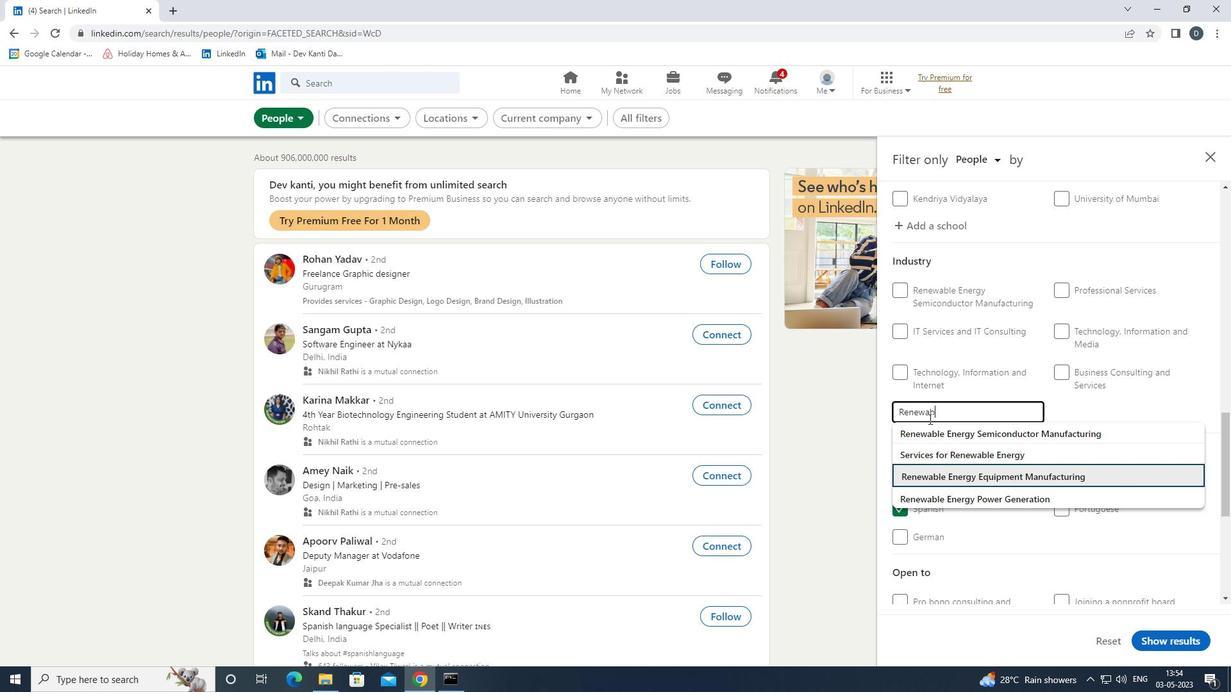 
Action: Mouse moved to (962, 414)
Screenshot: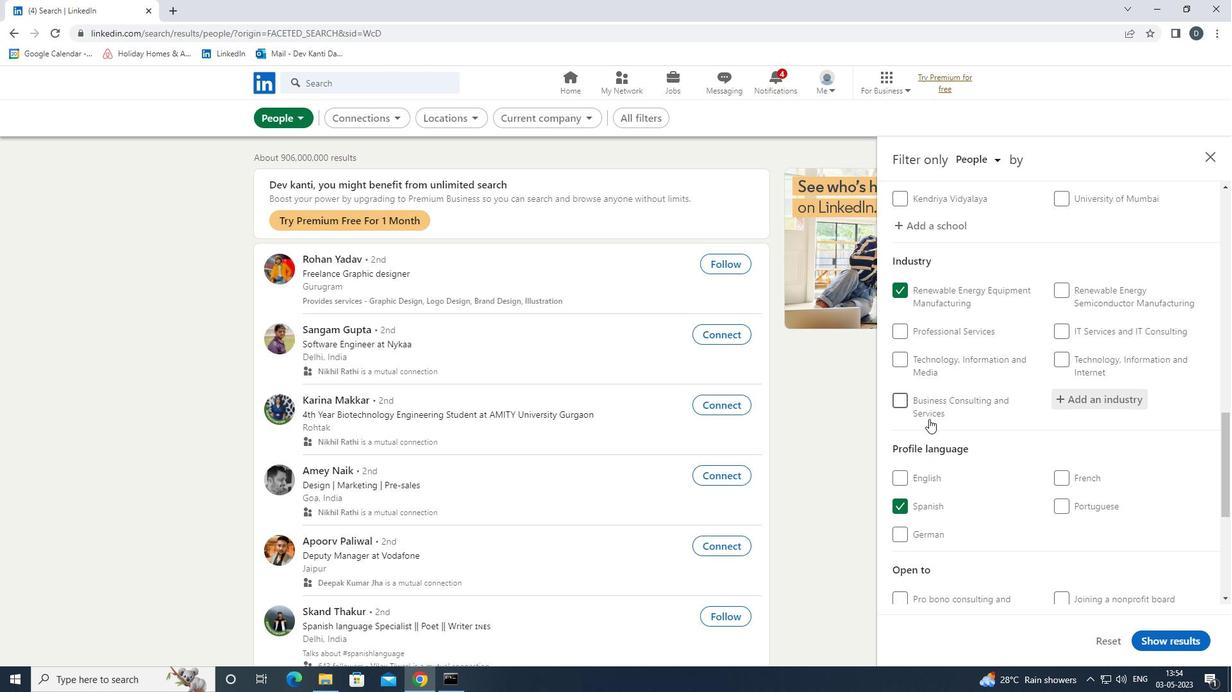 
Action: Mouse scrolled (962, 413) with delta (0, 0)
Screenshot: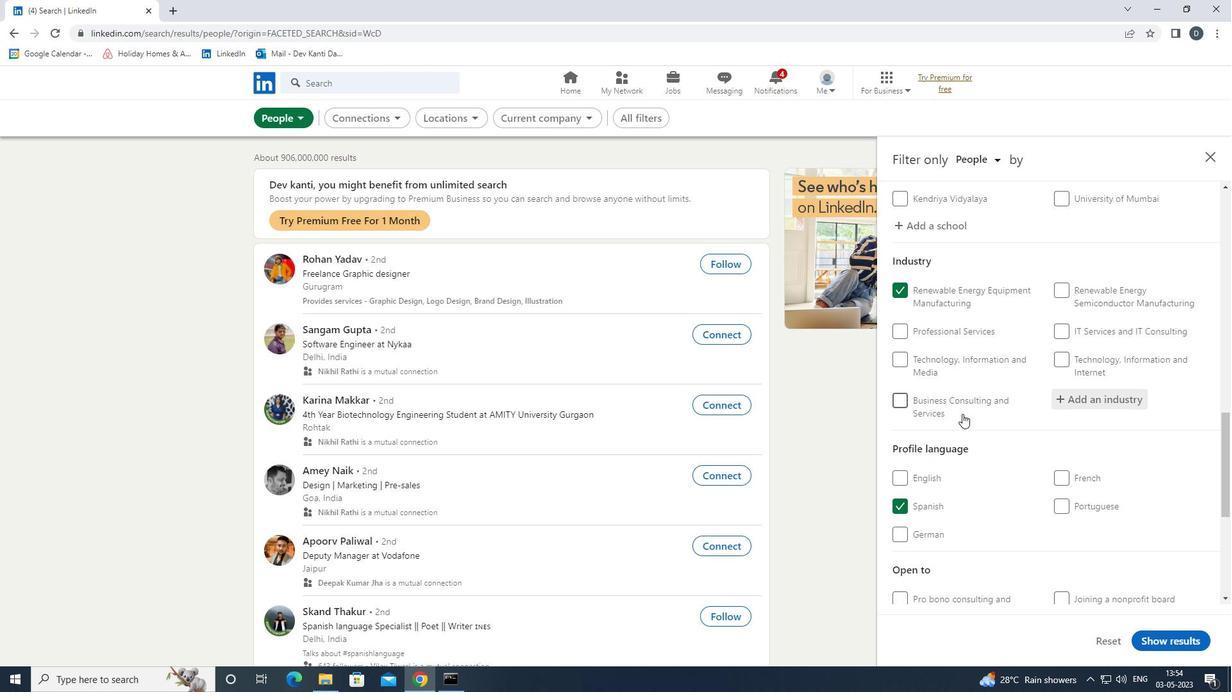 
Action: Mouse scrolled (962, 413) with delta (0, 0)
Screenshot: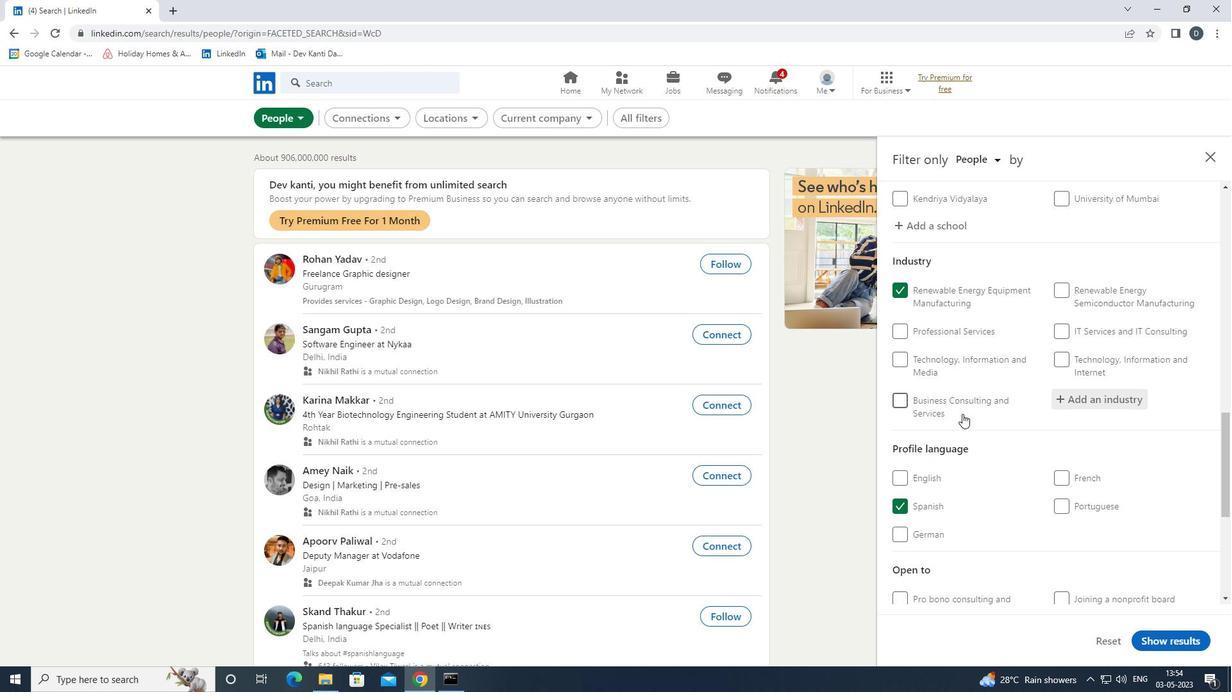 
Action: Mouse scrolled (962, 413) with delta (0, 0)
Screenshot: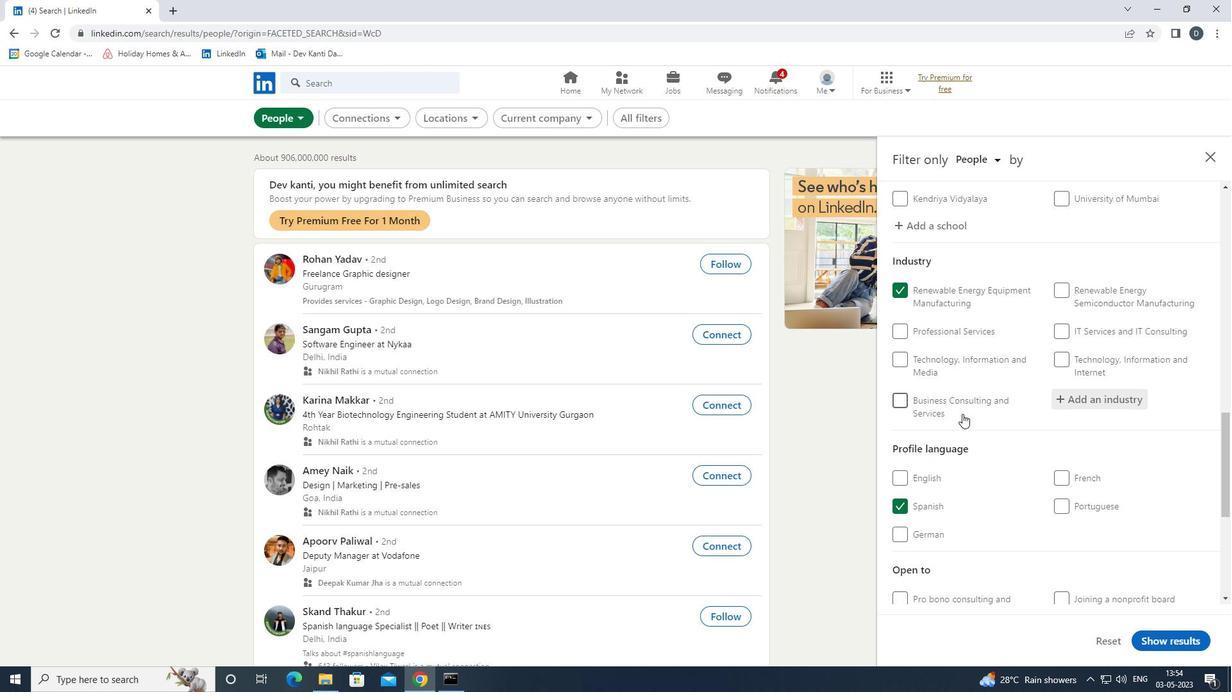 
Action: Mouse scrolled (962, 413) with delta (0, 0)
Screenshot: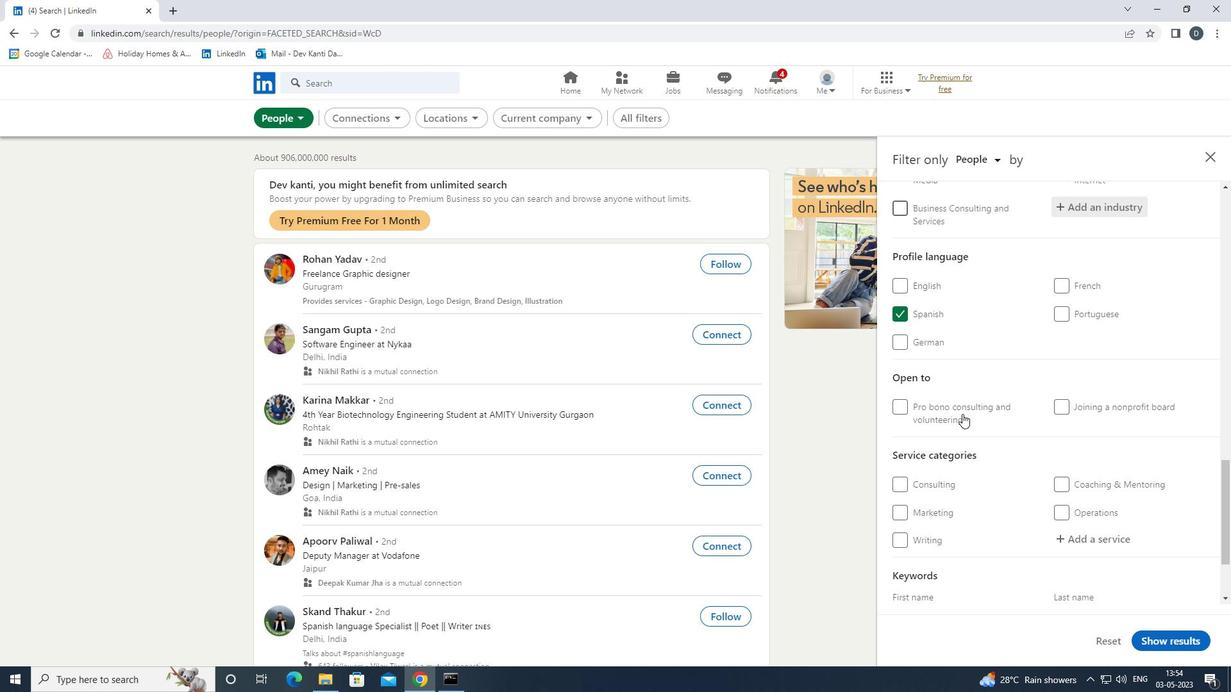 
Action: Mouse moved to (1089, 475)
Screenshot: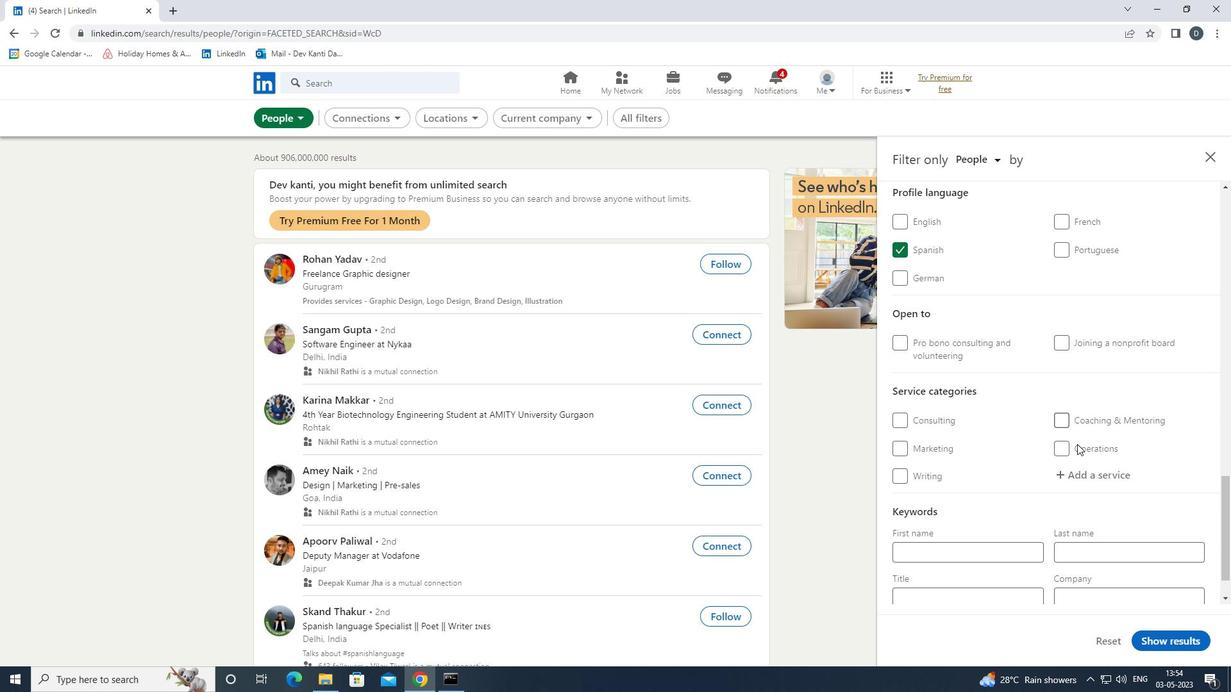 
Action: Mouse pressed left at (1089, 475)
Screenshot: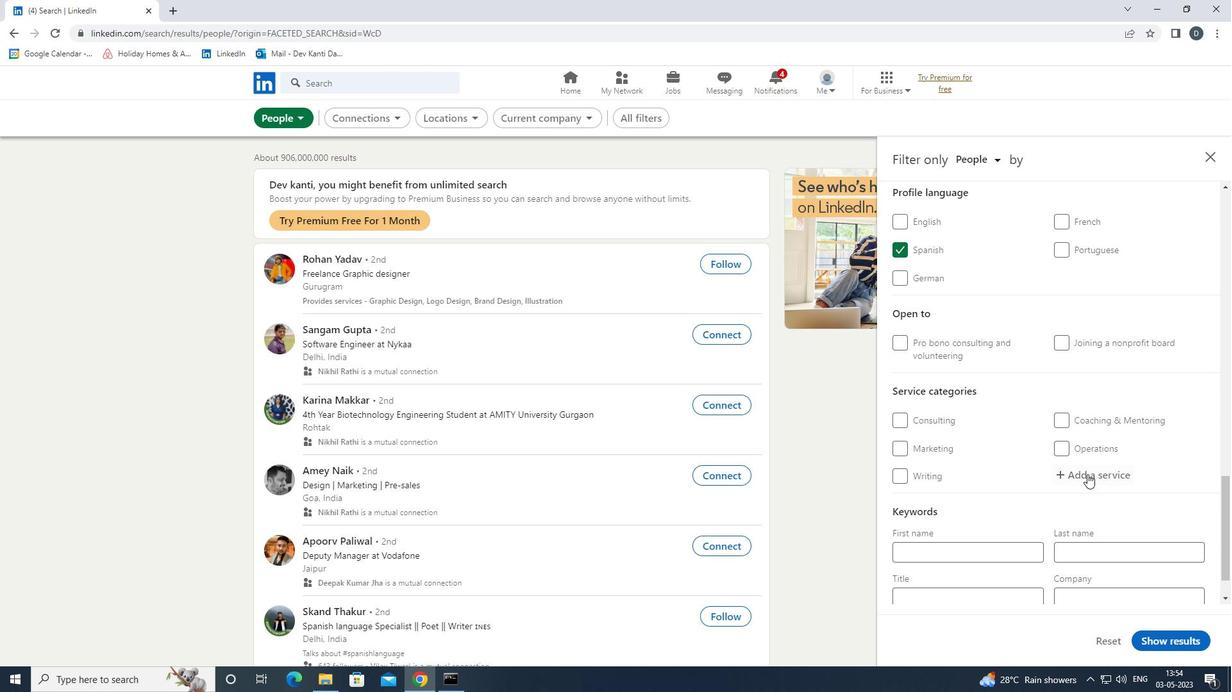 
Action: Key pressed <Key.shift>INTR<Key.backspace>ERAC<Key.down><Key.down><Key.enter>
Screenshot: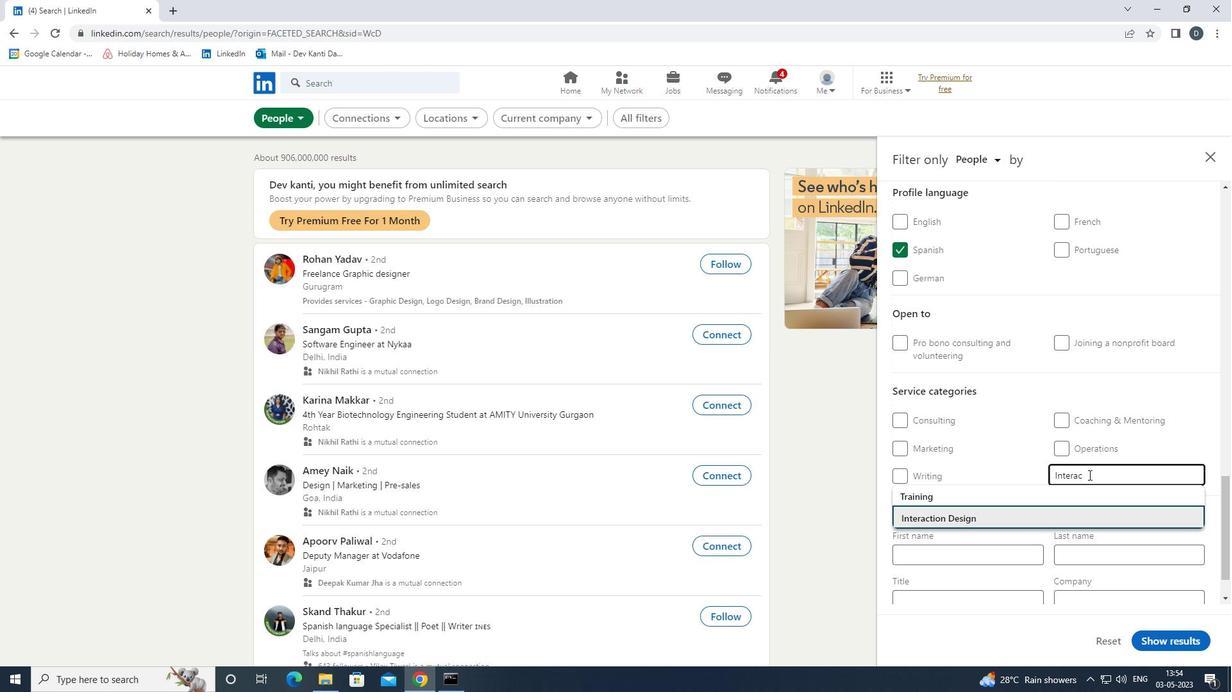 
Action: Mouse moved to (1073, 449)
Screenshot: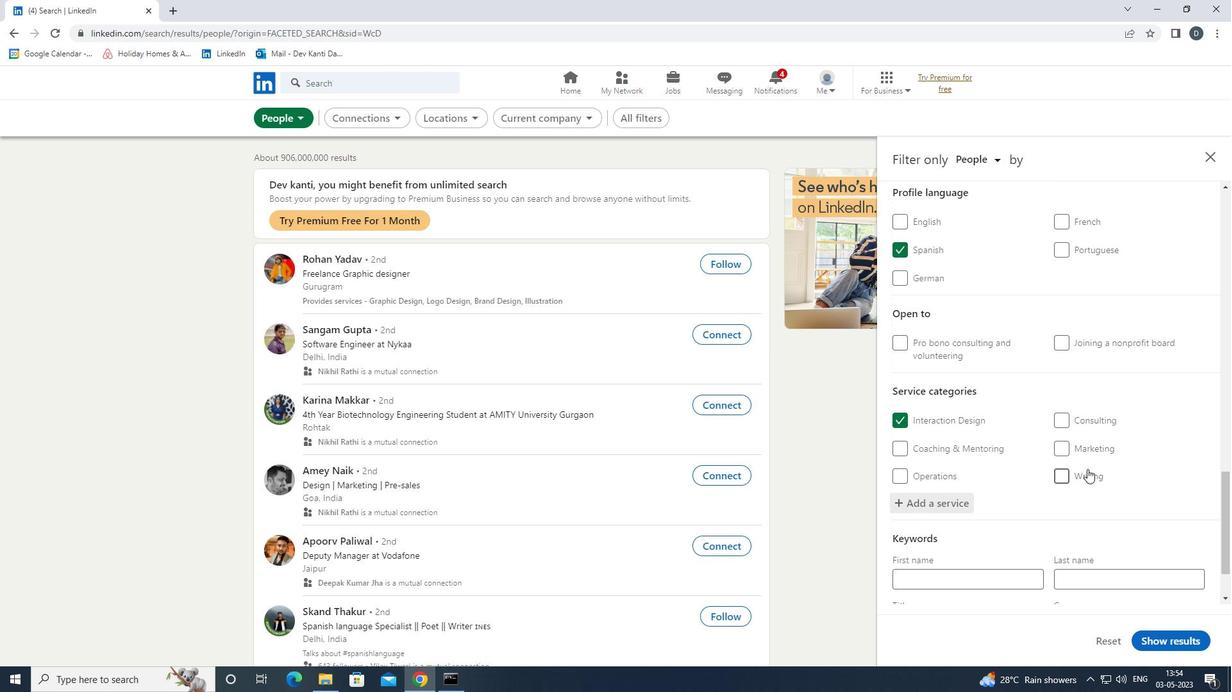 
Action: Mouse scrolled (1073, 448) with delta (0, 0)
Screenshot: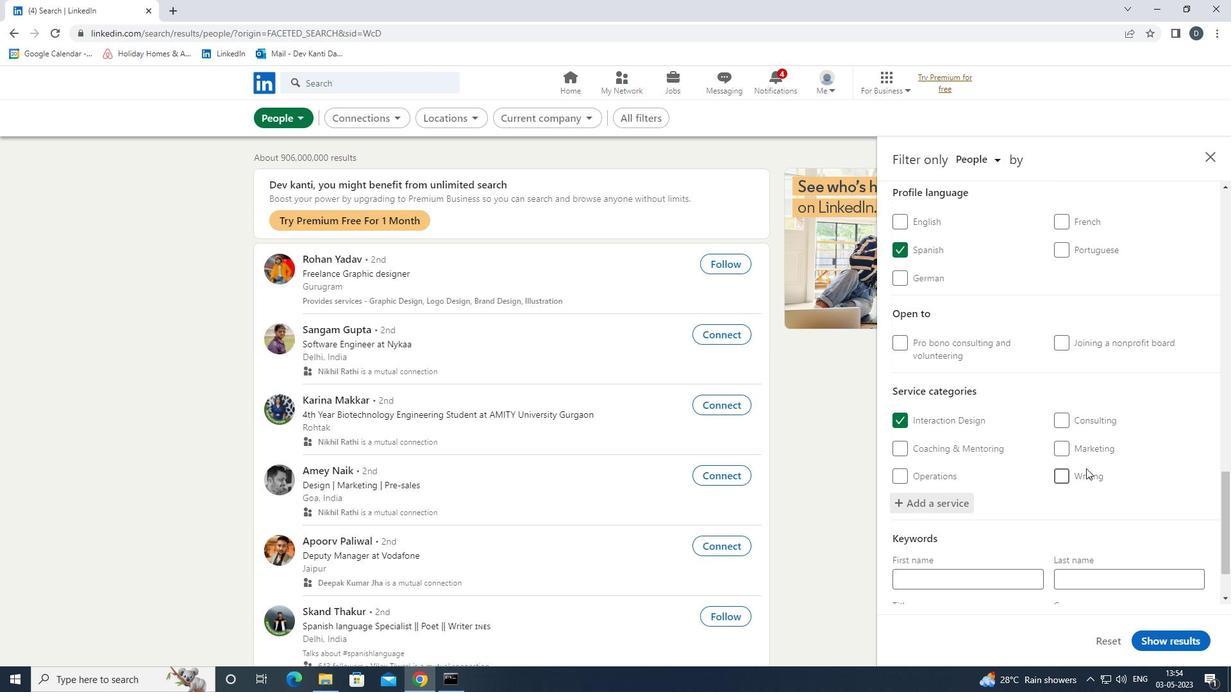 
Action: Mouse moved to (1072, 453)
Screenshot: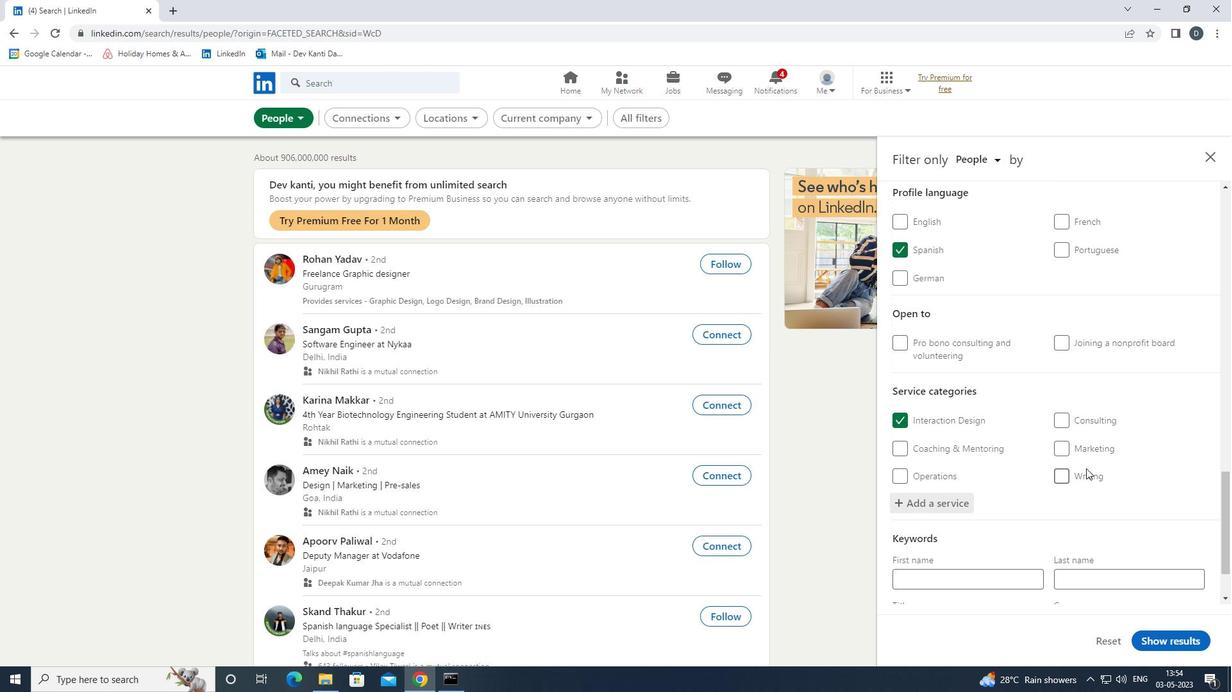 
Action: Mouse scrolled (1072, 452) with delta (0, 0)
Screenshot: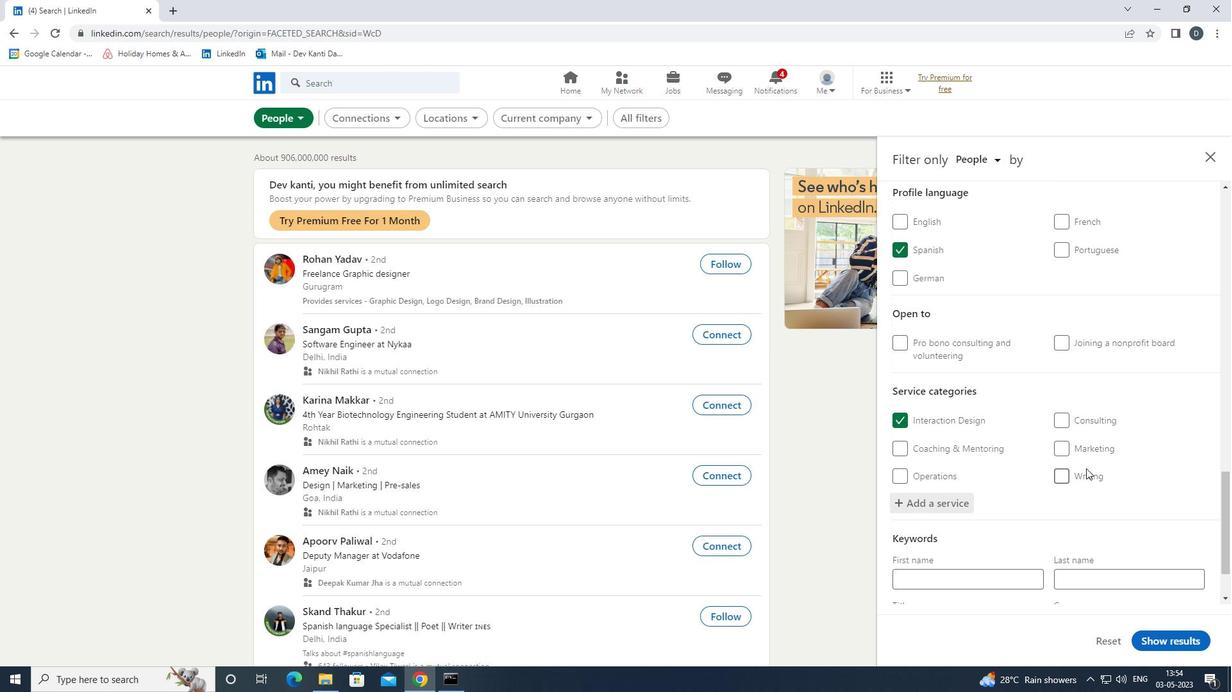 
Action: Mouse moved to (1068, 456)
Screenshot: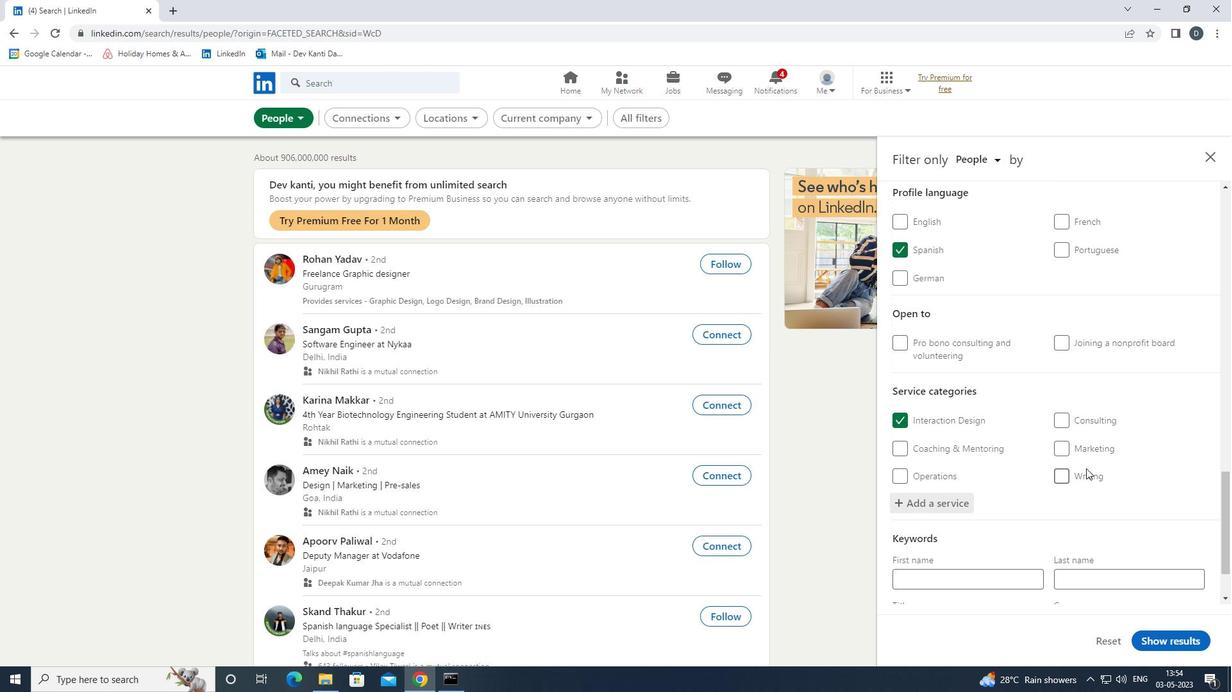 
Action: Mouse scrolled (1068, 455) with delta (0, 0)
Screenshot: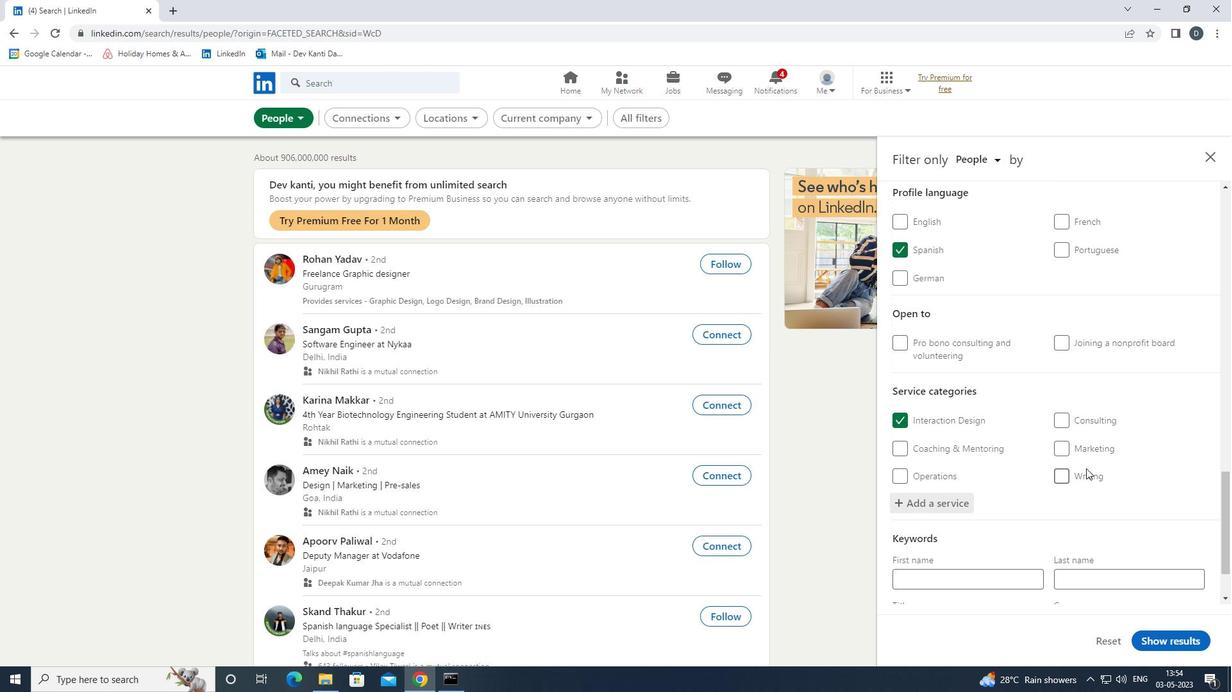 
Action: Mouse moved to (1064, 457)
Screenshot: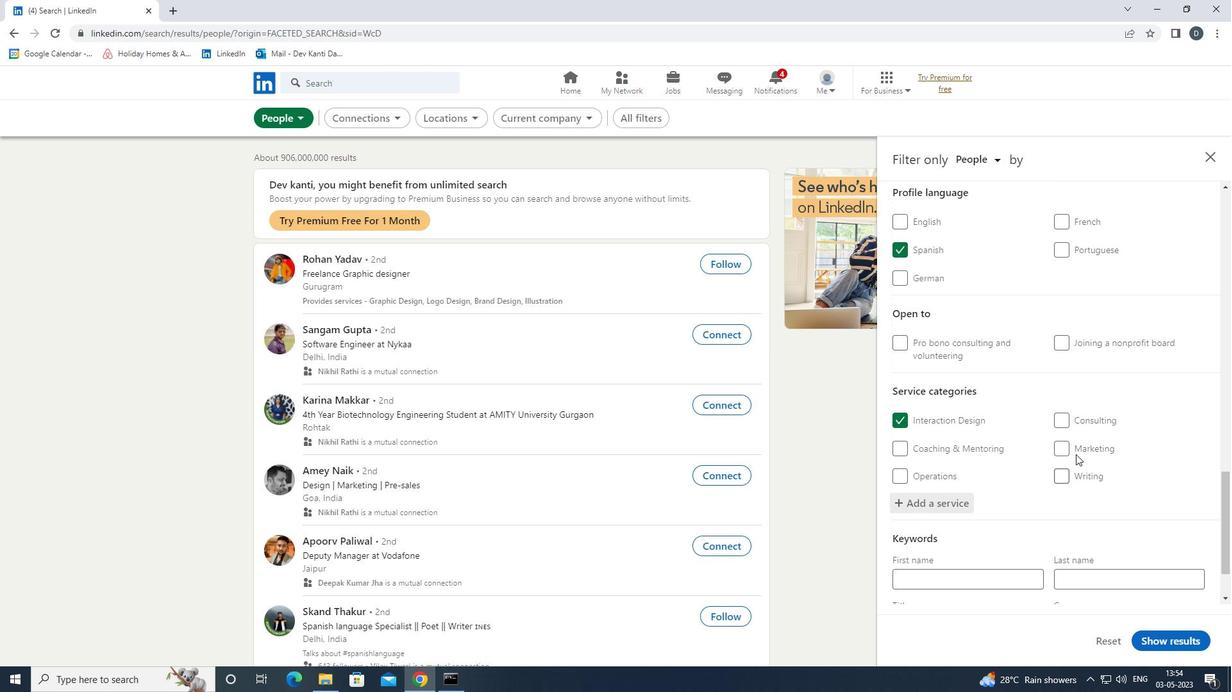 
Action: Mouse scrolled (1064, 456) with delta (0, 0)
Screenshot: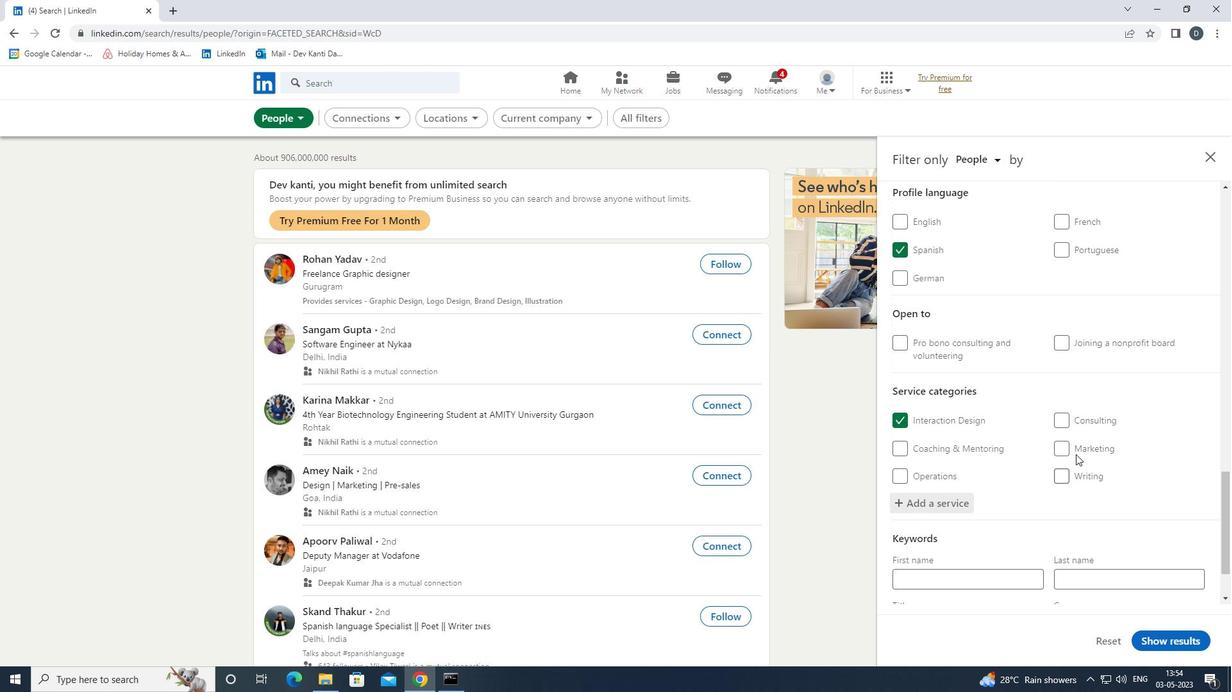 
Action: Mouse moved to (1054, 459)
Screenshot: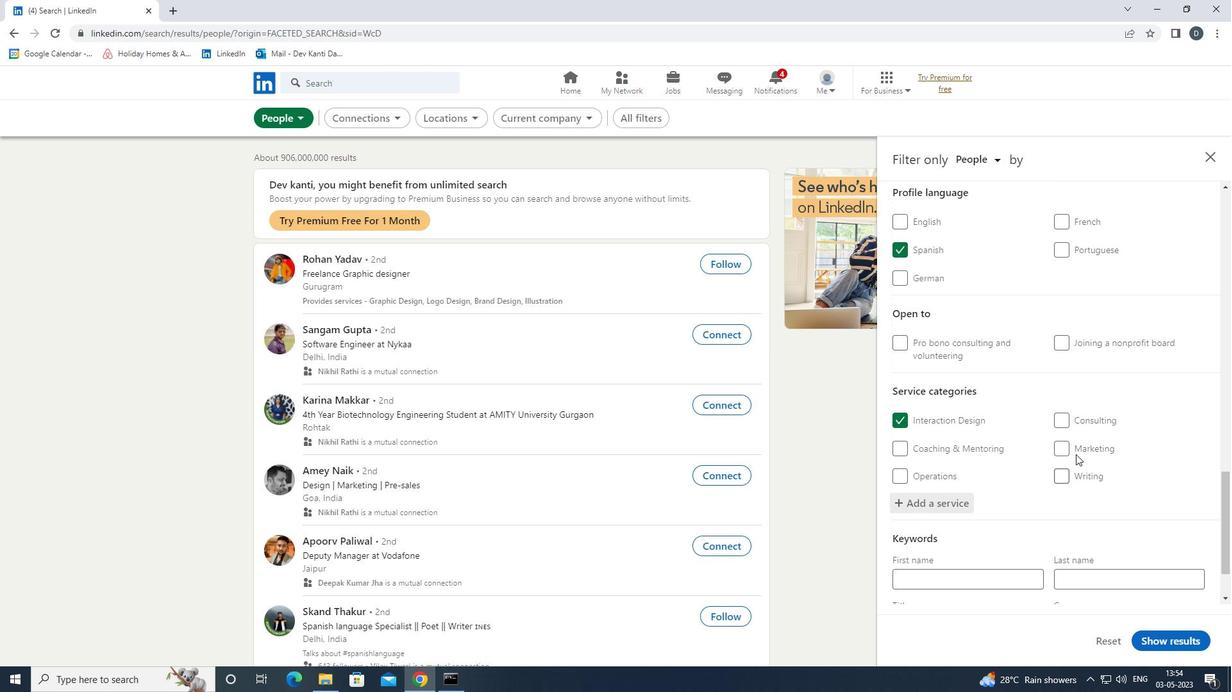 
Action: Mouse scrolled (1054, 458) with delta (0, 0)
Screenshot: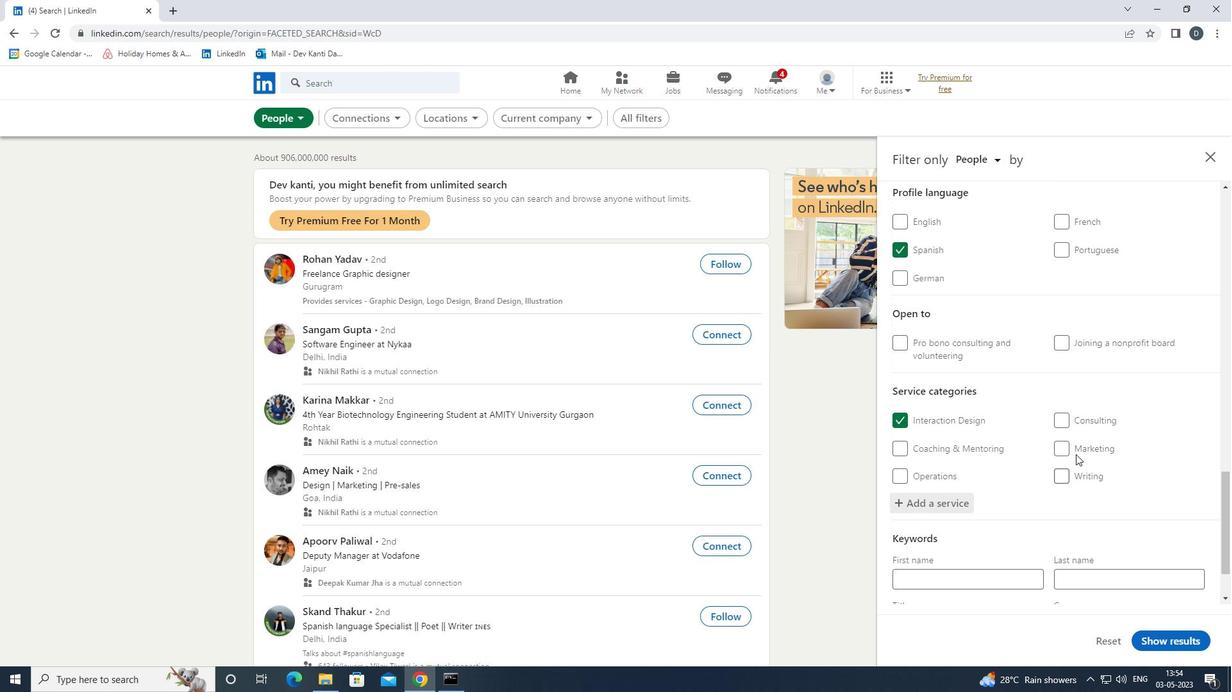 
Action: Mouse moved to (980, 537)
Screenshot: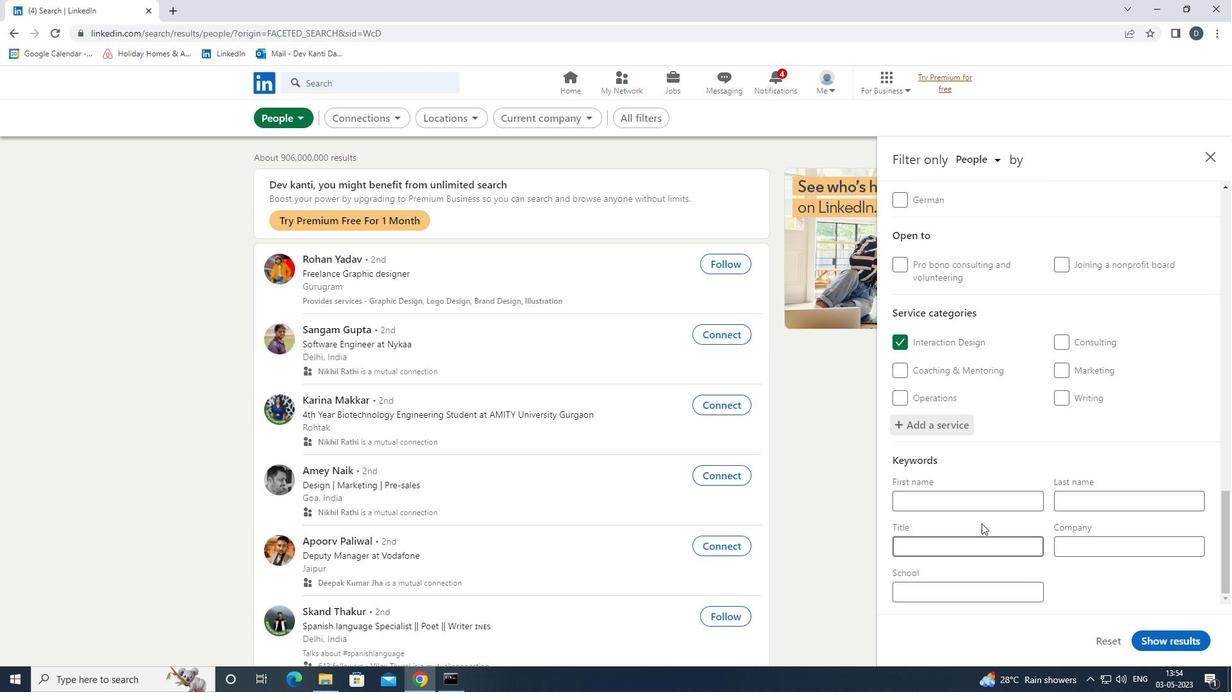 
Action: Mouse pressed left at (980, 537)
Screenshot: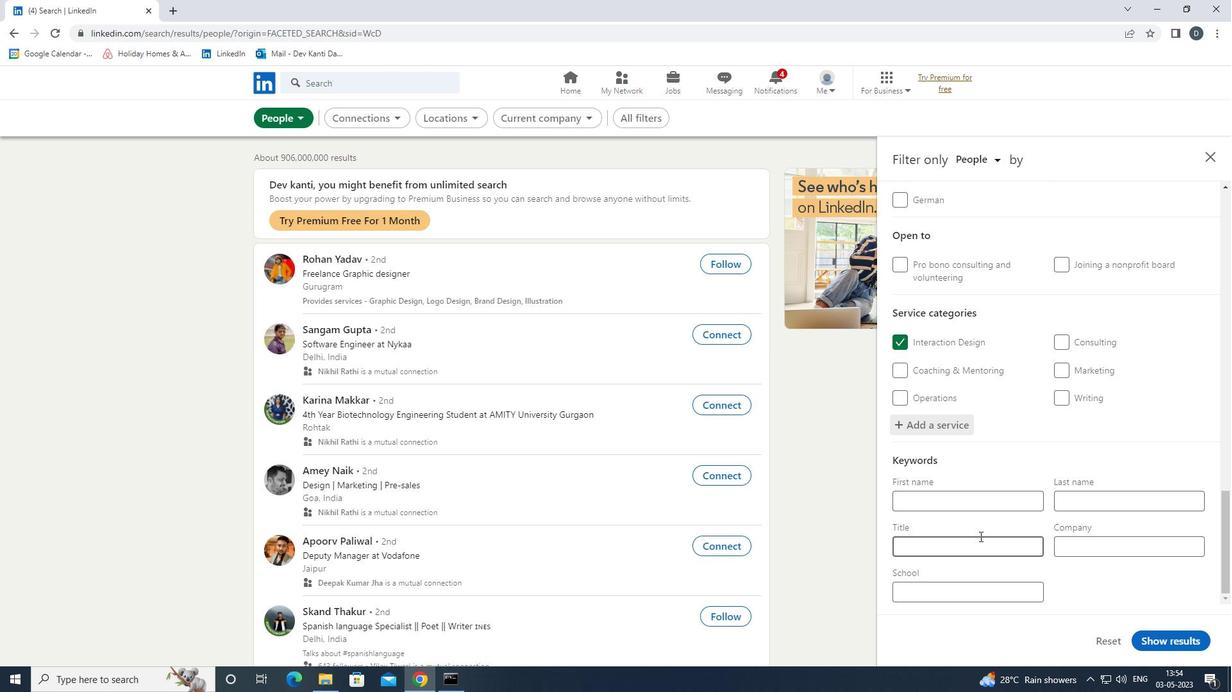 
Action: Mouse moved to (980, 538)
Screenshot: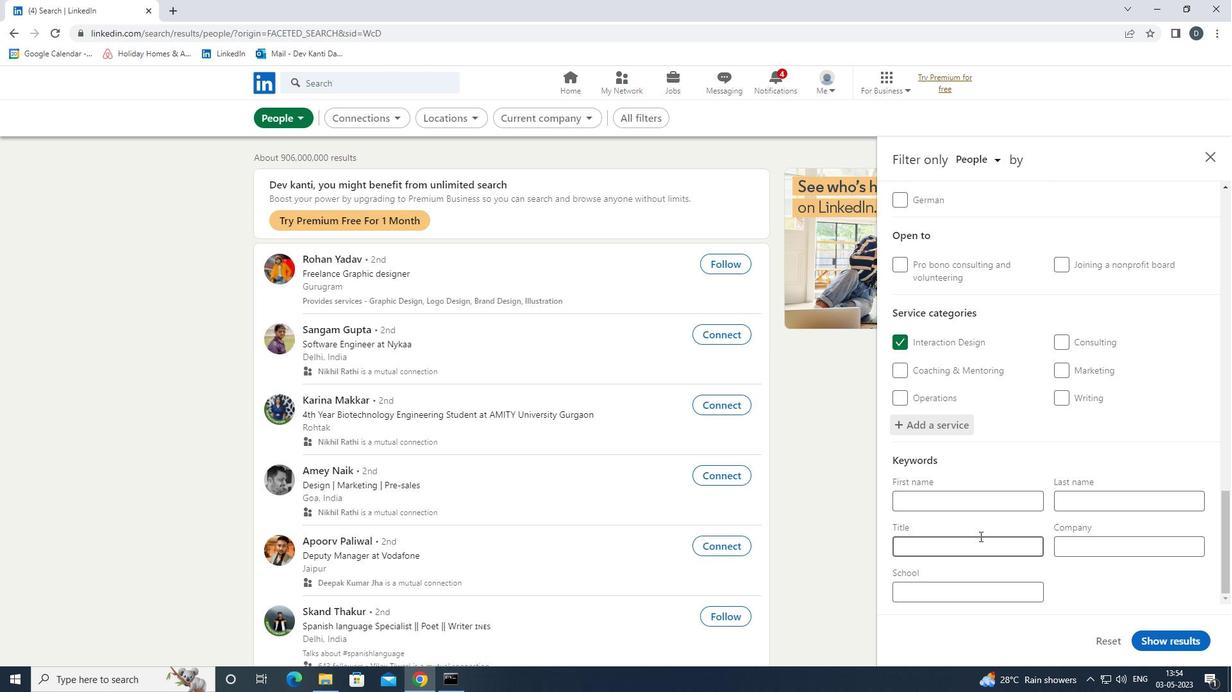 
Action: Key pressed <Key.shift>NAI;<Key.backspace>L<Key.space><Key.shift>TECHNICIAN
Screenshot: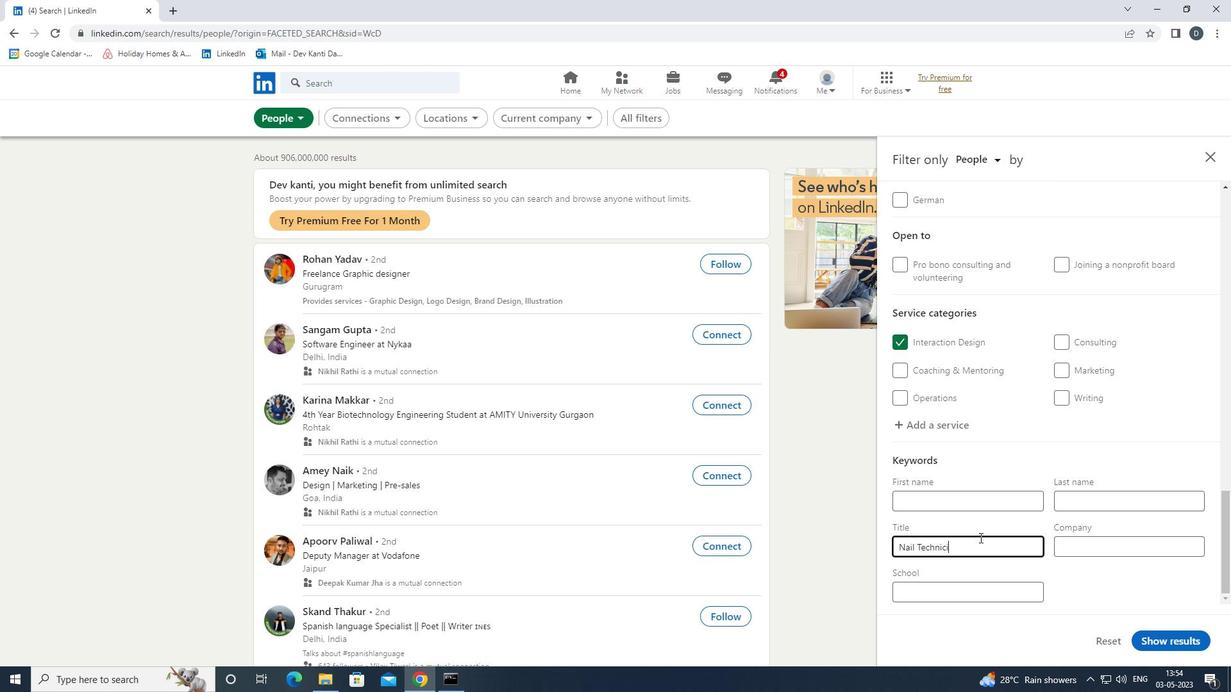 
Action: Mouse moved to (1166, 641)
Screenshot: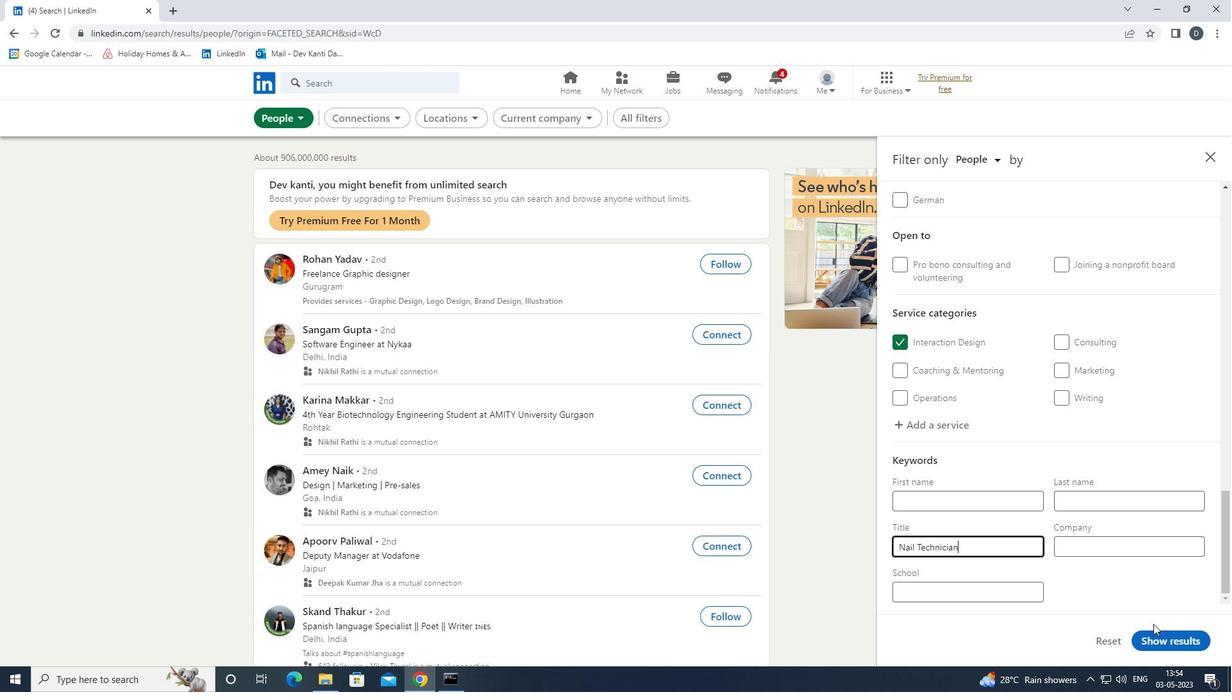 
Action: Mouse pressed left at (1166, 641)
Screenshot: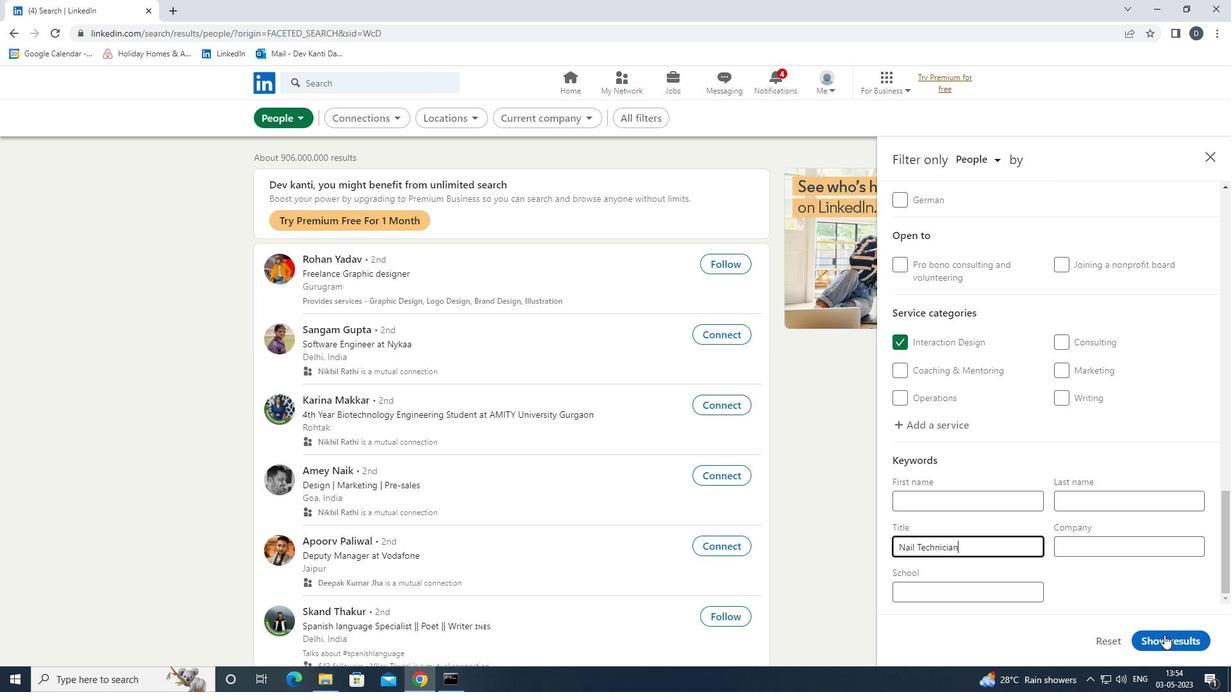 
Action: Mouse moved to (800, 377)
Screenshot: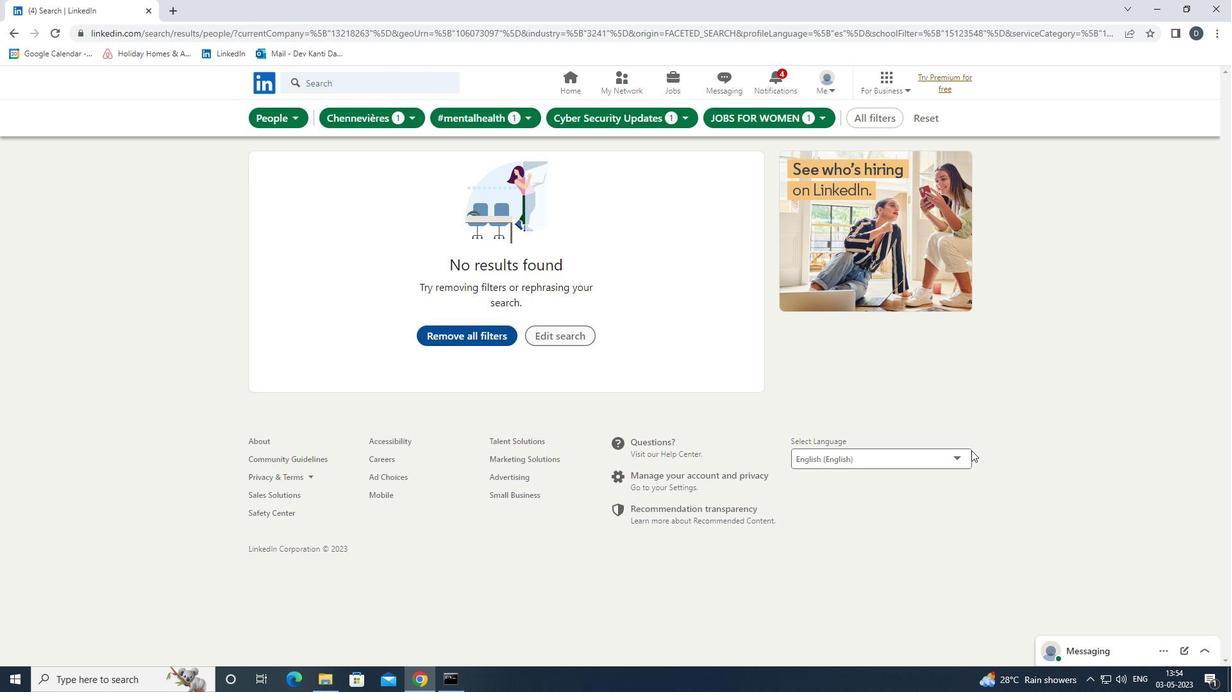 
